 Task: In the sheet Budget Analysis ToolFont size of heading  18 Font style of dataoswald 'Font size of data '9 Alignment of headline & dataAlign center.   Fill color in heading, Red Font color of dataIn the sheet  Attendance Sheet for Weekly Overviewbook
Action: Mouse moved to (56, 158)
Screenshot: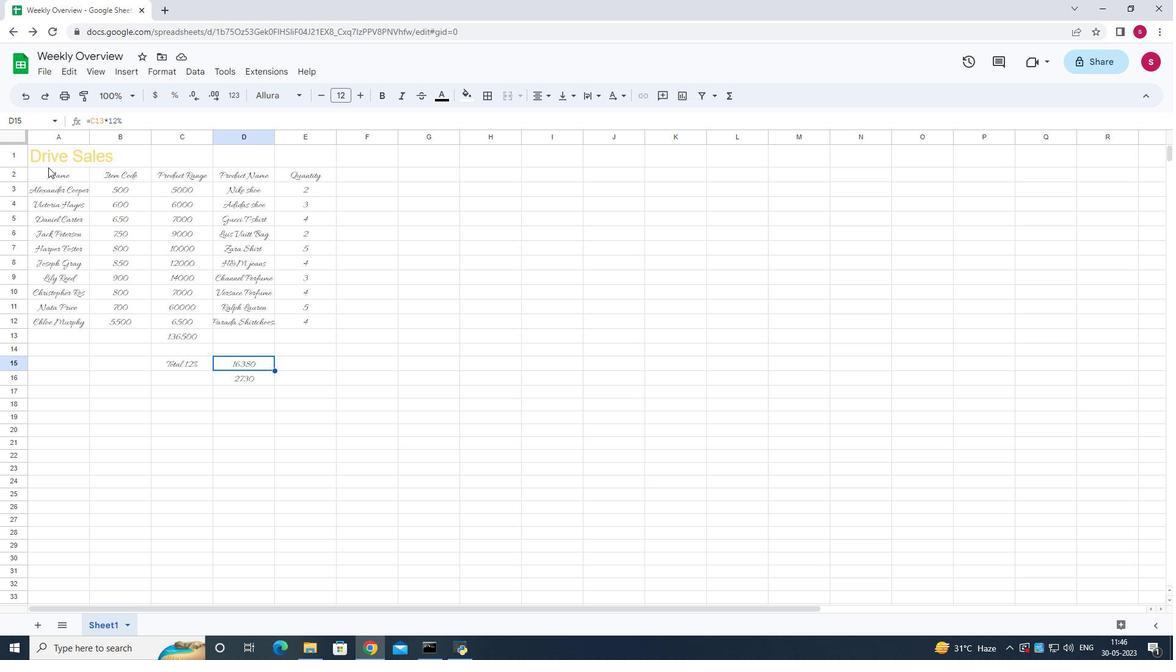 
Action: Mouse pressed left at (56, 158)
Screenshot: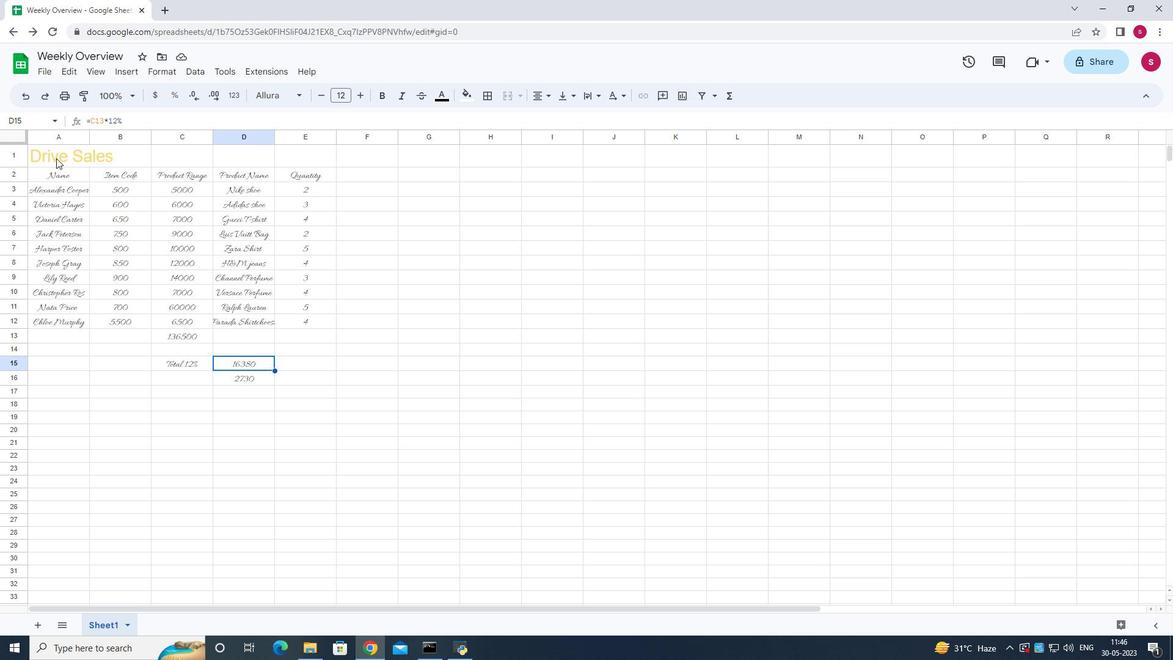 
Action: Mouse moved to (325, 94)
Screenshot: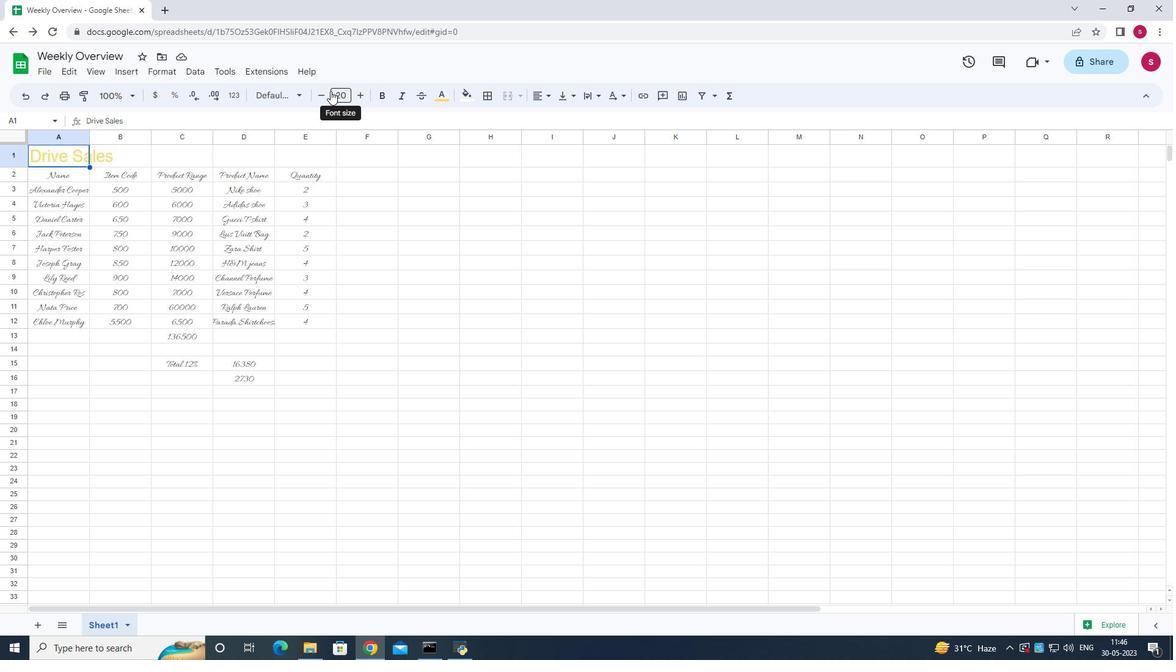 
Action: Mouse pressed left at (325, 94)
Screenshot: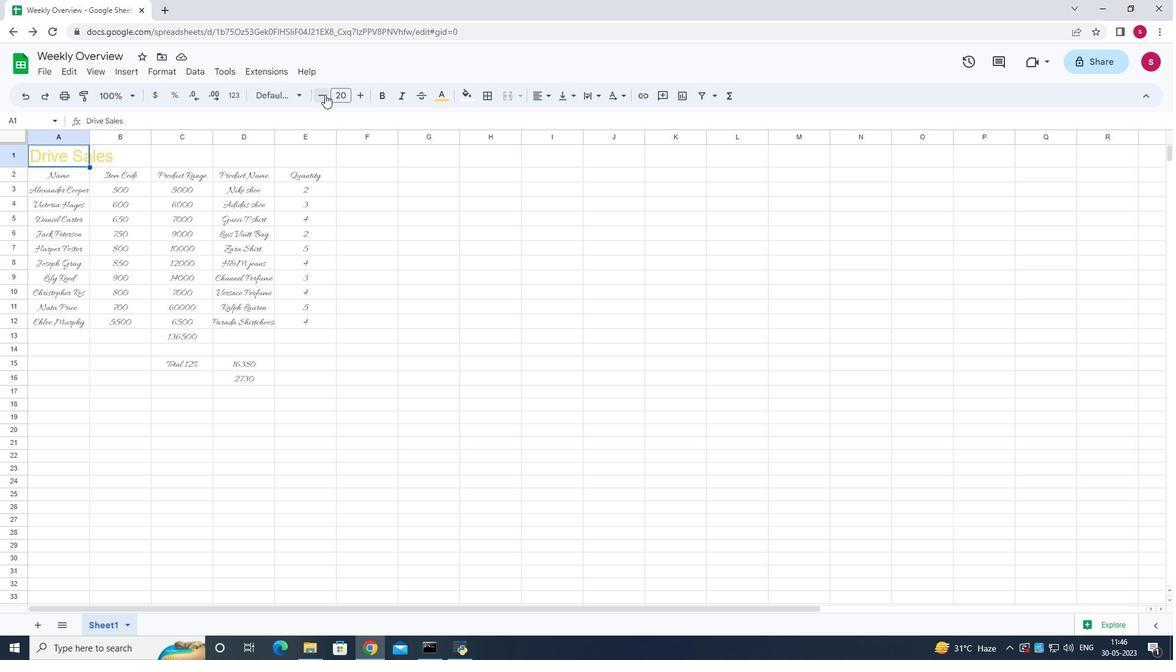 
Action: Mouse pressed left at (325, 94)
Screenshot: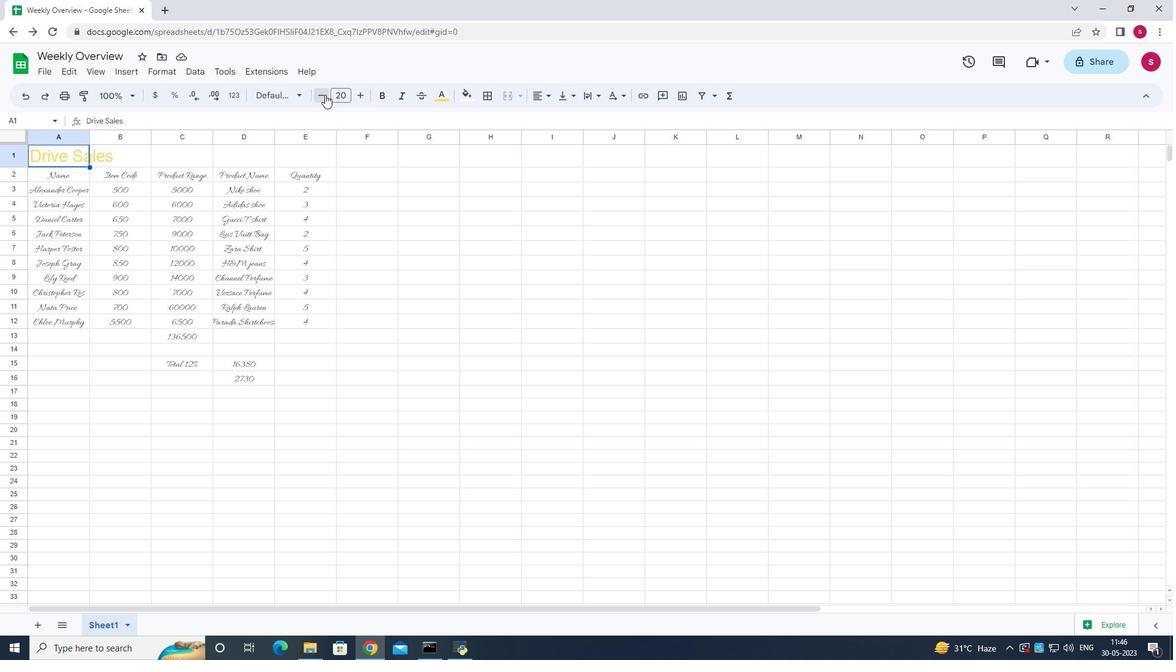 
Action: Mouse moved to (300, 87)
Screenshot: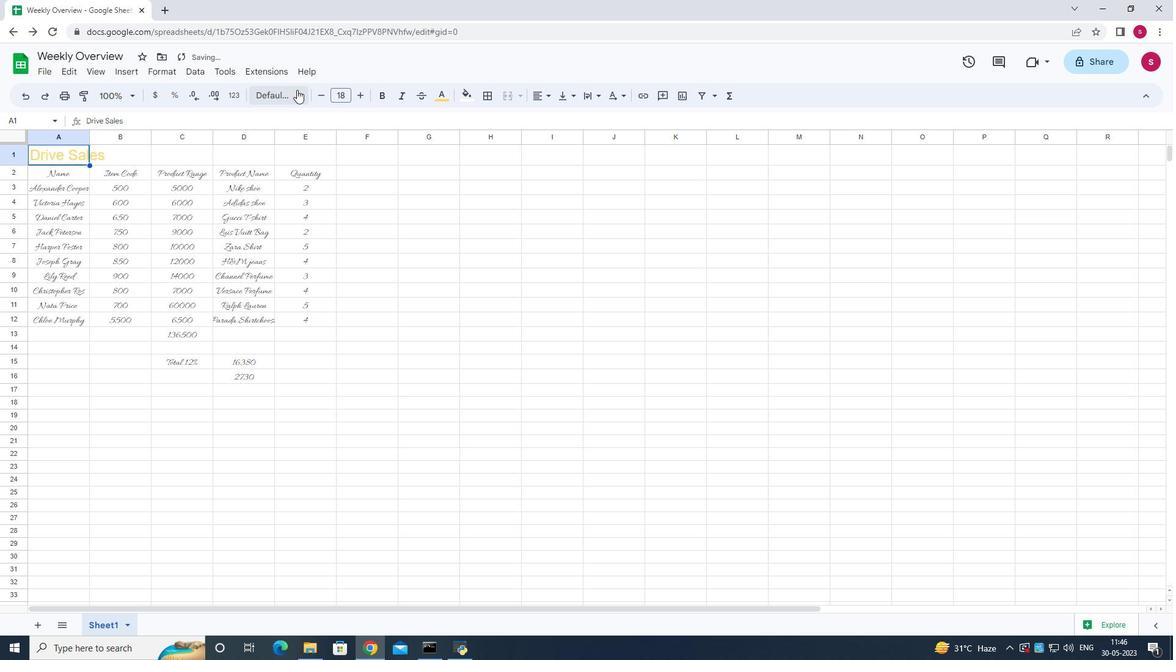 
Action: Mouse pressed left at (300, 87)
Screenshot: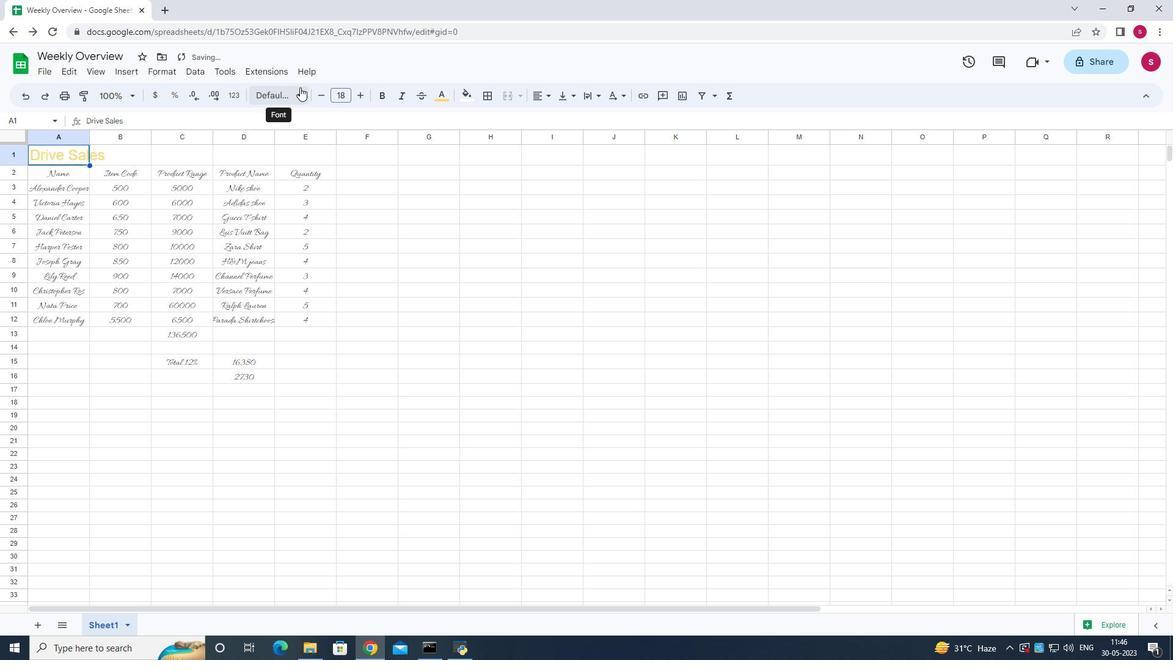 
Action: Mouse moved to (260, 204)
Screenshot: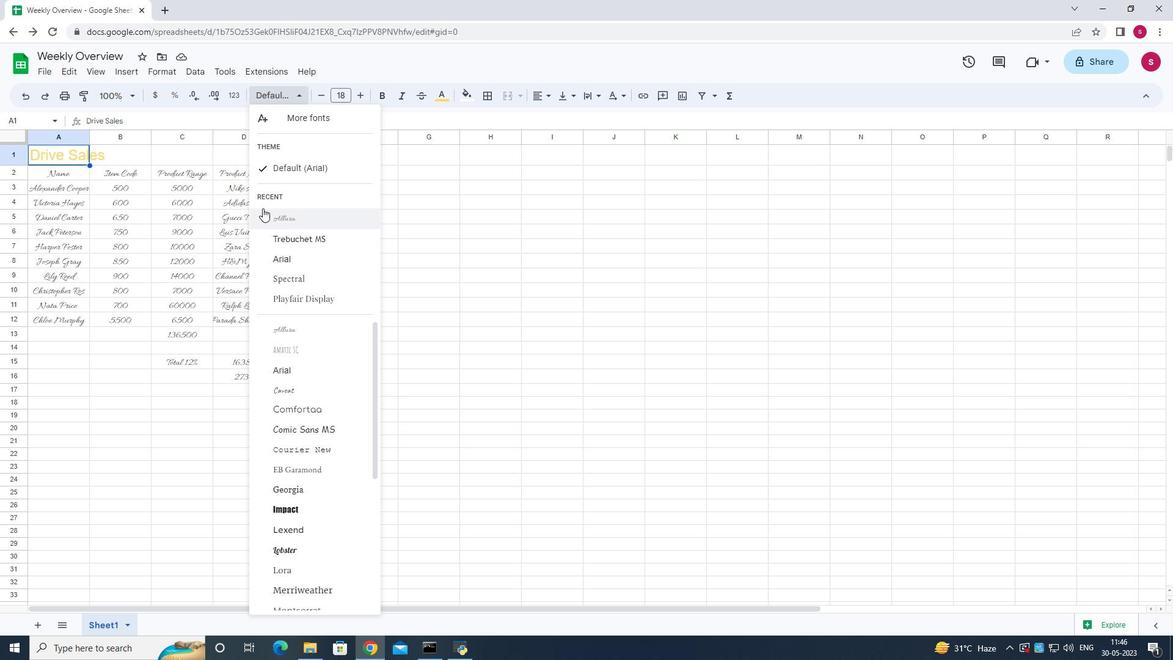 
Action: Mouse scrolled (260, 204) with delta (0, 0)
Screenshot: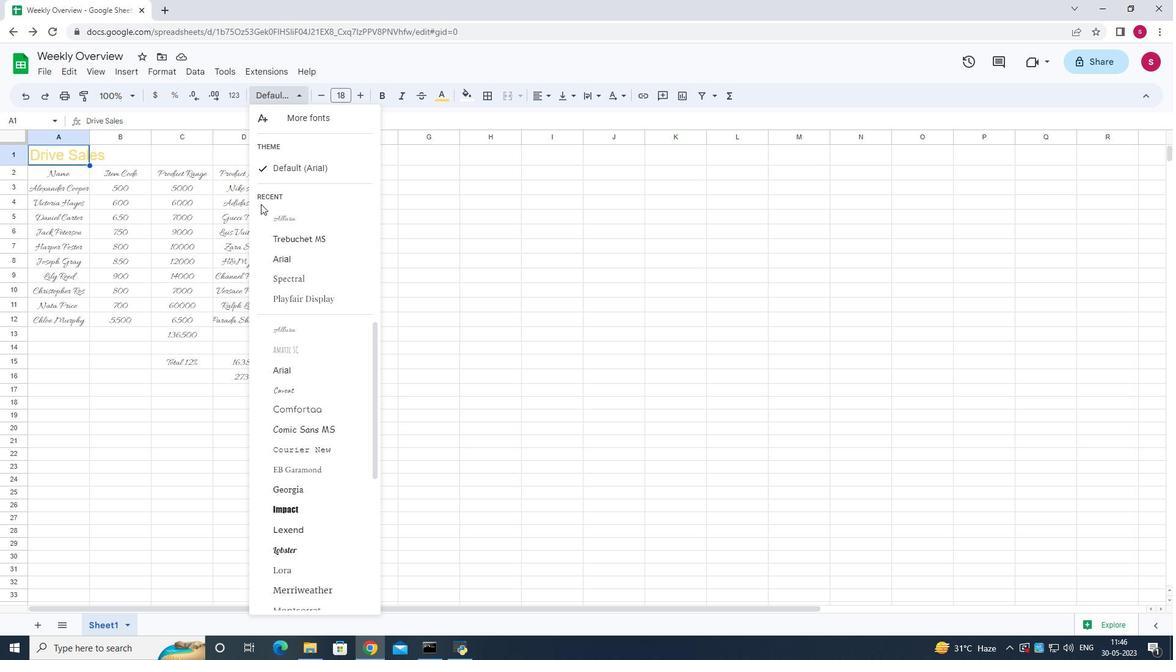 
Action: Mouse scrolled (260, 204) with delta (0, 0)
Screenshot: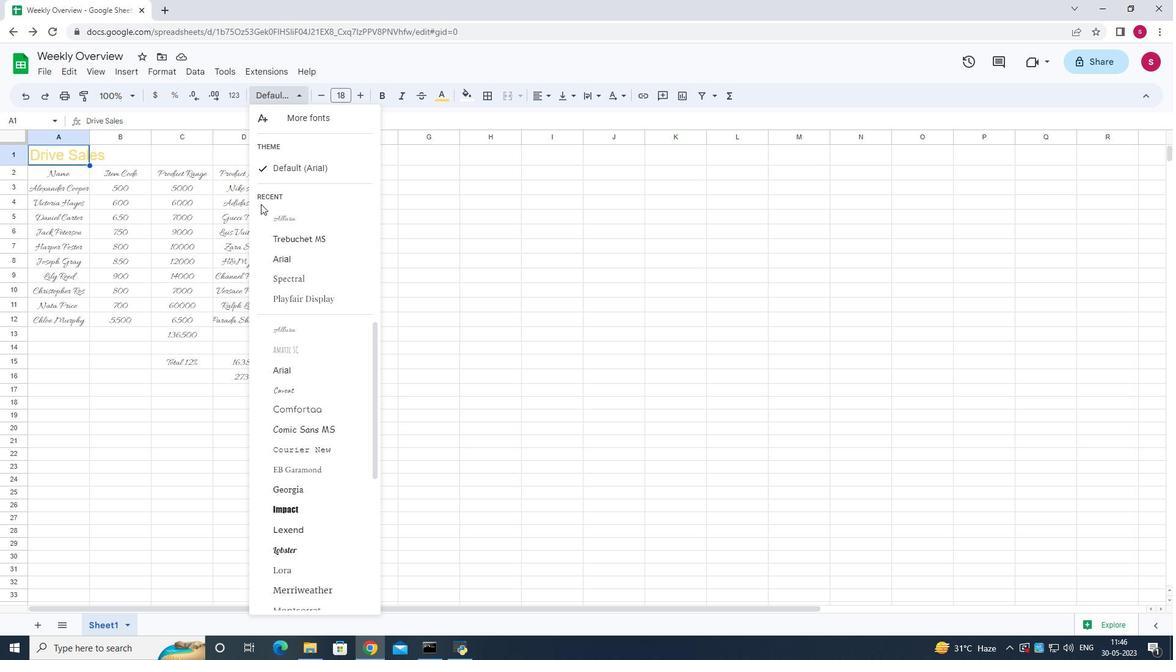 
Action: Mouse moved to (315, 288)
Screenshot: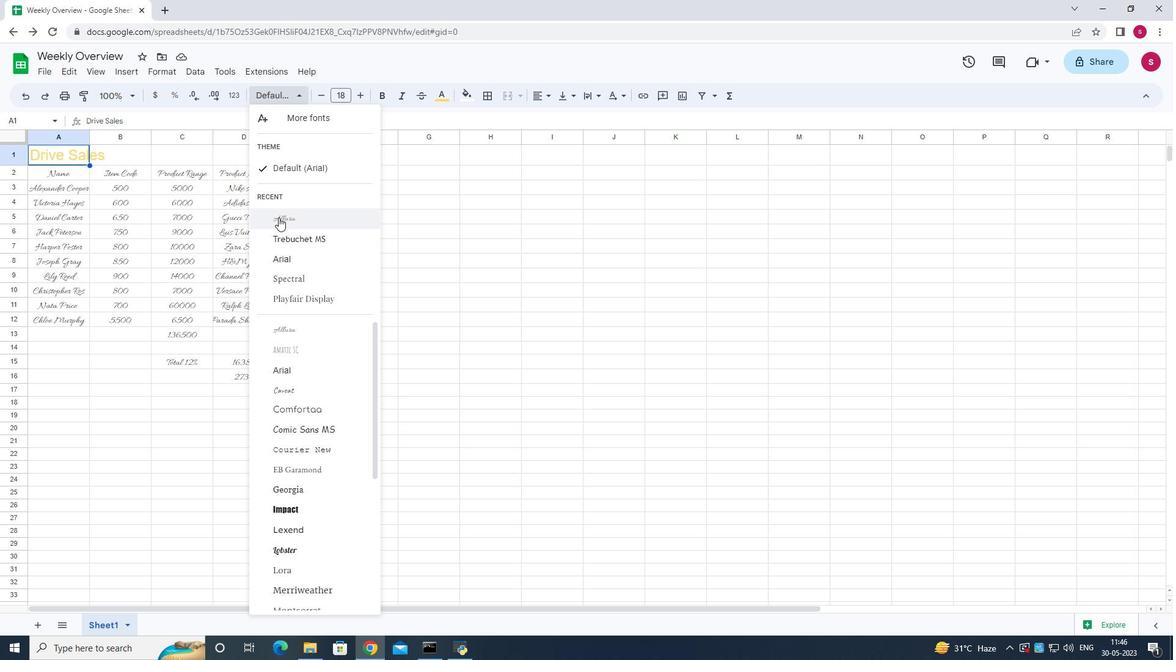 
Action: Mouse scrolled (315, 289) with delta (0, 0)
Screenshot: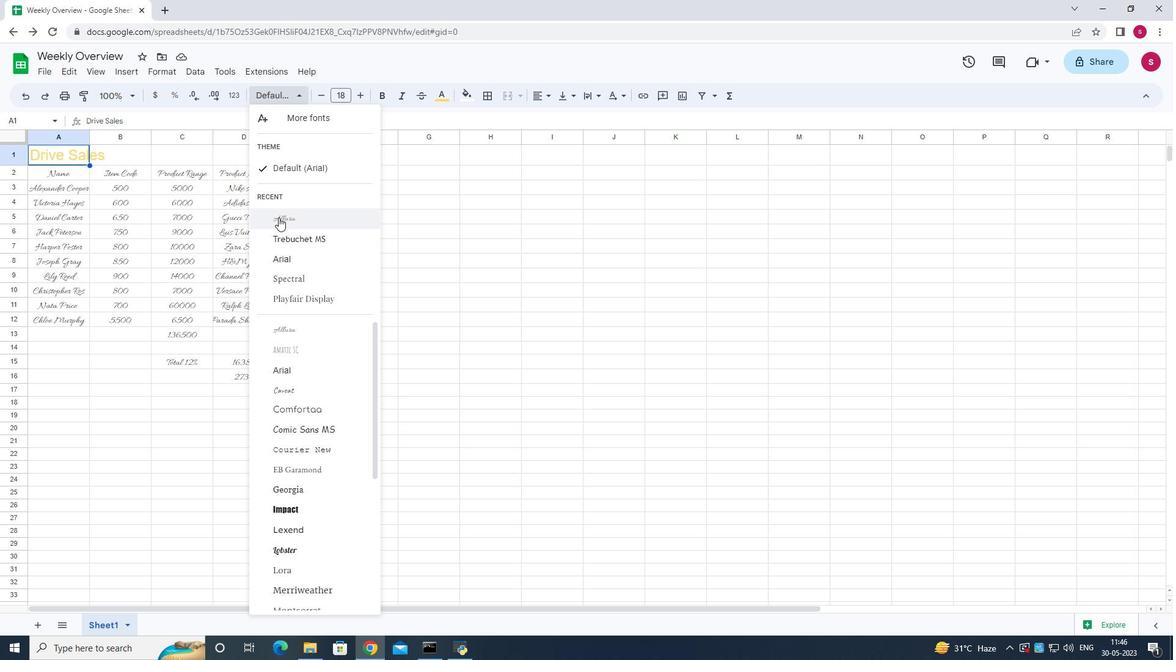 
Action: Mouse scrolled (315, 289) with delta (0, 0)
Screenshot: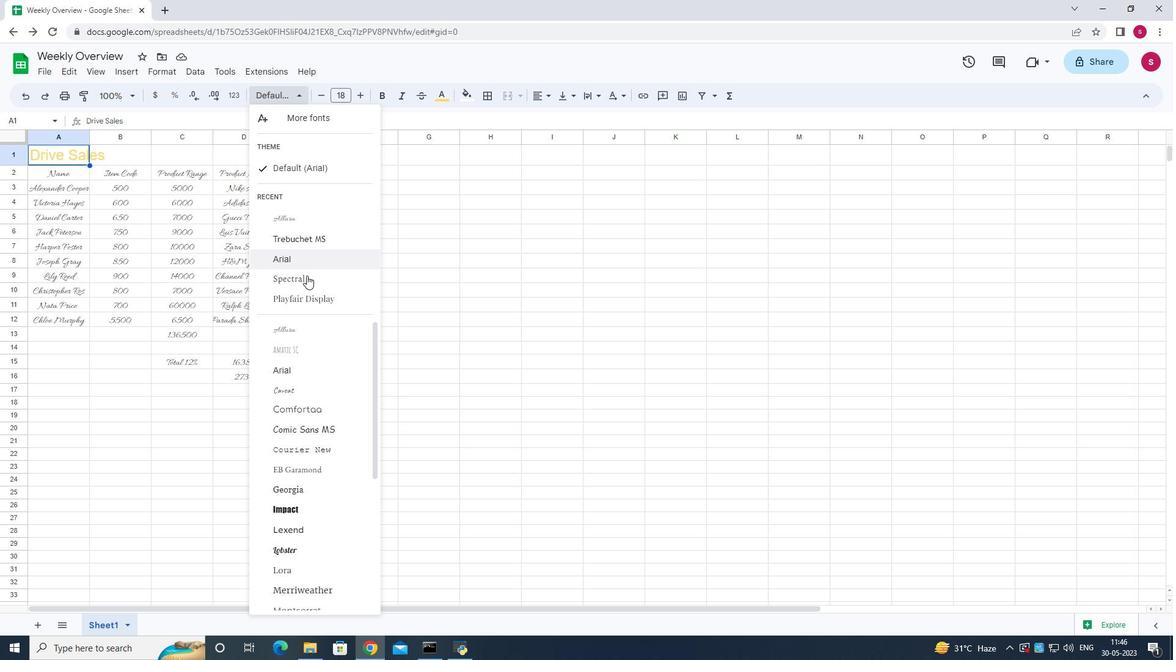 
Action: Mouse scrolled (315, 287) with delta (0, 0)
Screenshot: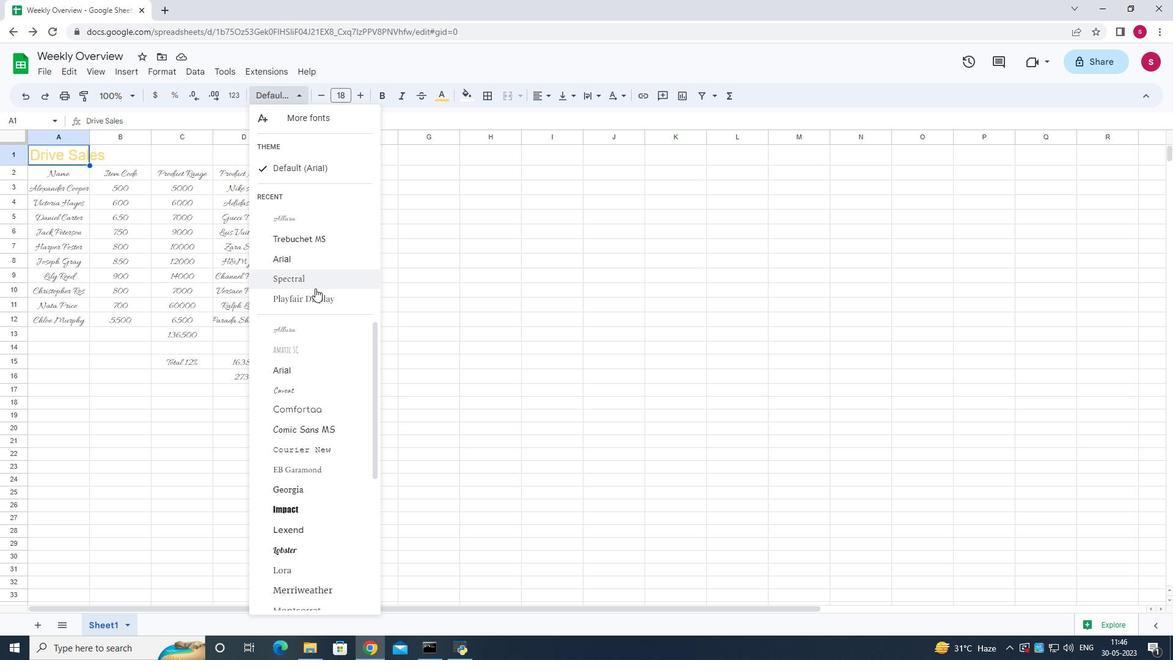 
Action: Mouse scrolled (315, 287) with delta (0, 0)
Screenshot: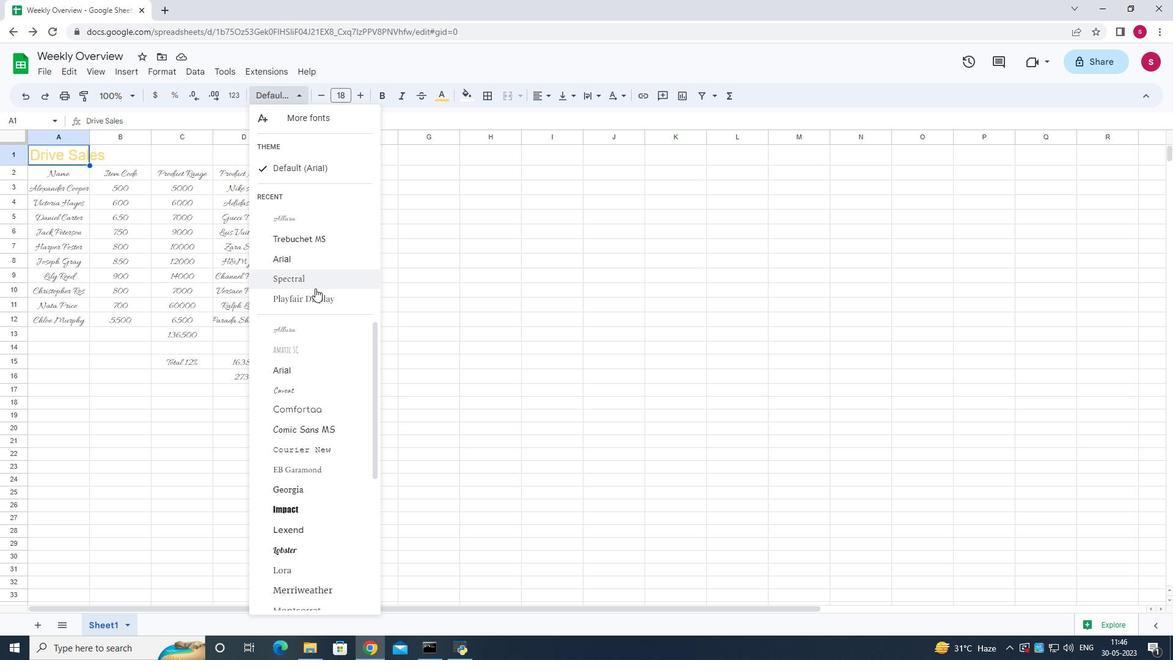
Action: Mouse scrolled (315, 287) with delta (0, 0)
Screenshot: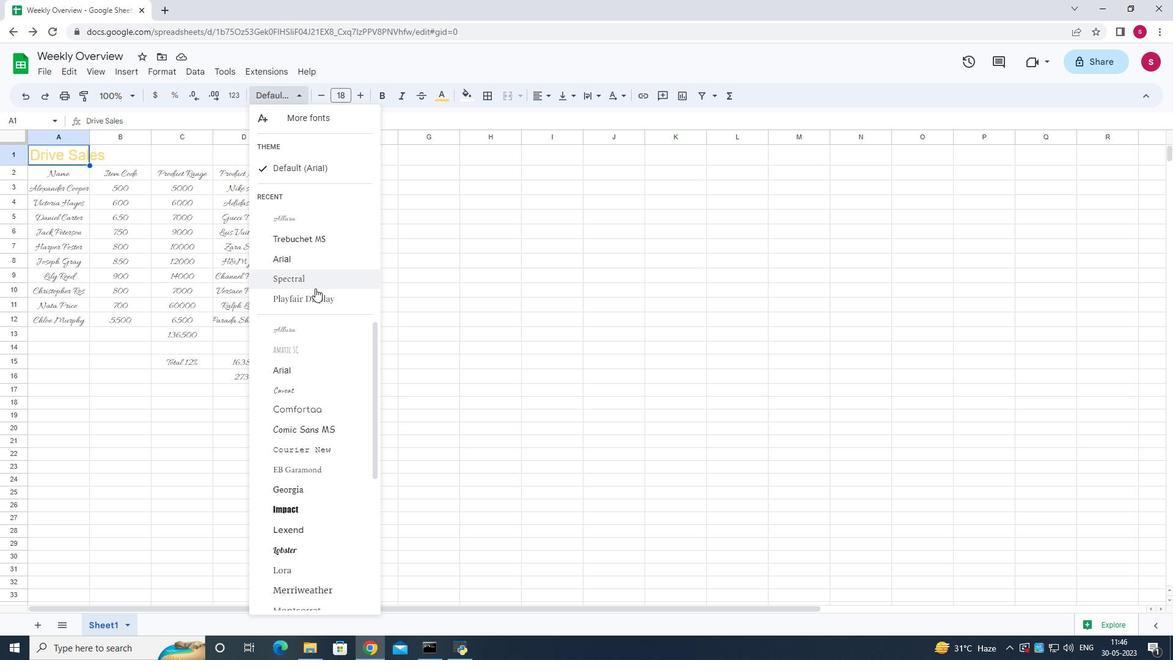 
Action: Mouse scrolled (315, 287) with delta (0, 0)
Screenshot: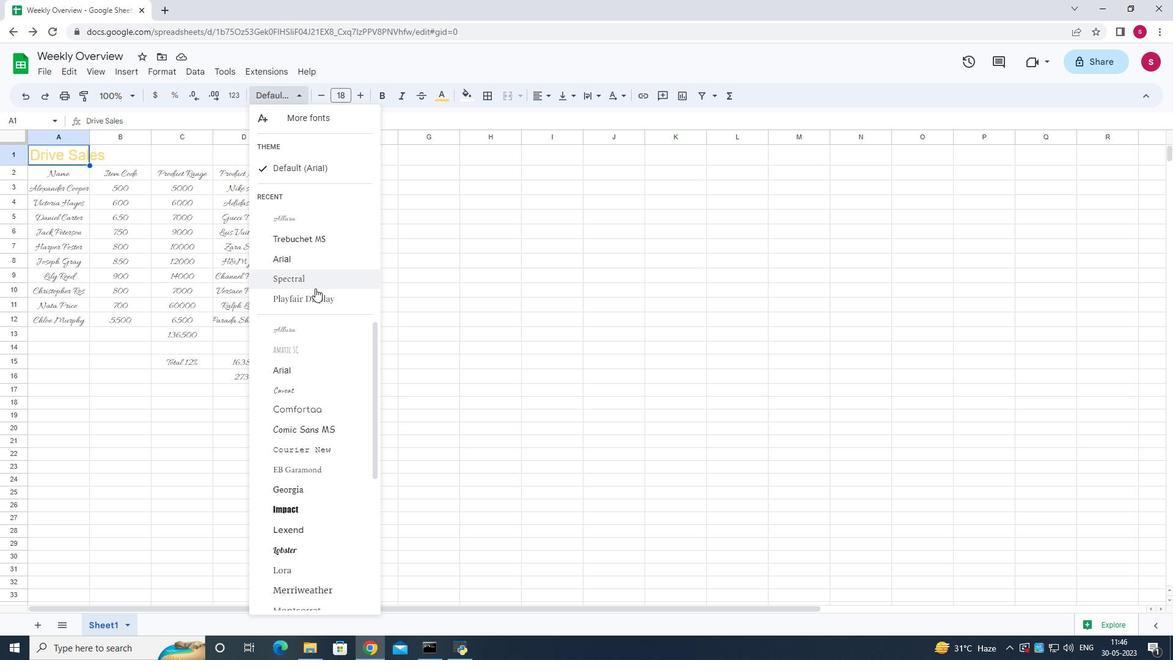 
Action: Mouse scrolled (315, 287) with delta (0, 0)
Screenshot: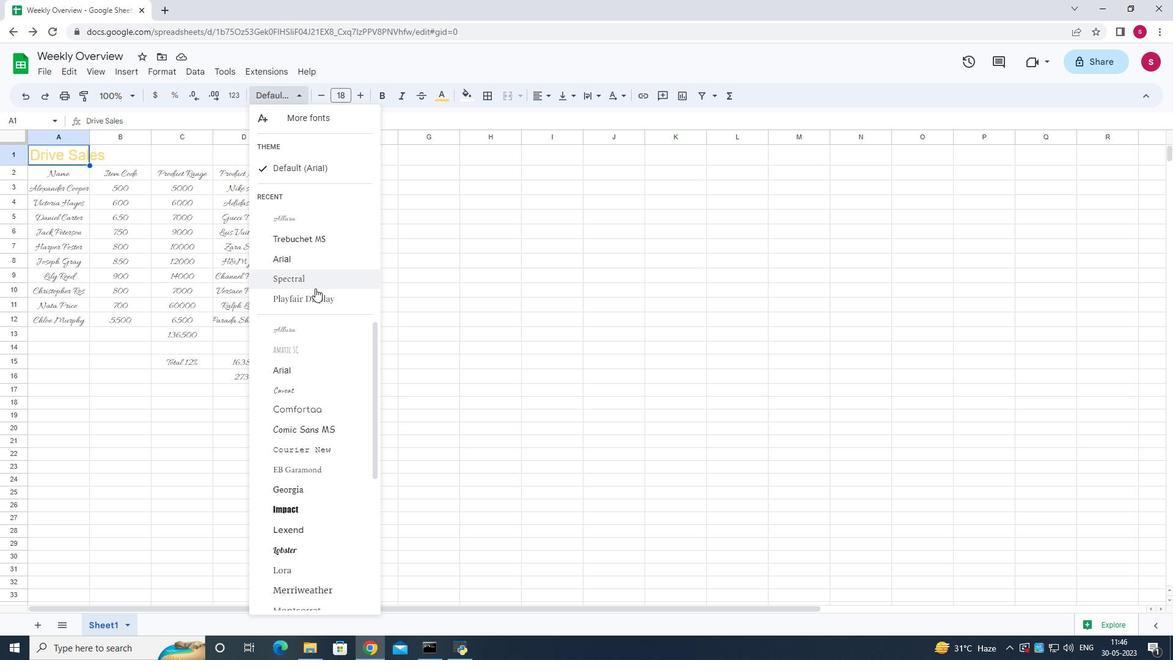 
Action: Mouse moved to (311, 414)
Screenshot: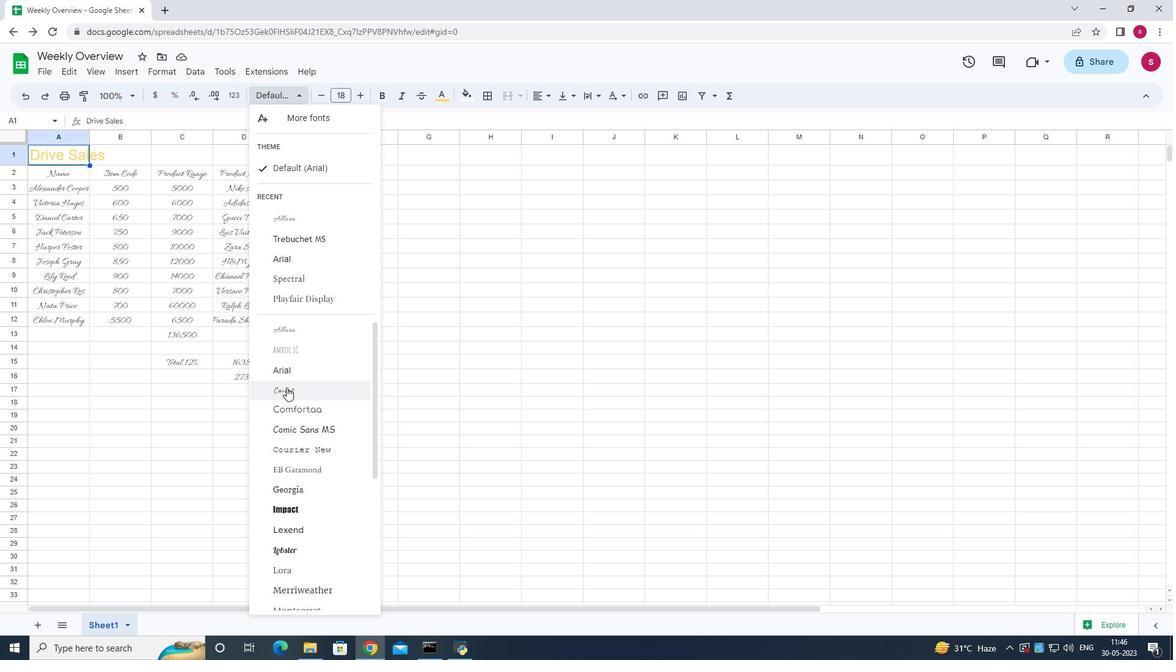 
Action: Mouse scrolled (311, 413) with delta (0, 0)
Screenshot: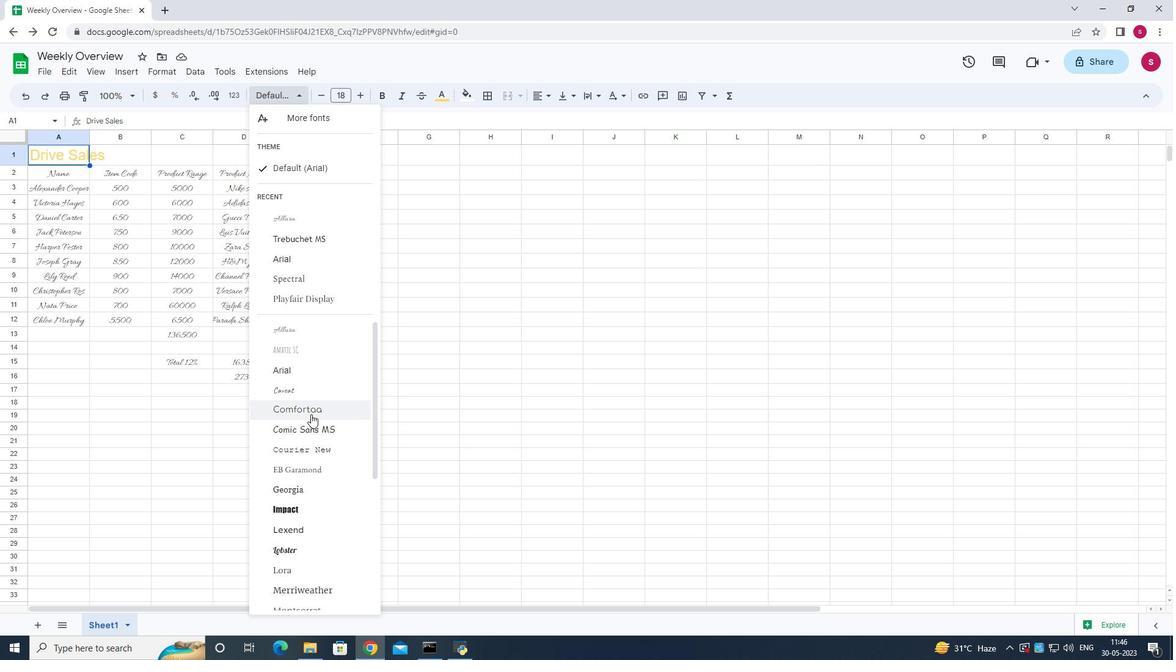 
Action: Mouse scrolled (311, 413) with delta (0, 0)
Screenshot: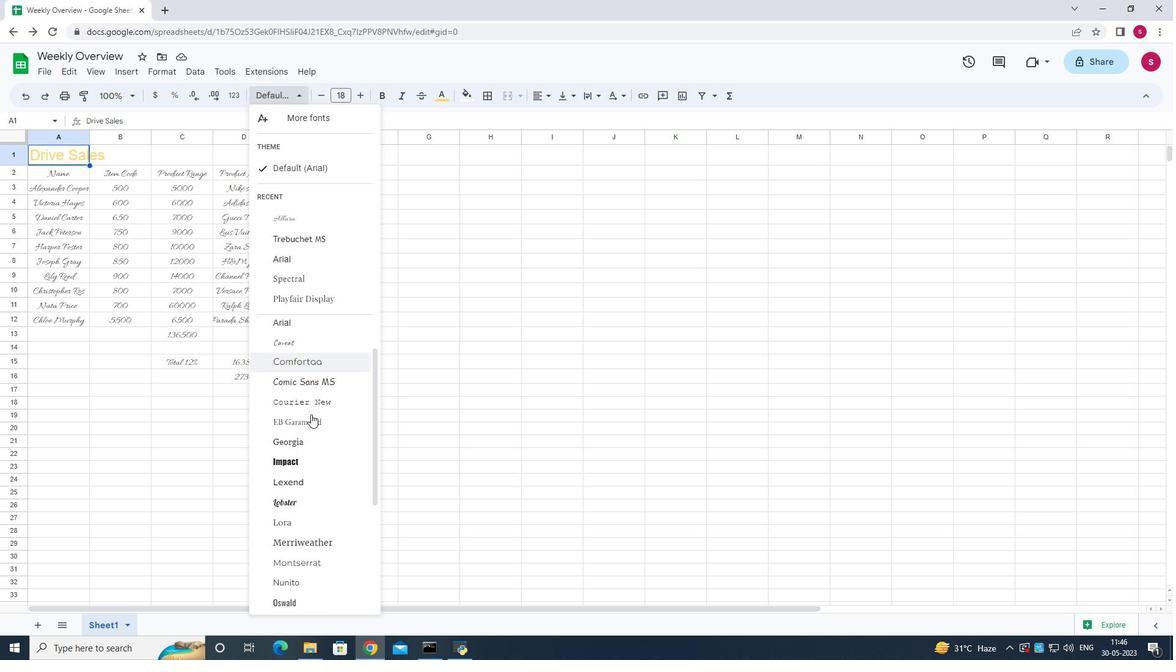 
Action: Mouse scrolled (311, 413) with delta (0, 0)
Screenshot: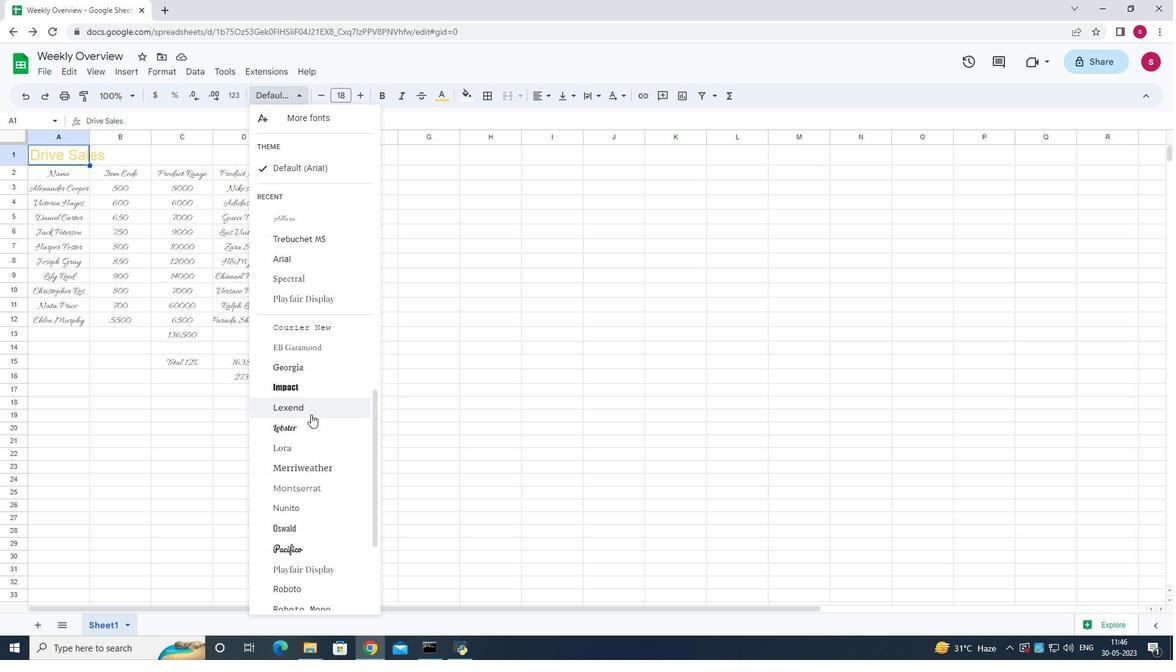 
Action: Mouse scrolled (311, 413) with delta (0, 0)
Screenshot: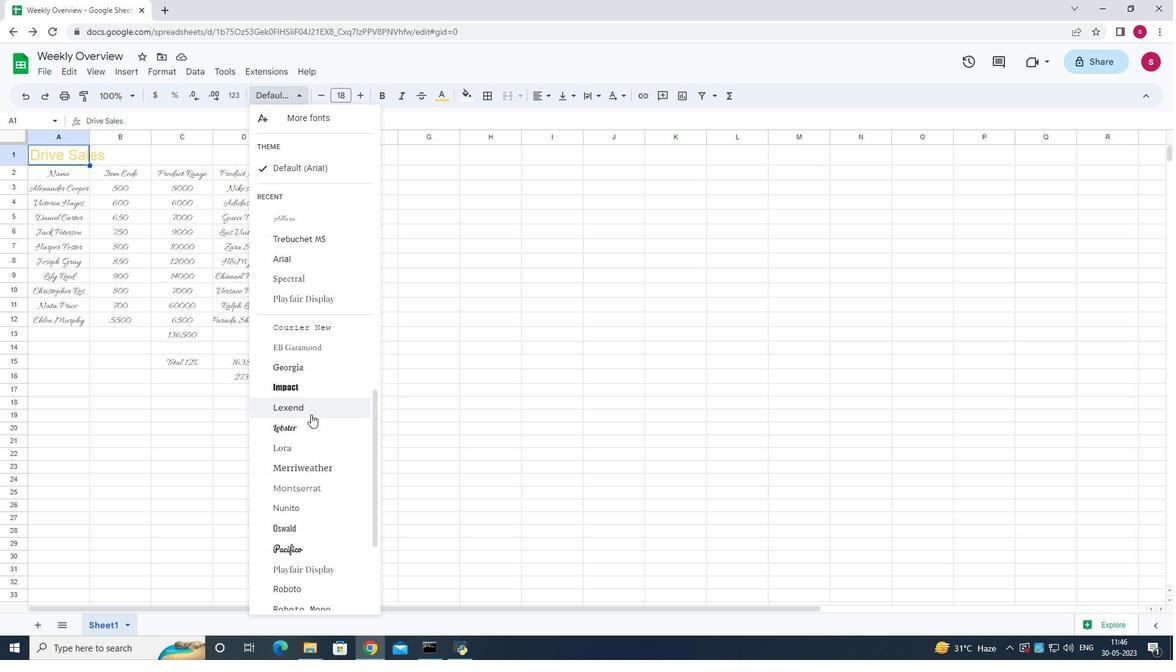 
Action: Mouse scrolled (311, 413) with delta (0, 0)
Screenshot: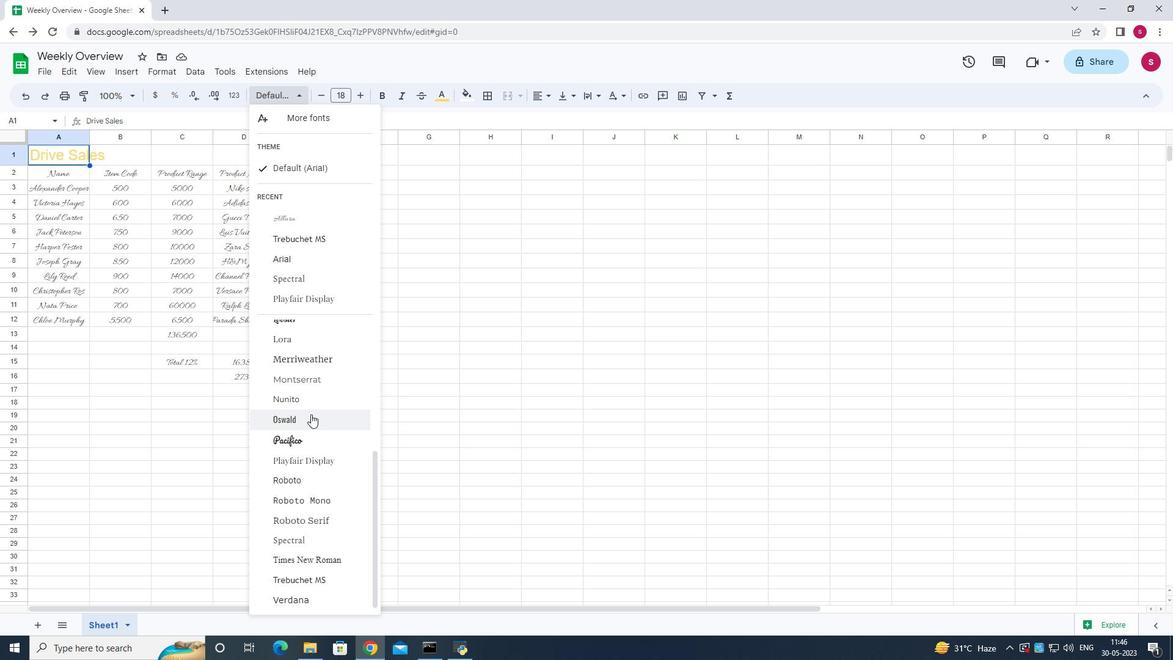 
Action: Mouse scrolled (311, 413) with delta (0, 0)
Screenshot: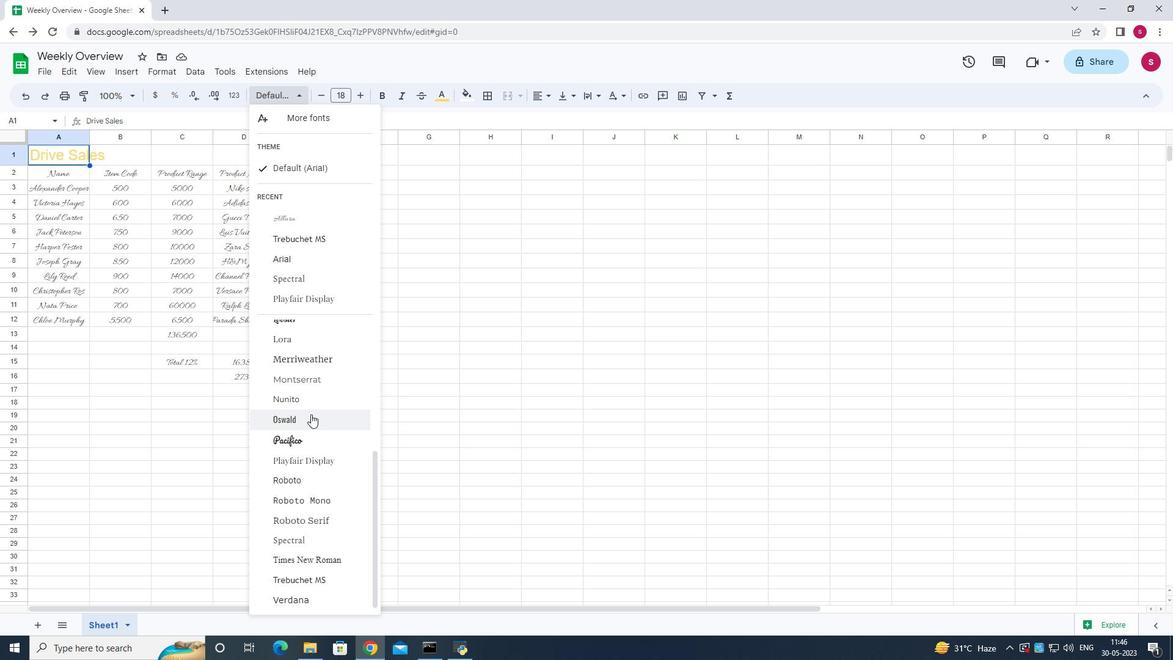 
Action: Mouse scrolled (311, 413) with delta (0, 0)
Screenshot: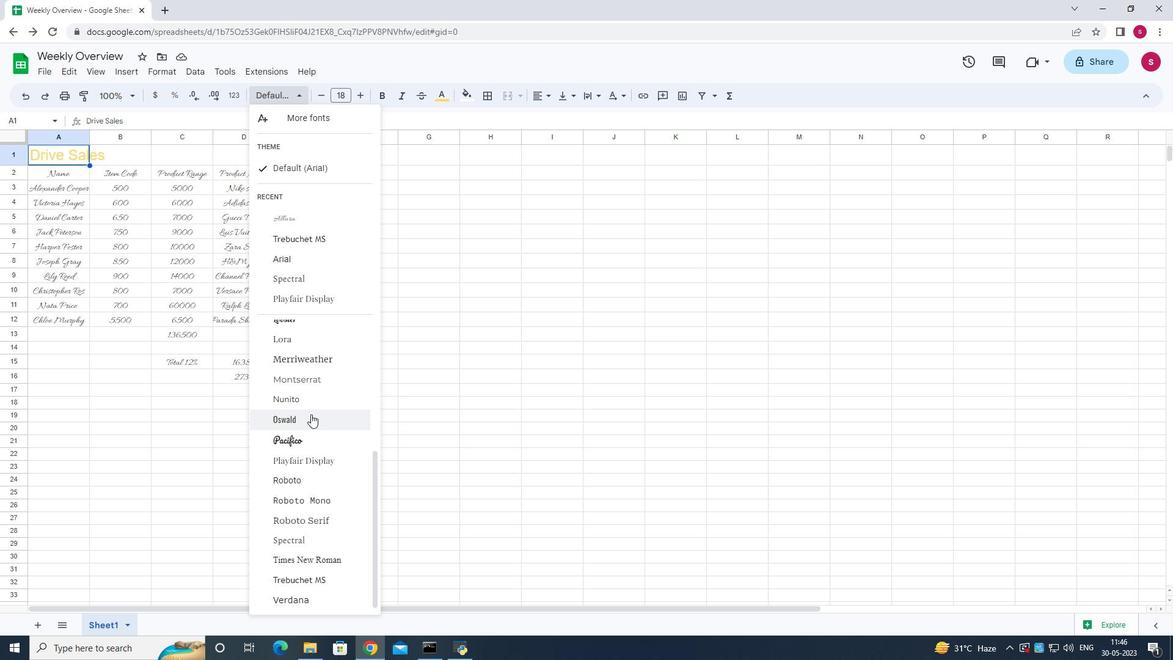 
Action: Mouse scrolled (311, 413) with delta (0, 0)
Screenshot: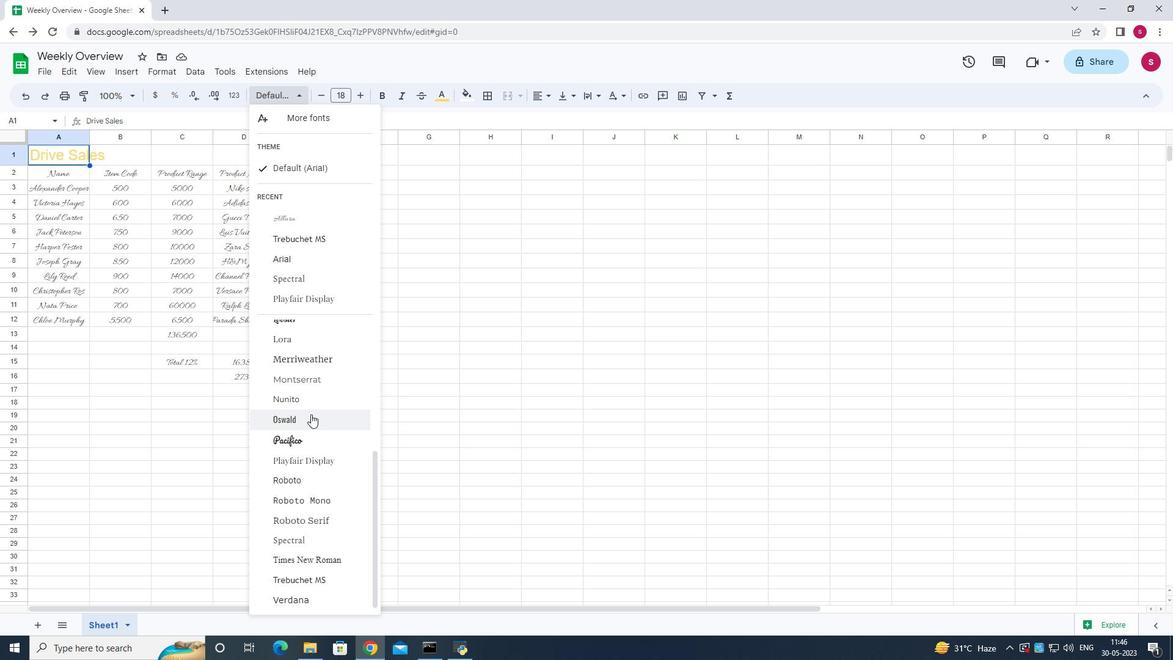
Action: Mouse scrolled (311, 413) with delta (0, 0)
Screenshot: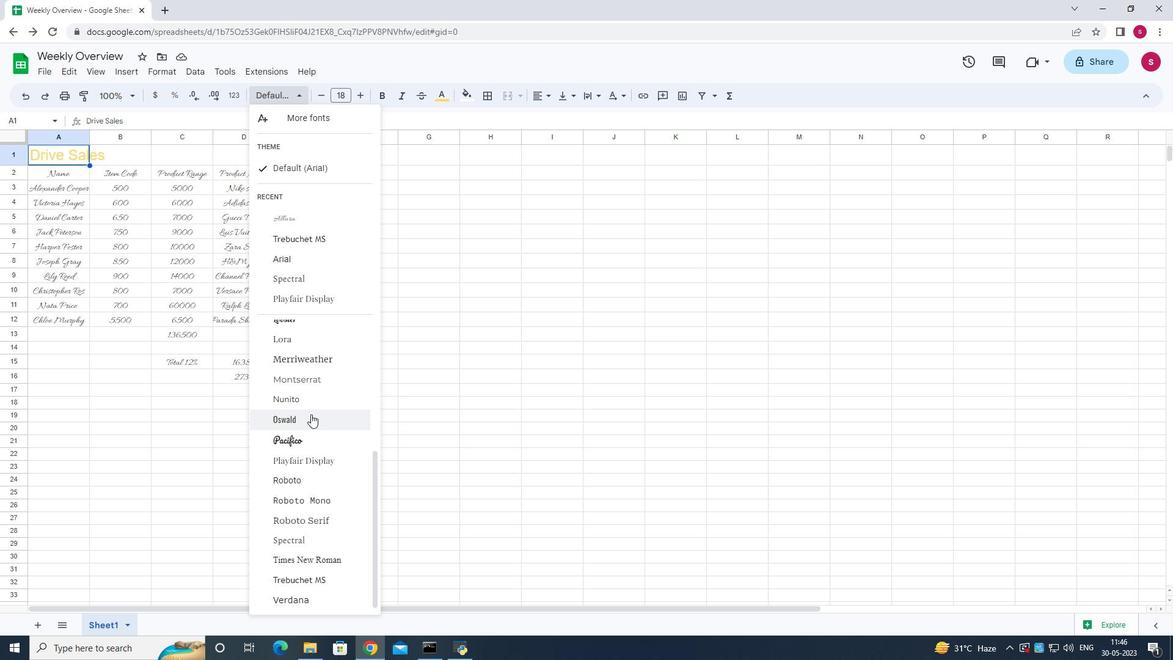 
Action: Mouse scrolled (311, 413) with delta (0, 0)
Screenshot: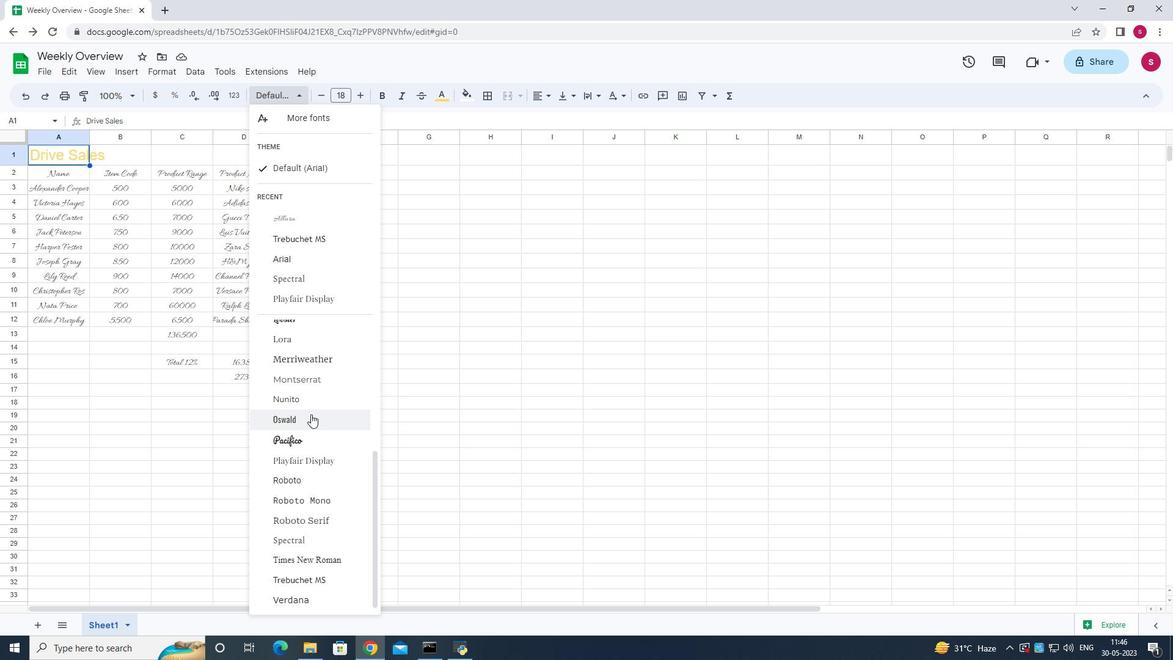 
Action: Mouse scrolled (311, 413) with delta (0, 0)
Screenshot: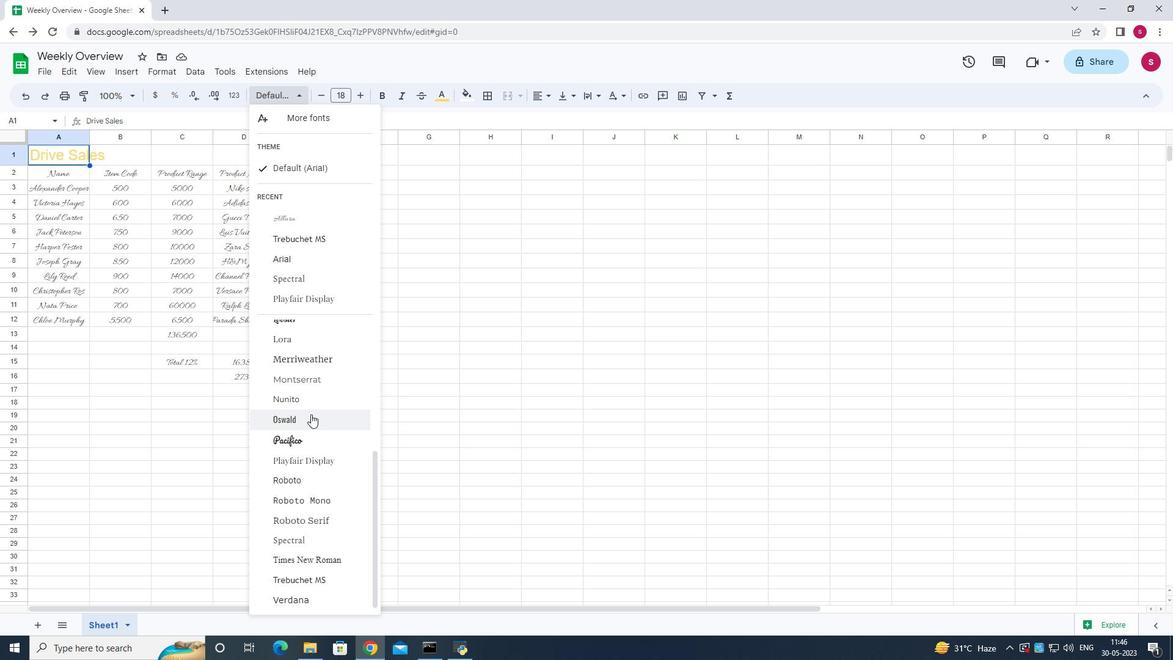 
Action: Mouse moved to (306, 473)
Screenshot: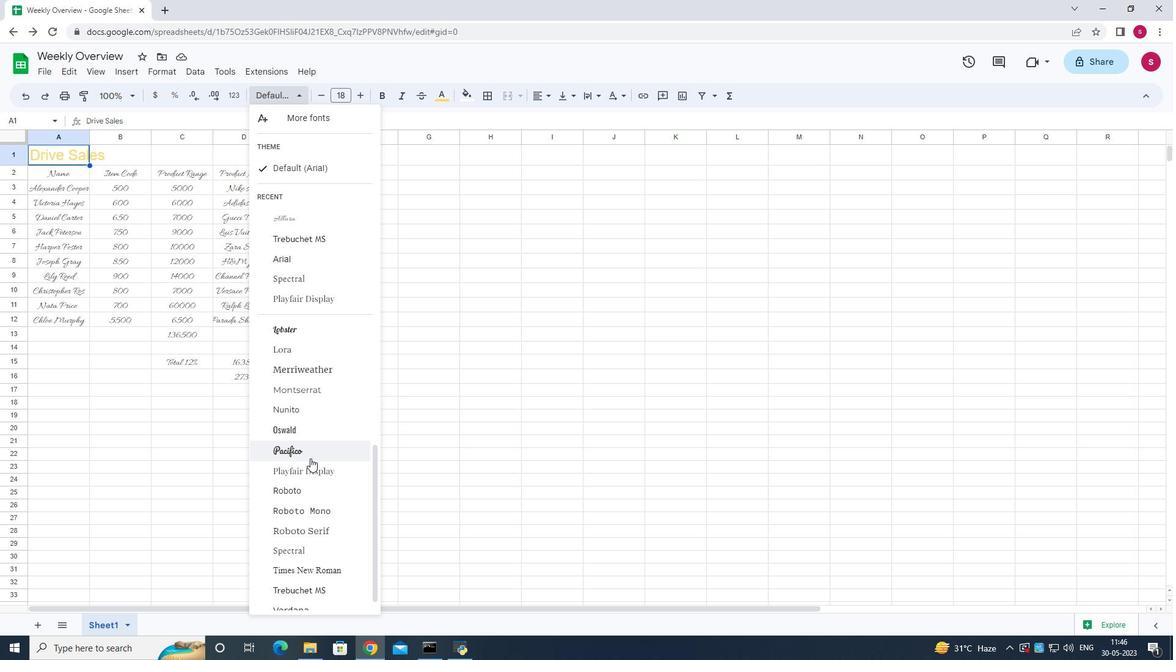 
Action: Mouse scrolled (306, 474) with delta (0, 0)
Screenshot: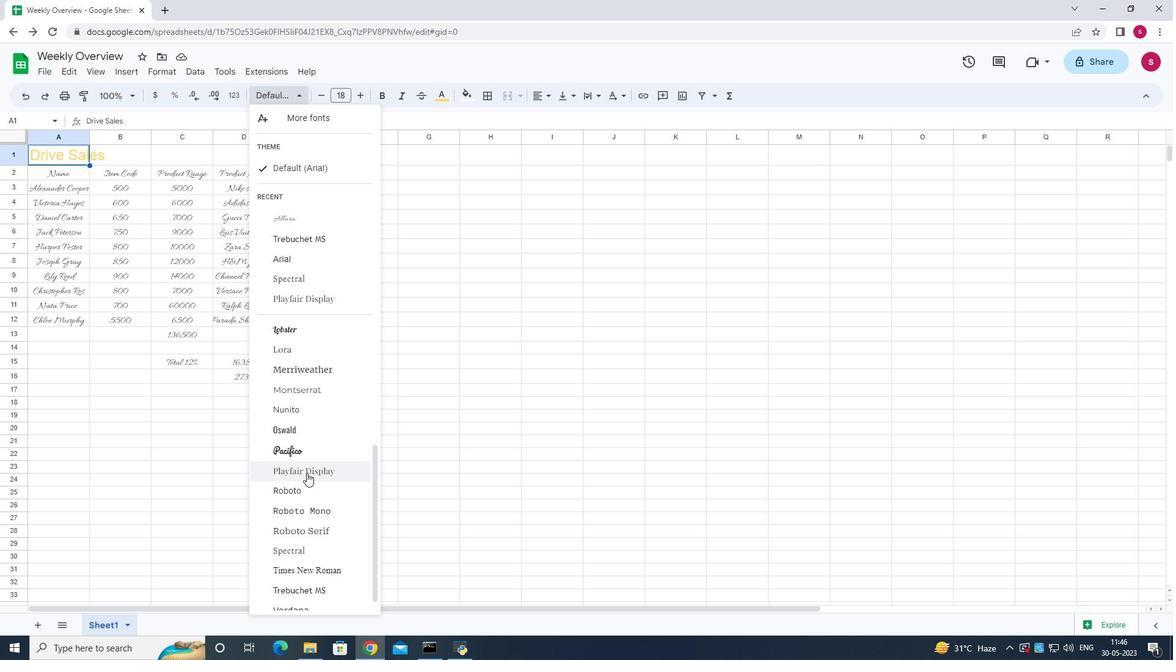 
Action: Mouse scrolled (306, 474) with delta (0, 0)
Screenshot: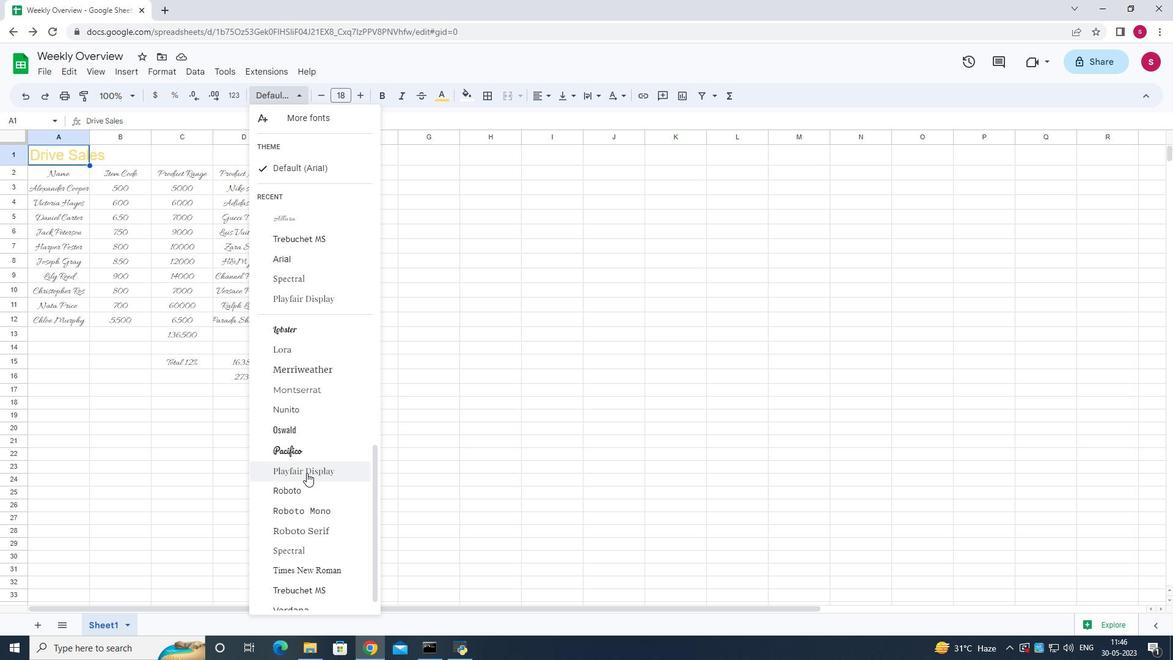
Action: Mouse scrolled (306, 474) with delta (0, 0)
Screenshot: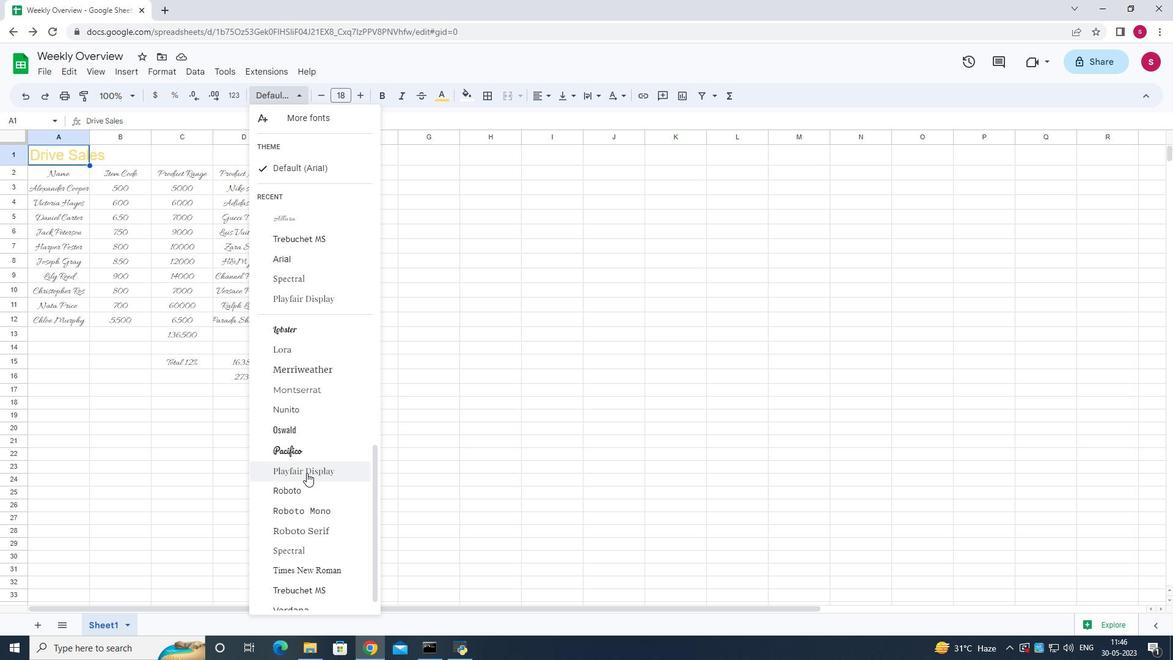 
Action: Mouse scrolled (306, 474) with delta (0, 0)
Screenshot: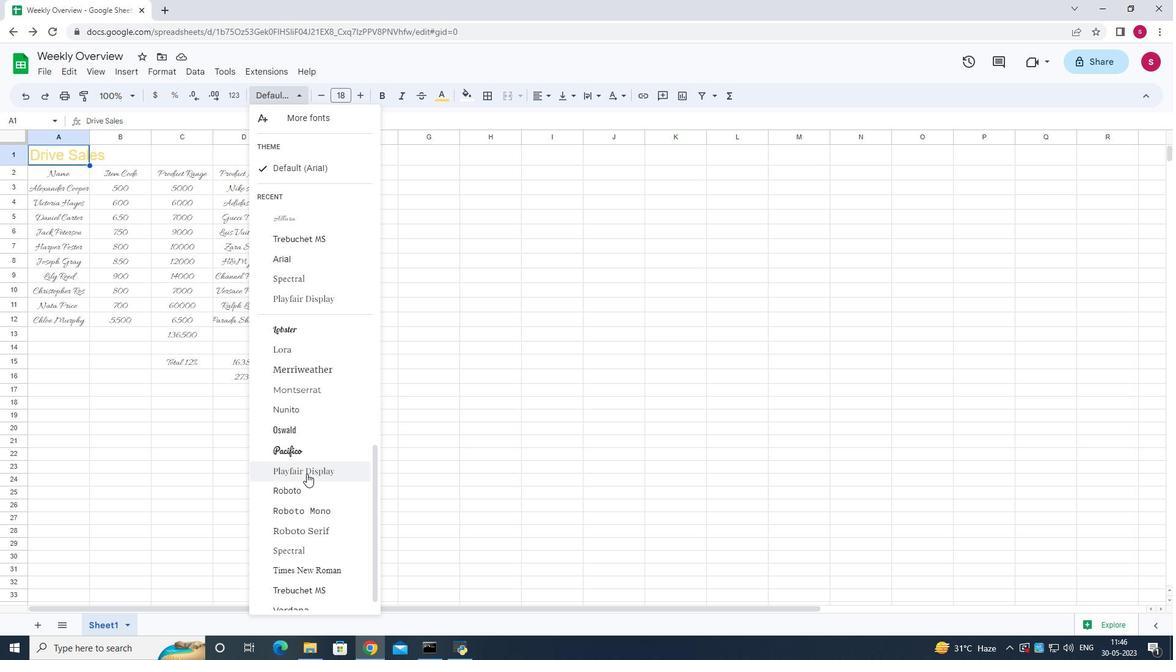 
Action: Mouse scrolled (306, 474) with delta (0, 0)
Screenshot: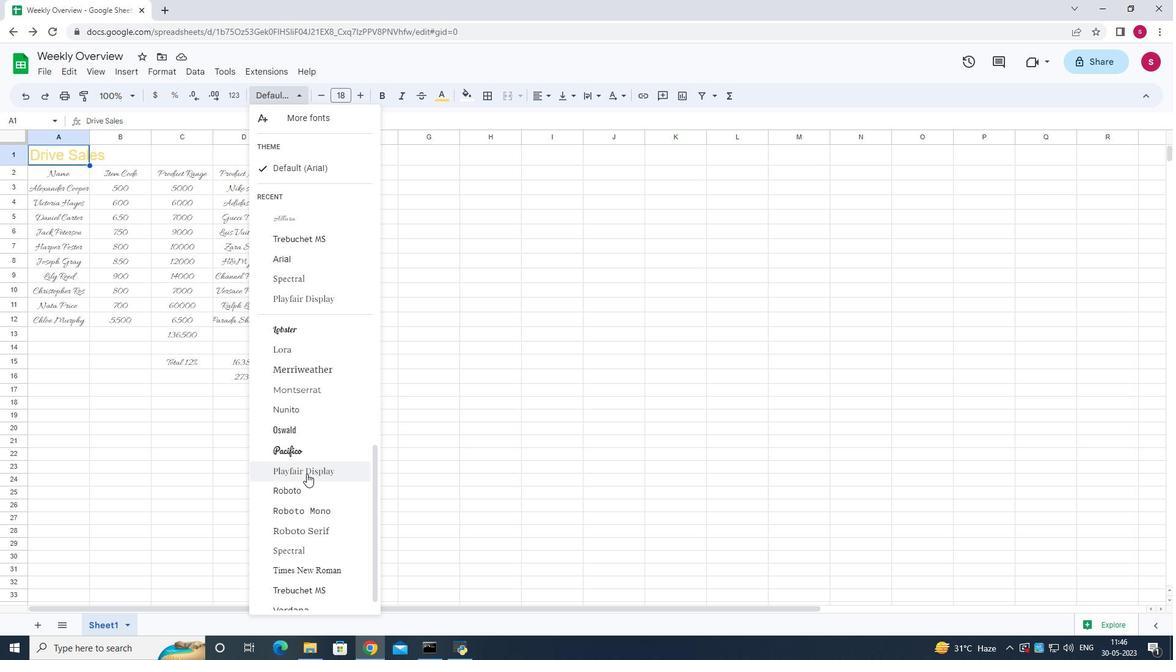 
Action: Mouse moved to (297, 168)
Screenshot: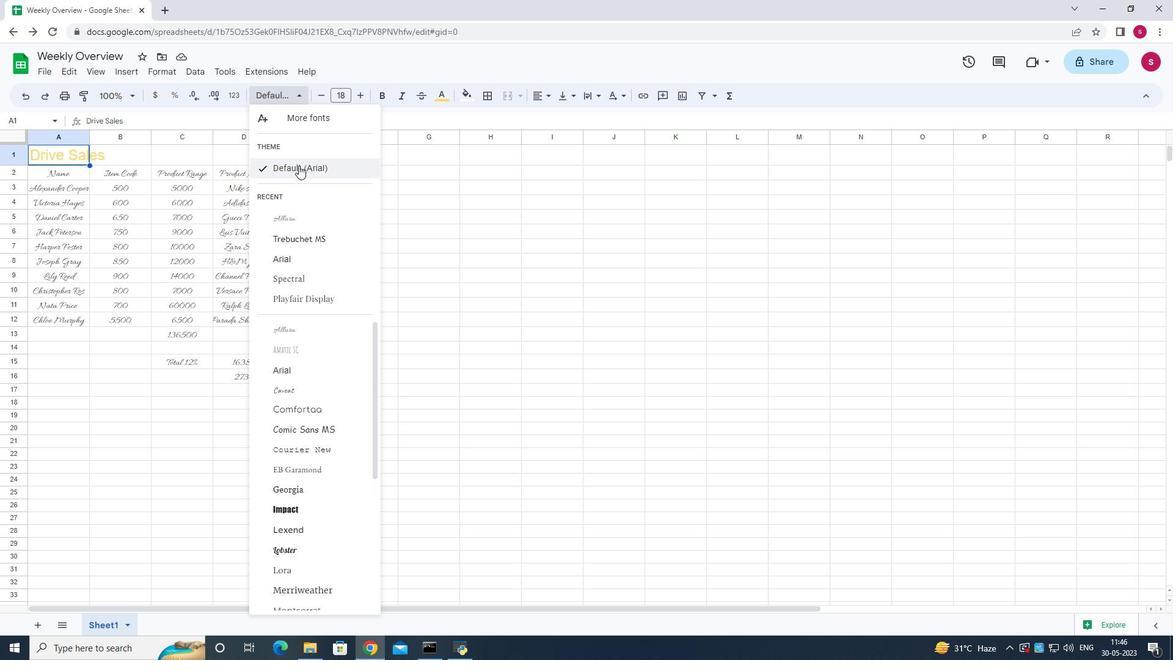 
Action: Mouse scrolled (297, 168) with delta (0, 0)
Screenshot: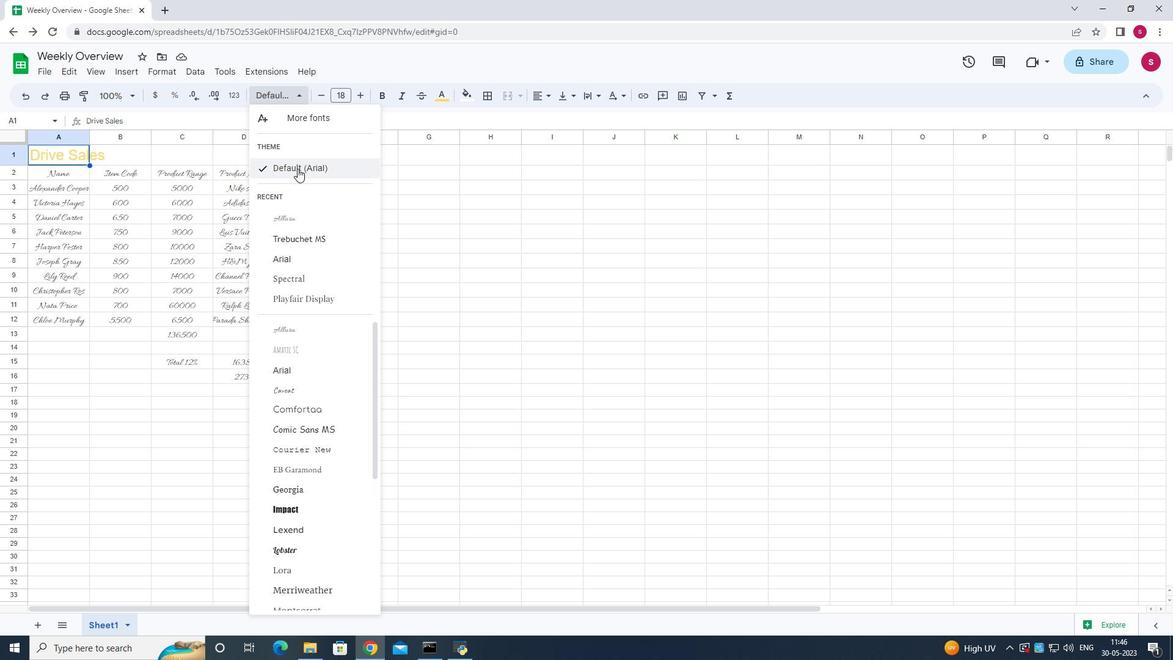 
Action: Mouse scrolled (297, 168) with delta (0, 0)
Screenshot: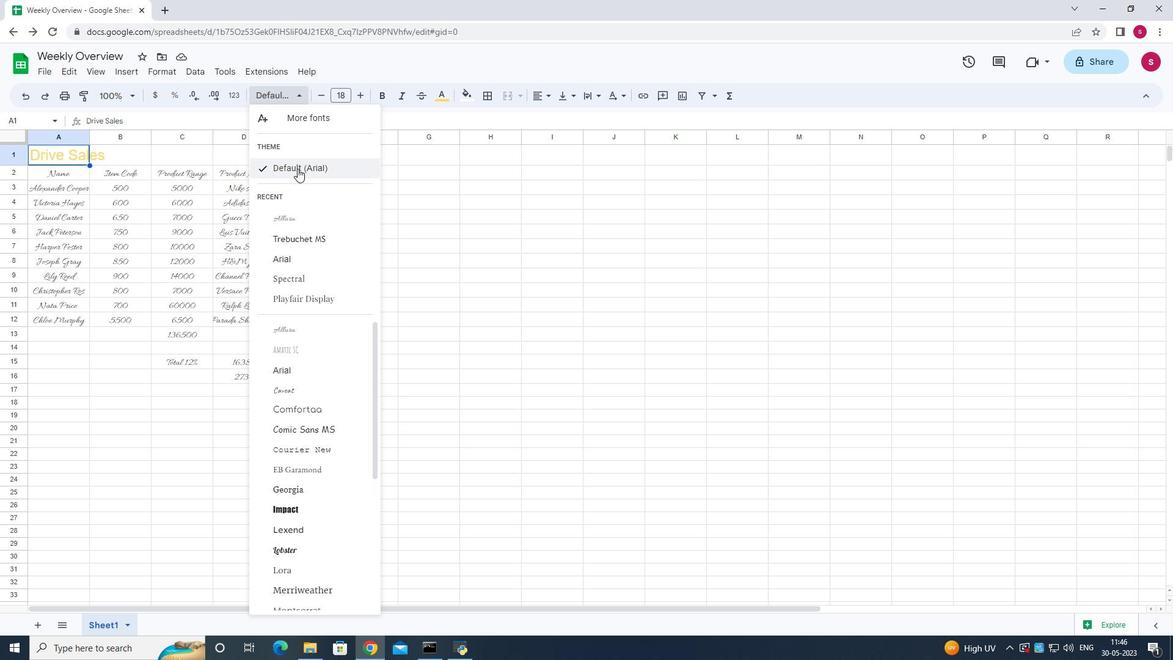 
Action: Mouse scrolled (297, 168) with delta (0, 0)
Screenshot: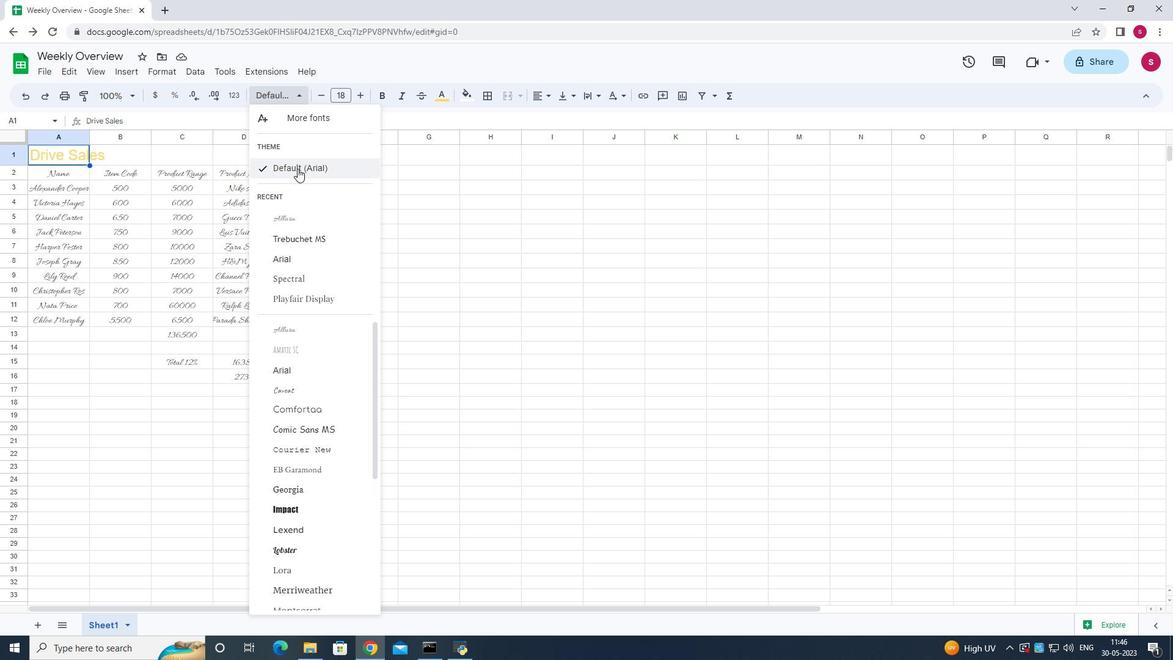 
Action: Mouse scrolled (297, 168) with delta (0, 0)
Screenshot: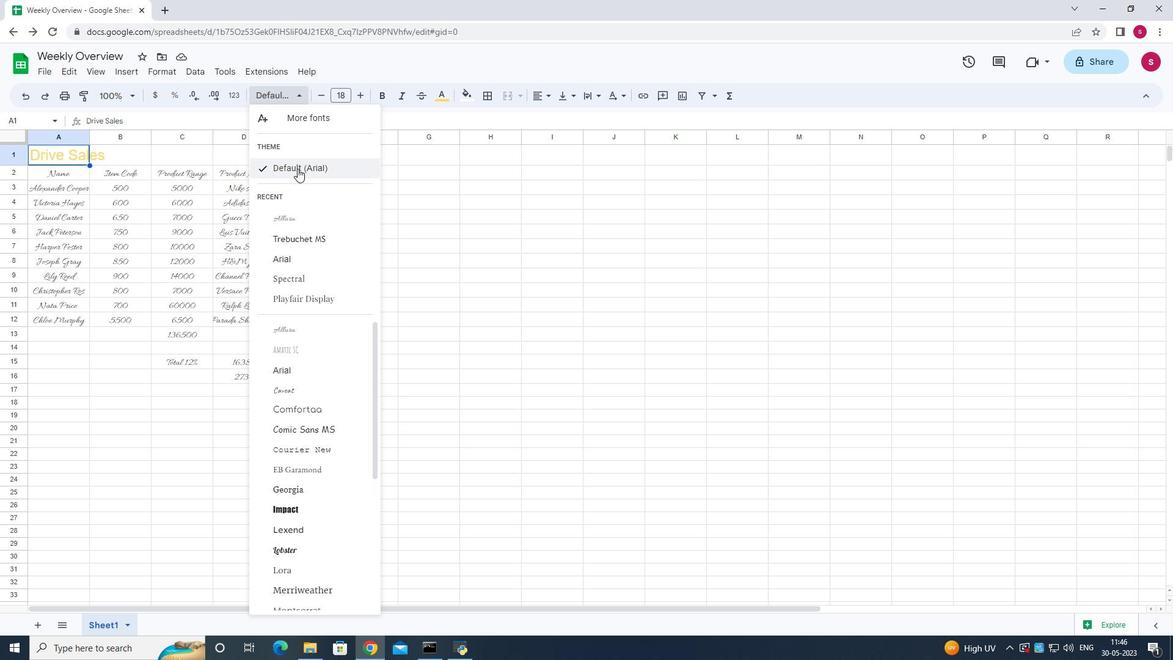 
Action: Mouse scrolled (297, 168) with delta (0, 0)
Screenshot: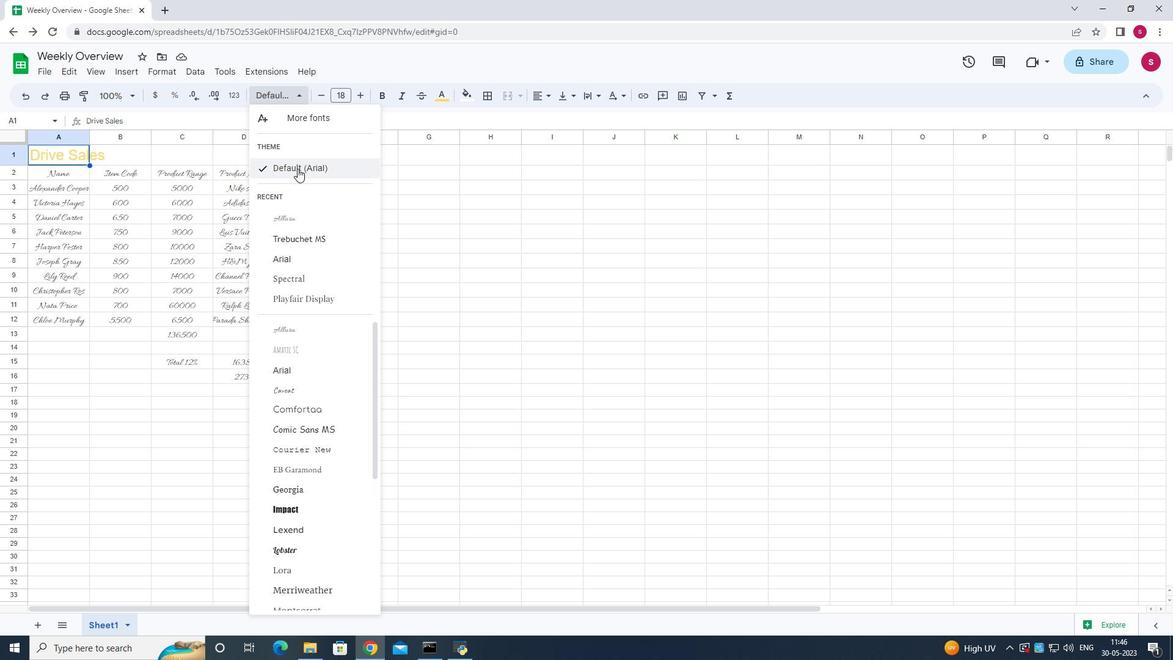 
Action: Mouse moved to (317, 114)
Screenshot: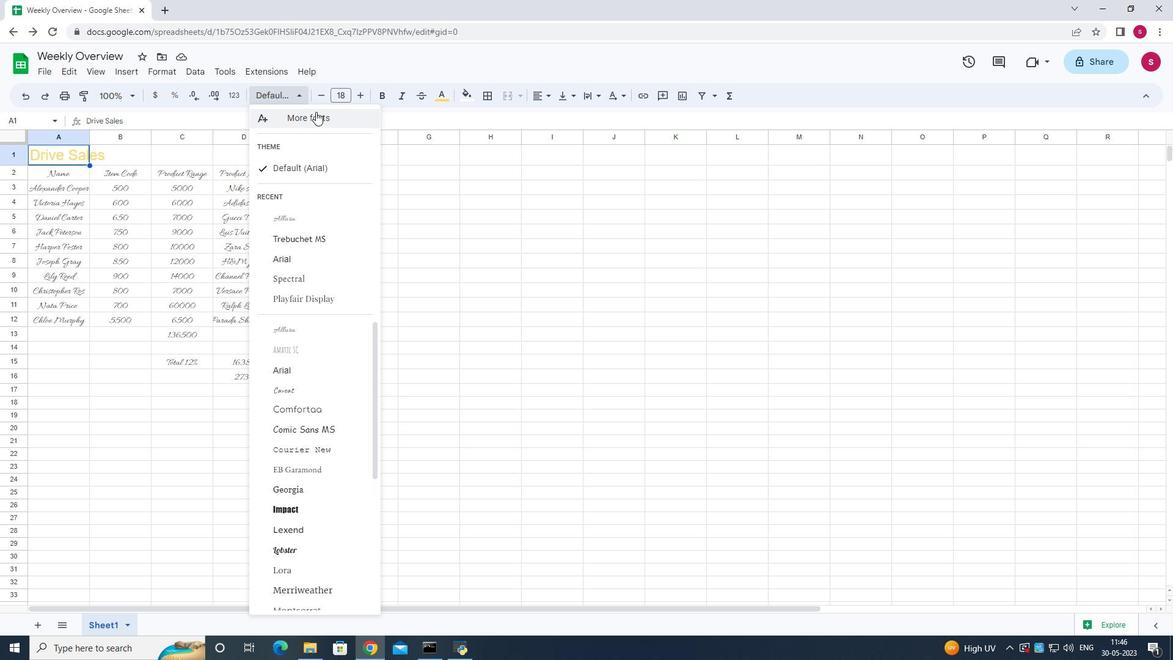 
Action: Mouse pressed left at (317, 114)
Screenshot: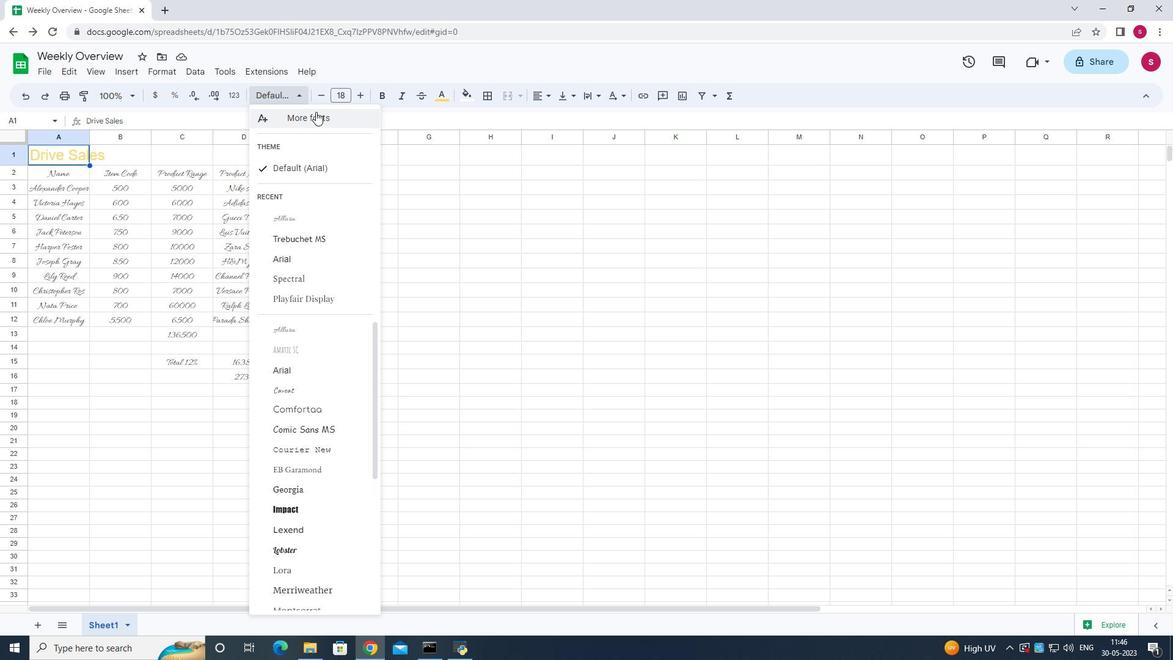 
Action: Mouse moved to (424, 302)
Screenshot: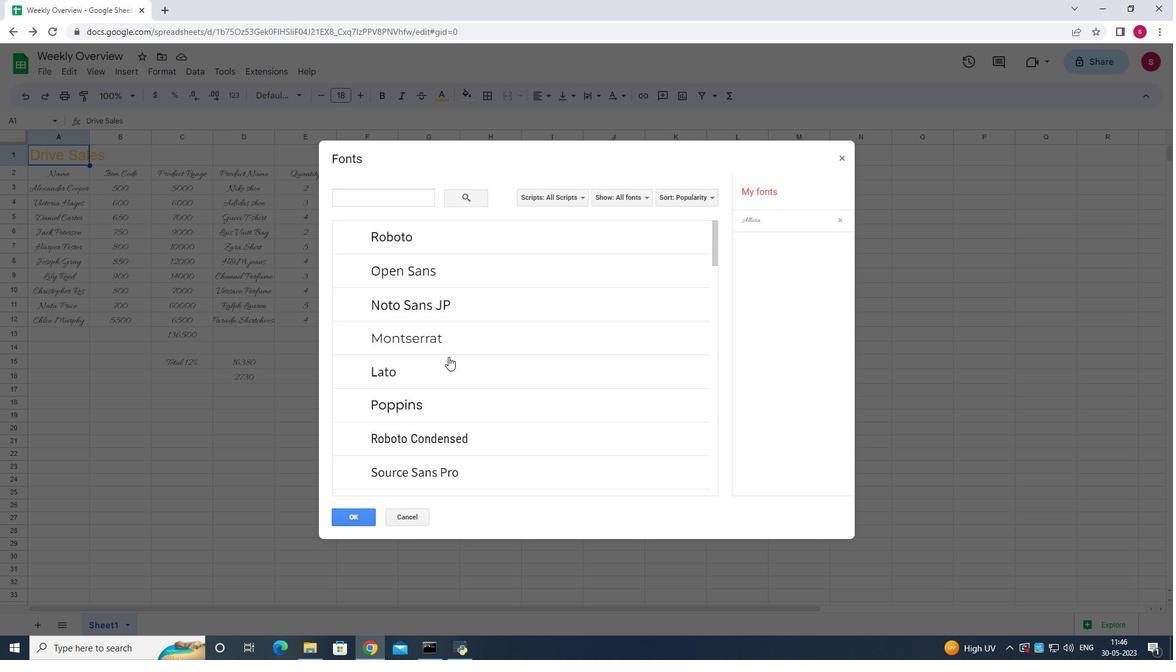 
Action: Mouse scrolled (424, 303) with delta (0, 0)
Screenshot: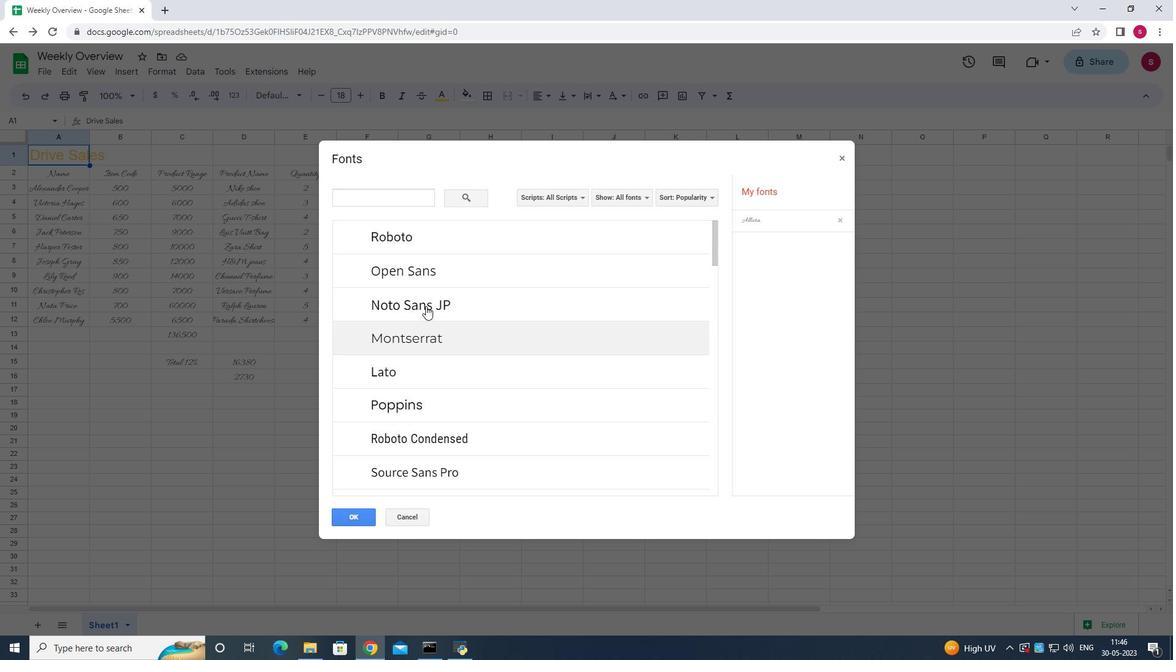 
Action: Mouse scrolled (424, 303) with delta (0, 0)
Screenshot: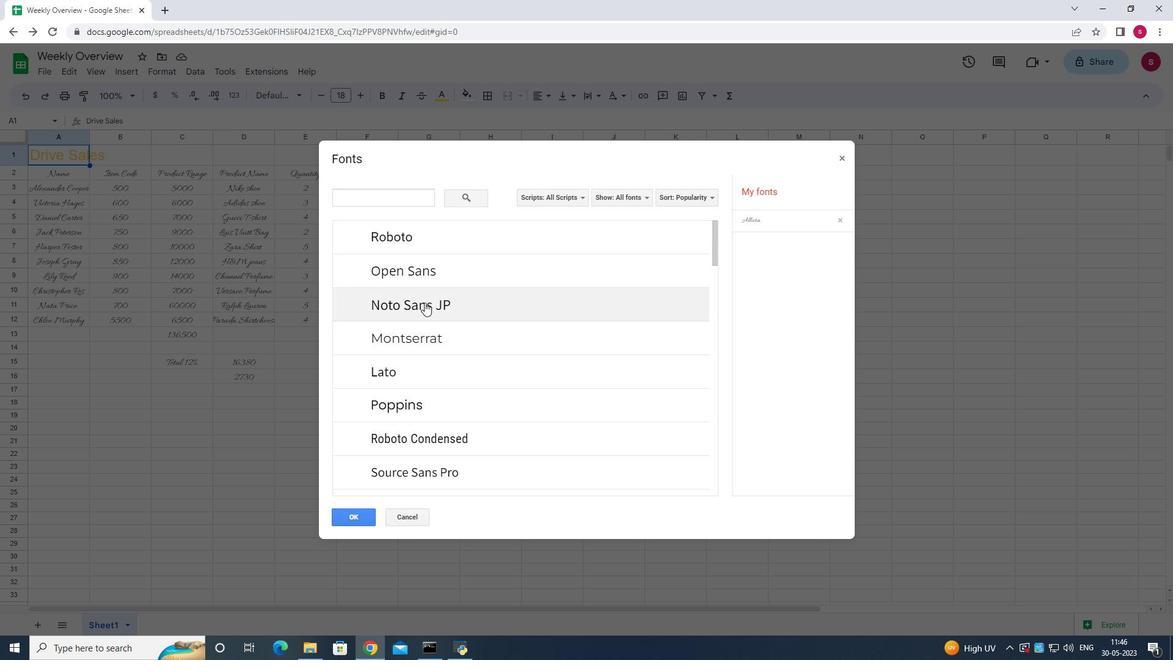 
Action: Mouse scrolled (424, 303) with delta (0, 0)
Screenshot: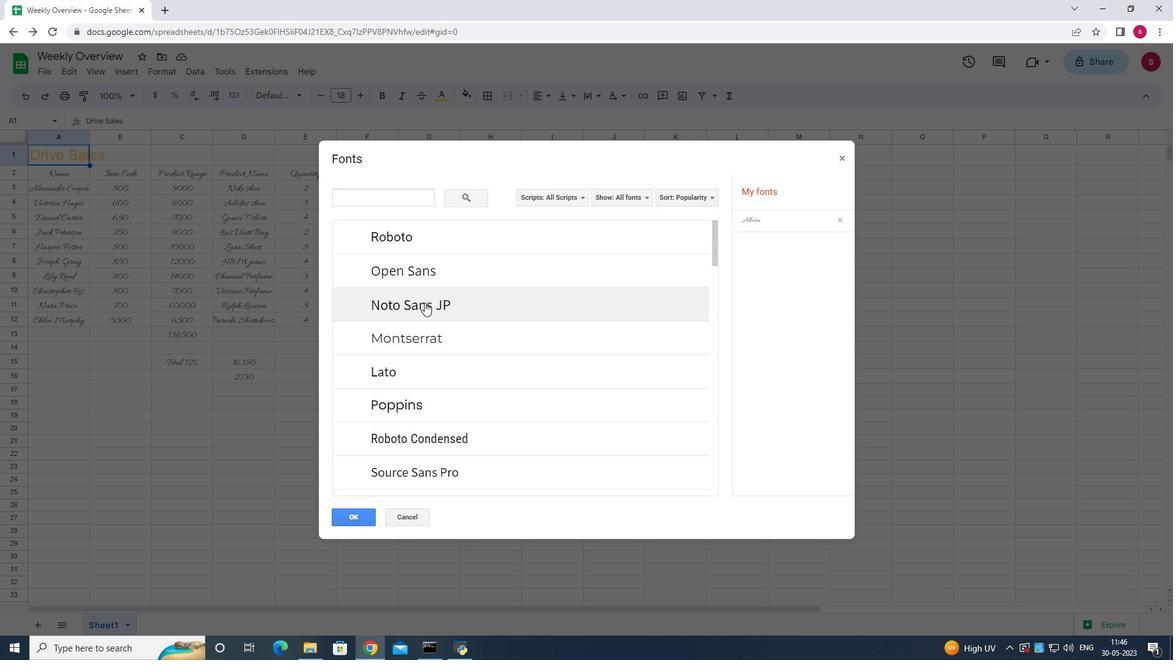 
Action: Mouse scrolled (424, 303) with delta (0, 0)
Screenshot: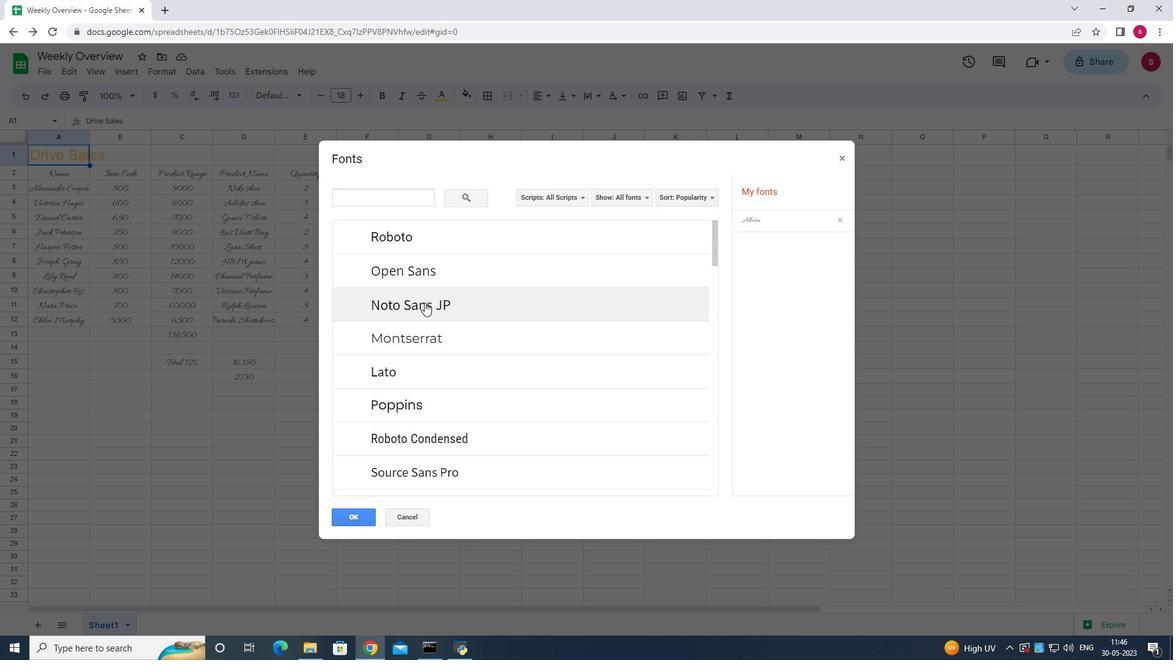 
Action: Mouse scrolled (424, 303) with delta (0, 0)
Screenshot: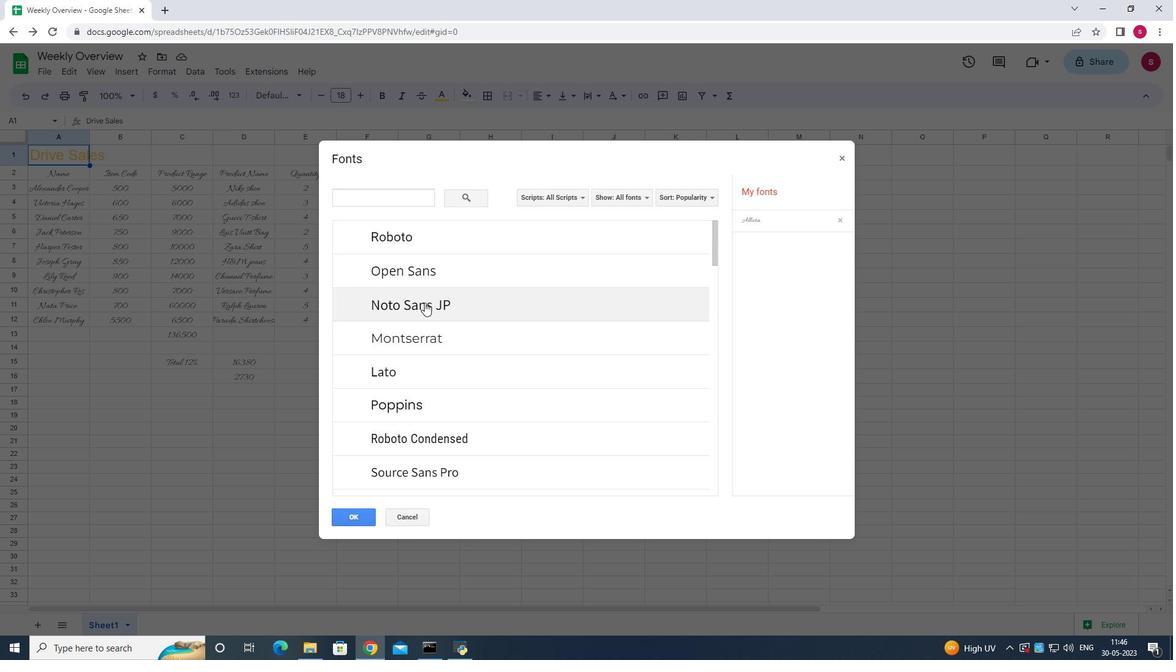 
Action: Mouse scrolled (424, 303) with delta (0, 0)
Screenshot: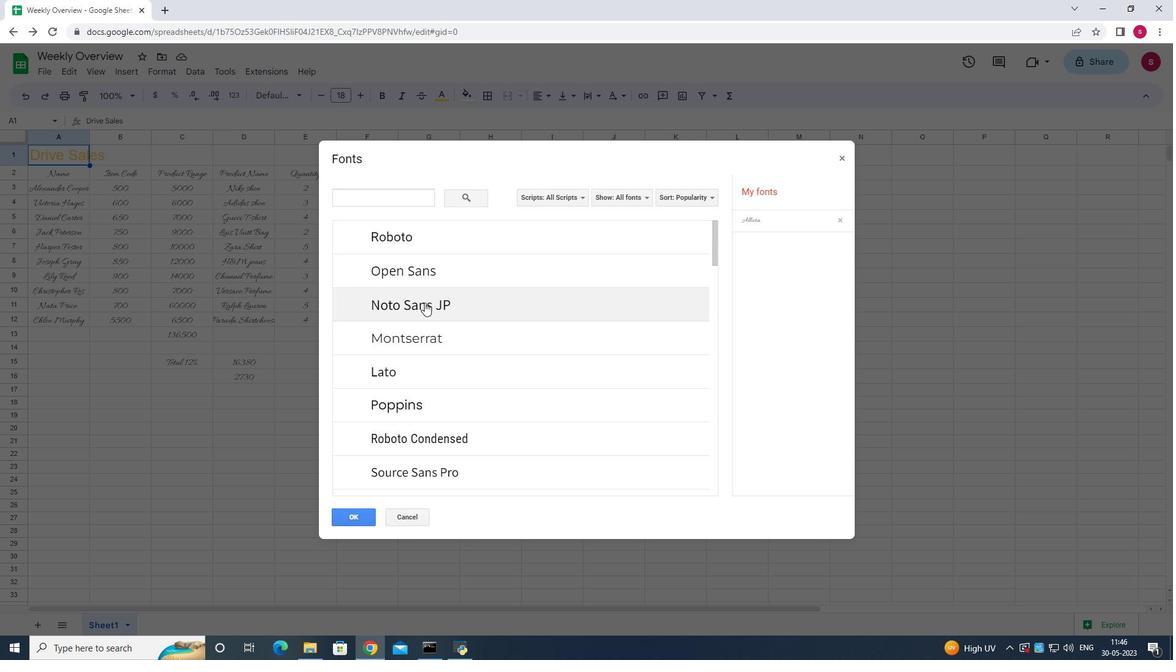 
Action: Mouse scrolled (424, 303) with delta (0, 0)
Screenshot: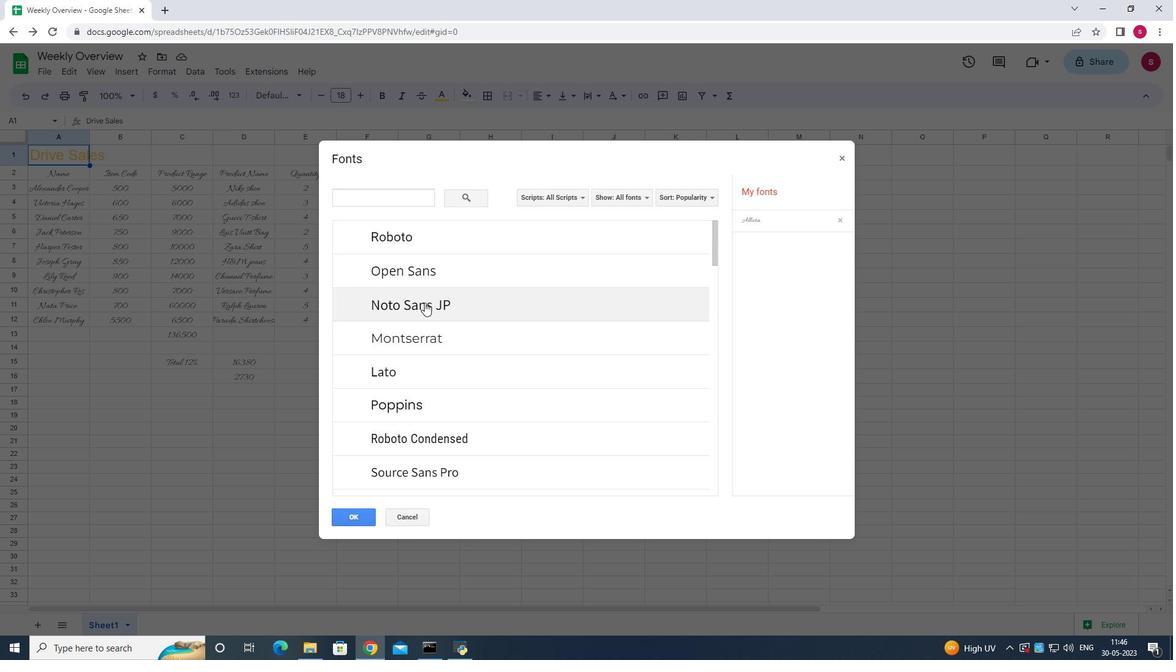 
Action: Mouse scrolled (424, 303) with delta (0, 0)
Screenshot: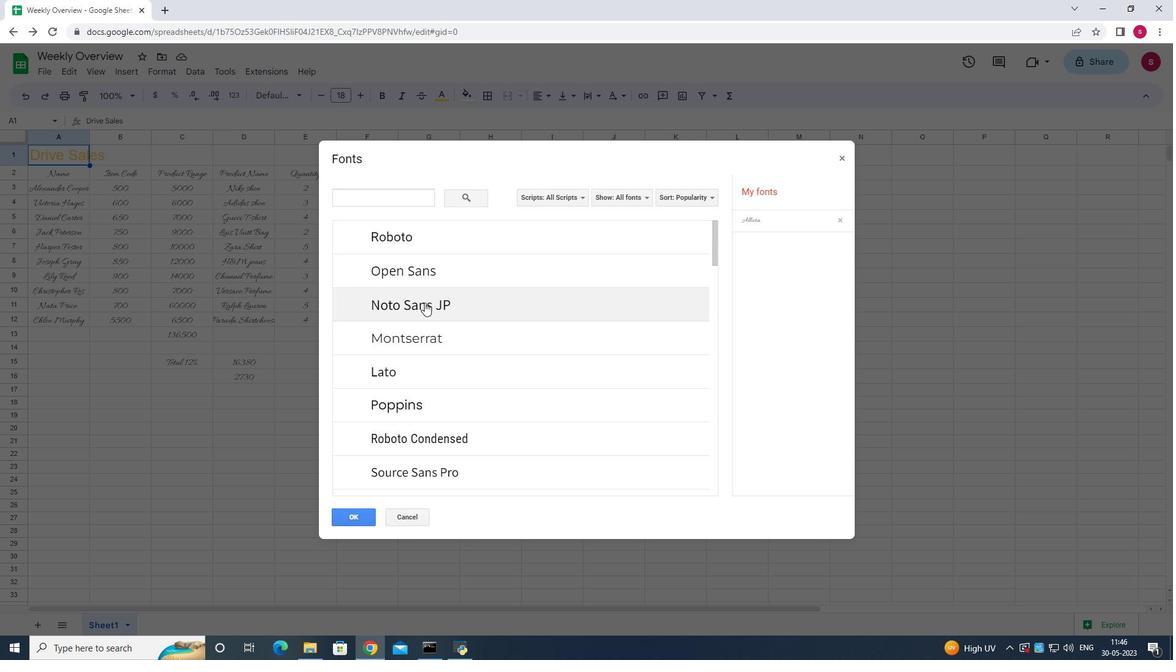 
Action: Mouse scrolled (424, 303) with delta (0, 0)
Screenshot: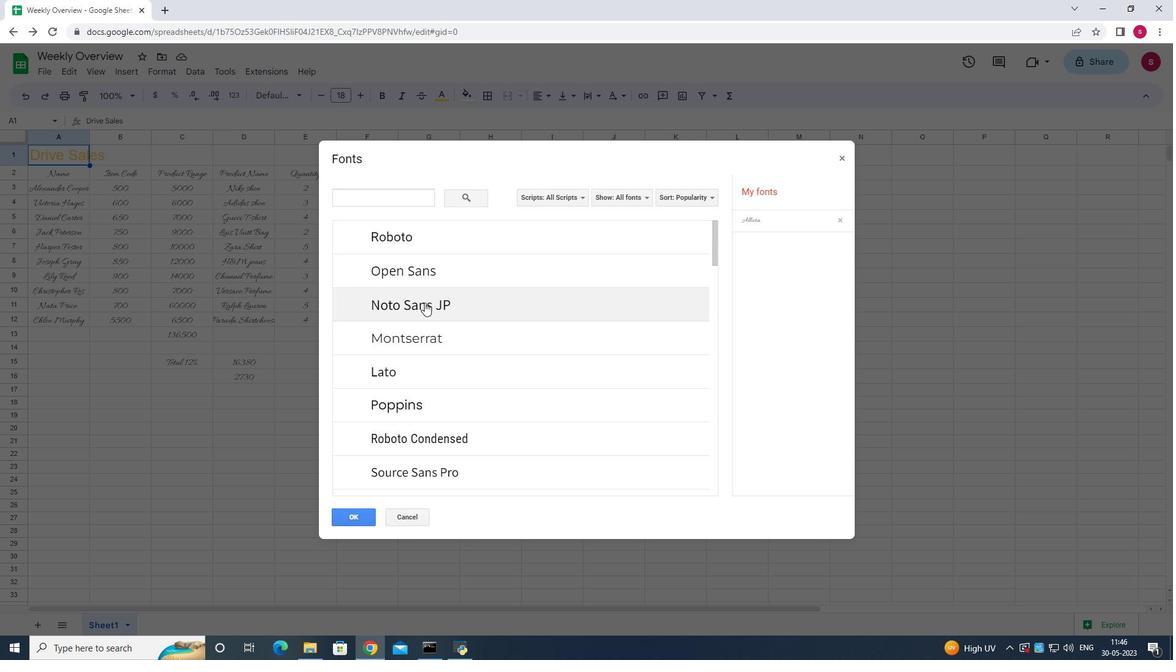 
Action: Mouse scrolled (424, 303) with delta (0, 0)
Screenshot: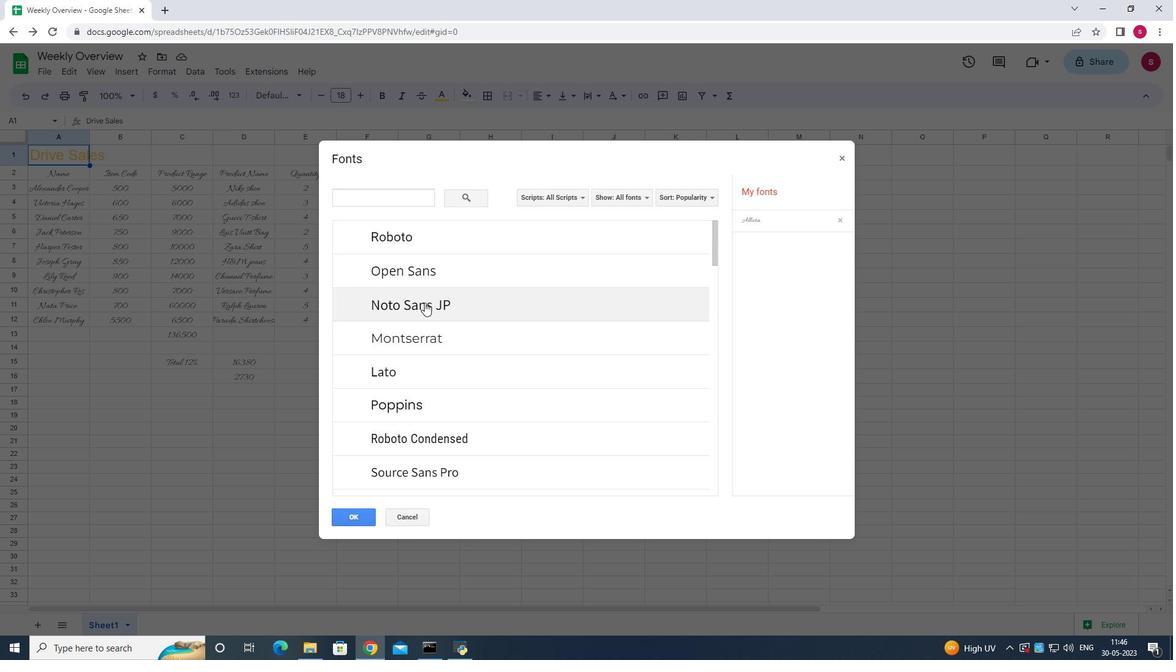 
Action: Mouse scrolled (424, 303) with delta (0, 0)
Screenshot: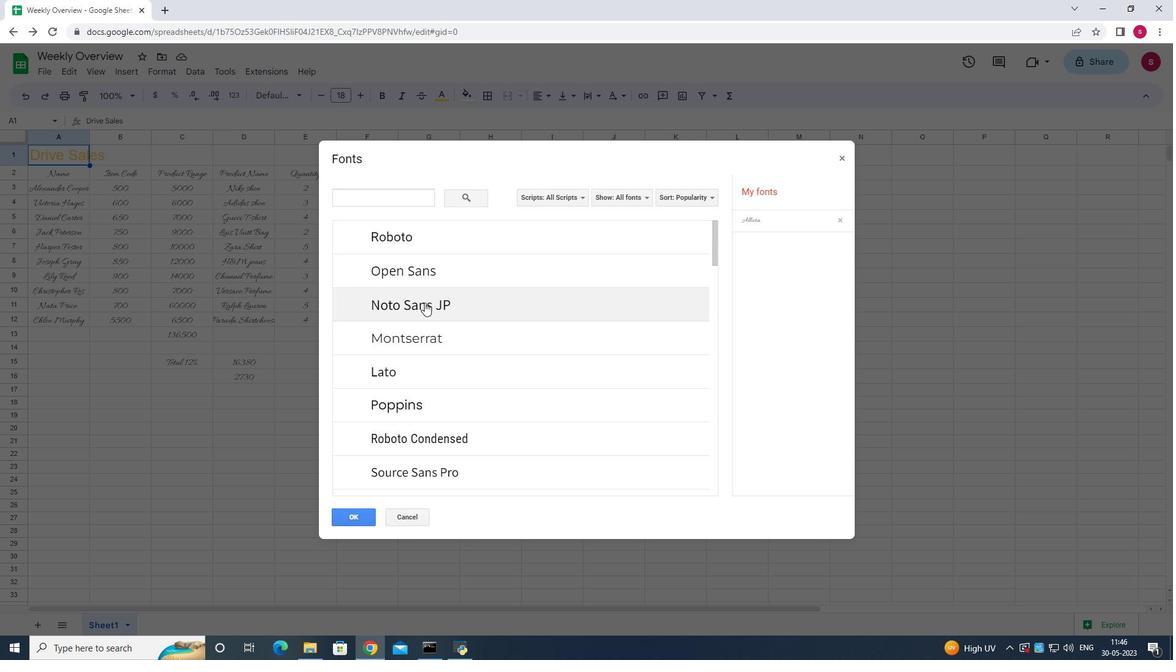 
Action: Mouse scrolled (424, 303) with delta (0, 0)
Screenshot: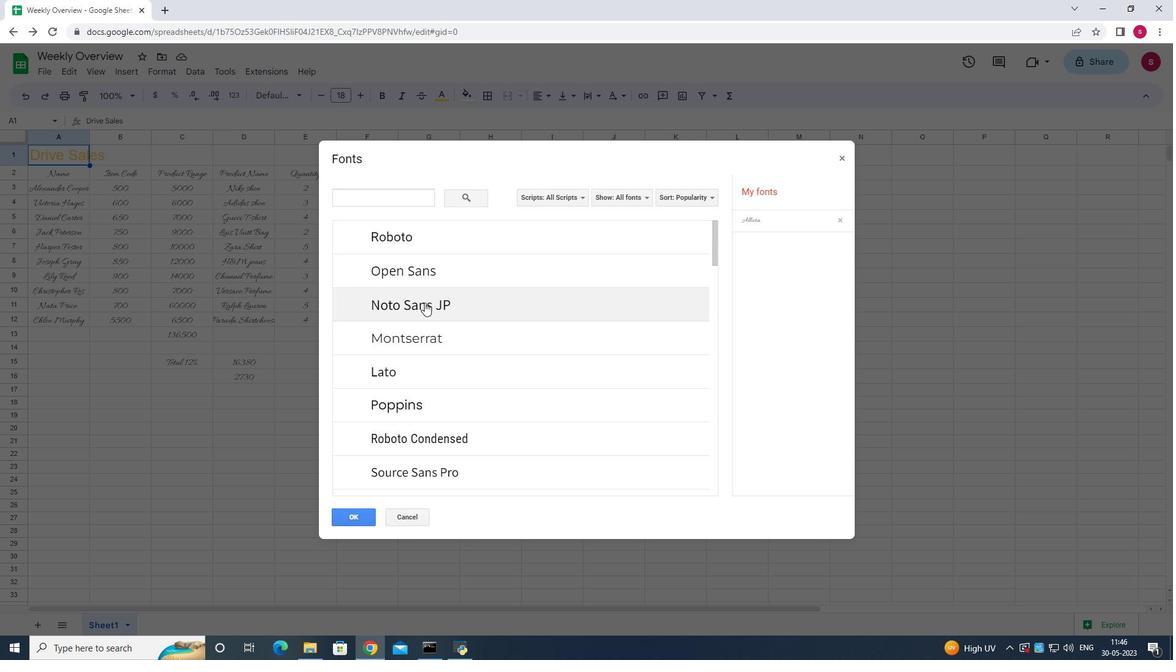 
Action: Mouse scrolled (424, 303) with delta (0, 0)
Screenshot: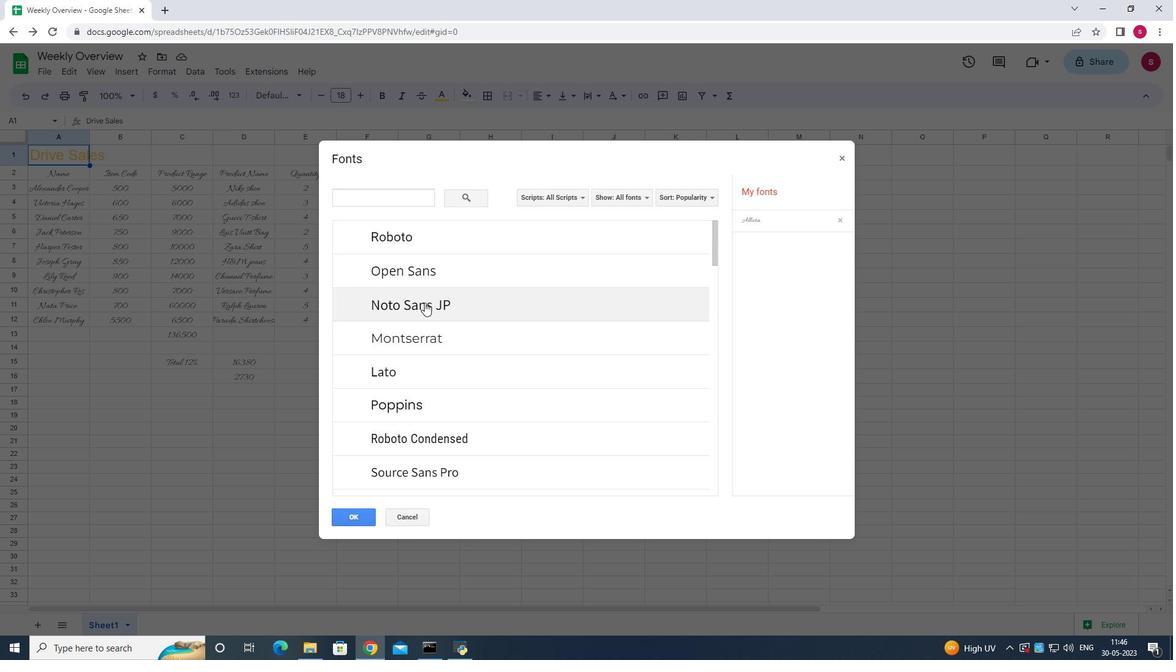 
Action: Mouse scrolled (424, 303) with delta (0, 0)
Screenshot: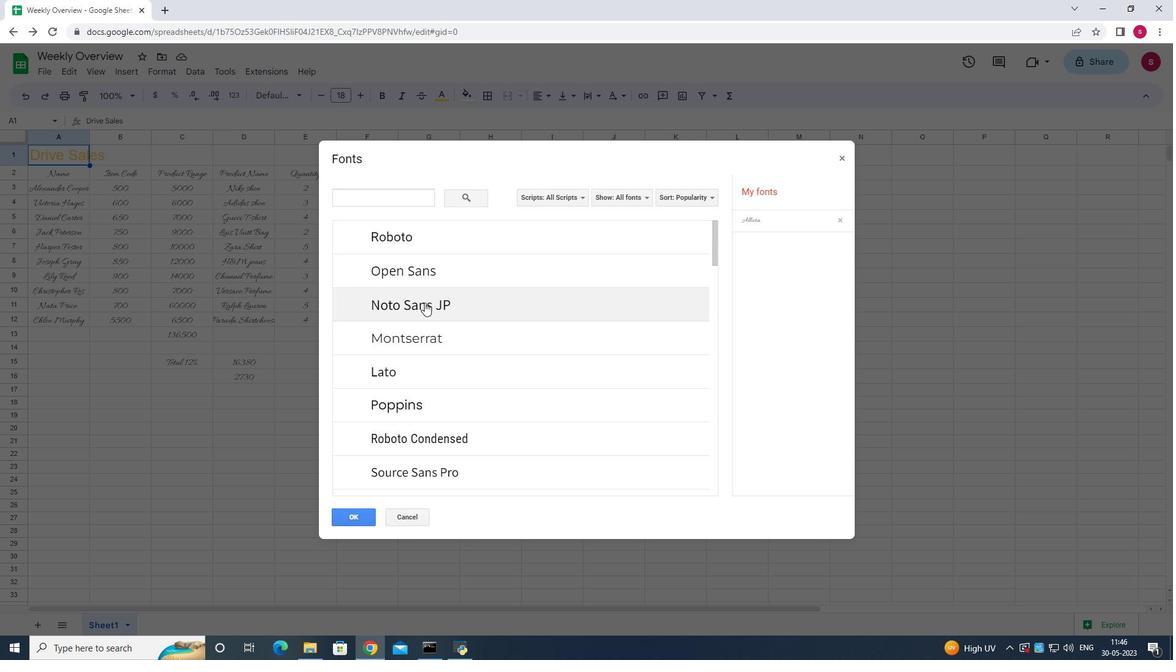 
Action: Mouse scrolled (424, 303) with delta (0, 0)
Screenshot: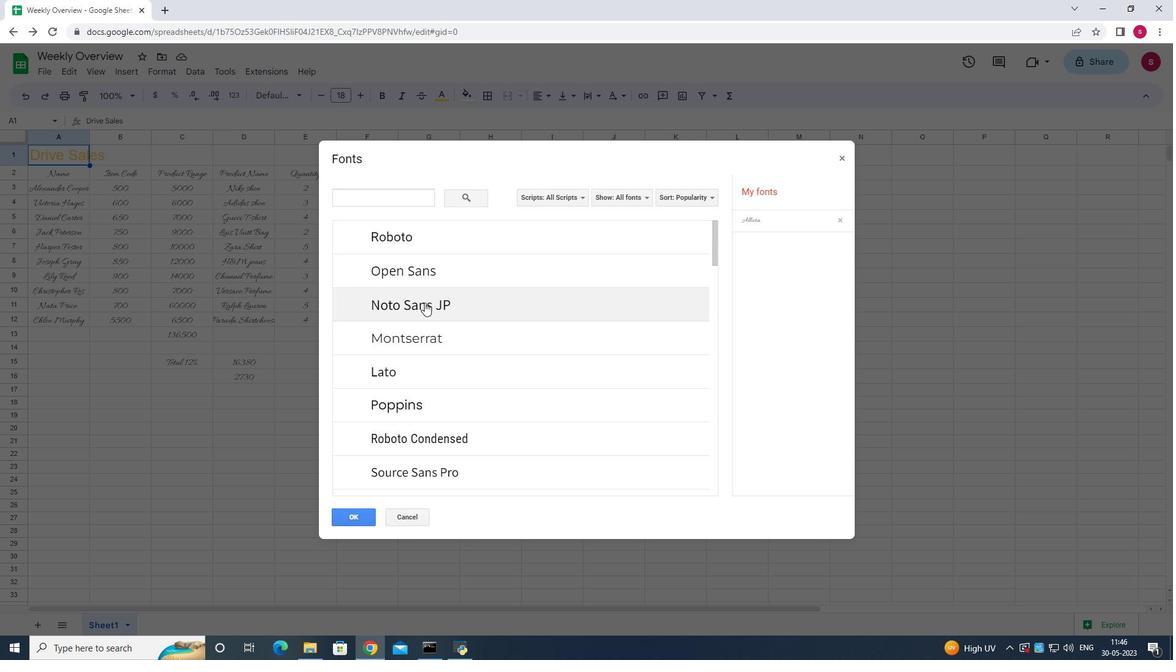 
Action: Mouse scrolled (424, 303) with delta (0, 0)
Screenshot: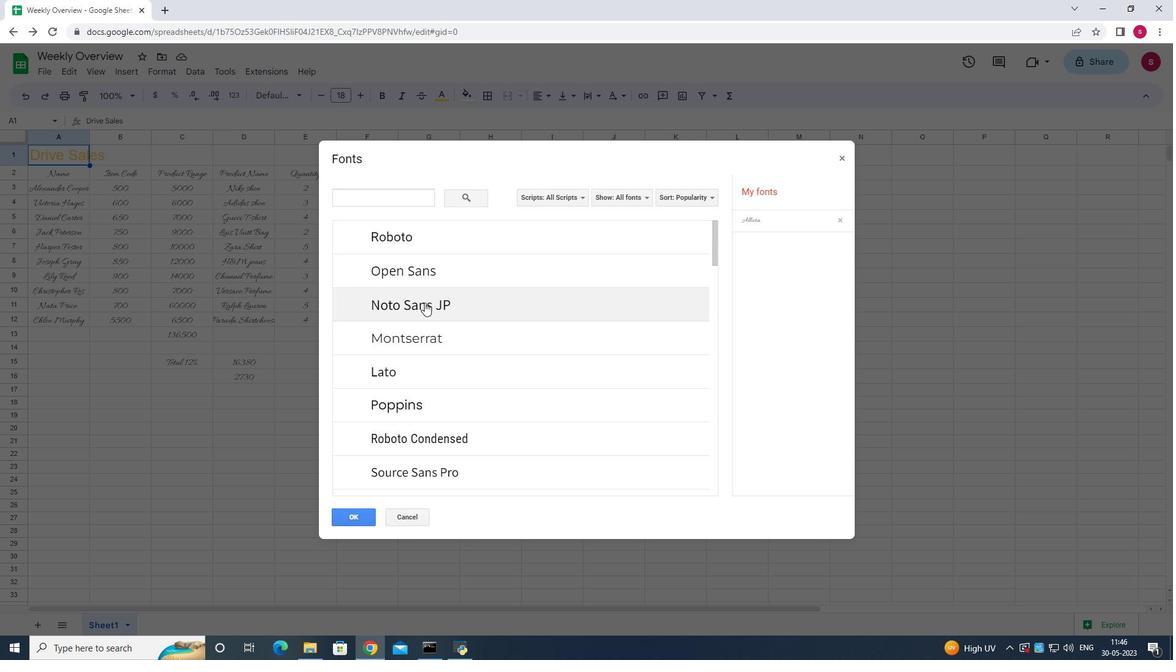 
Action: Mouse scrolled (424, 303) with delta (0, 0)
Screenshot: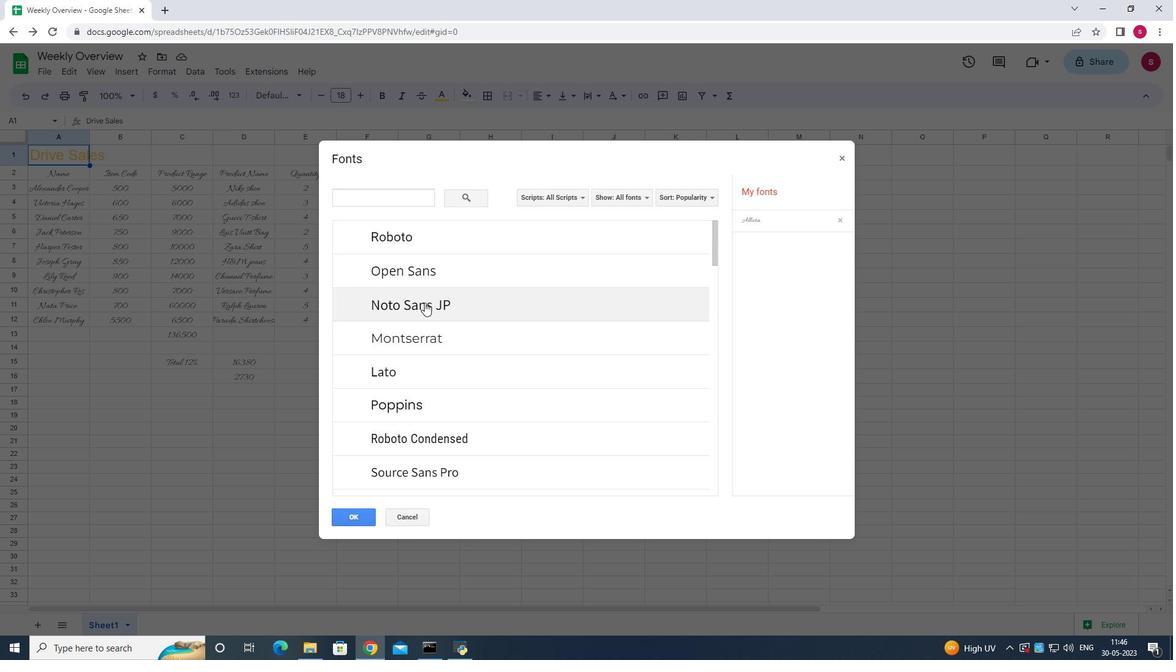 
Action: Mouse moved to (400, 200)
Screenshot: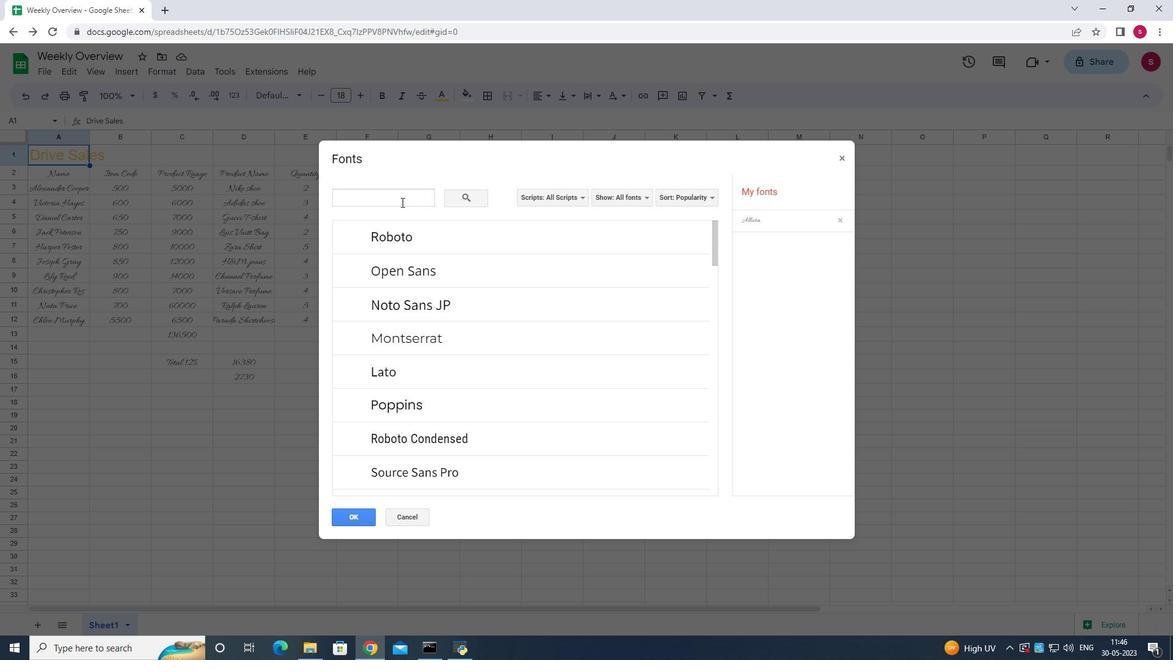 
Action: Mouse pressed left at (400, 200)
Screenshot: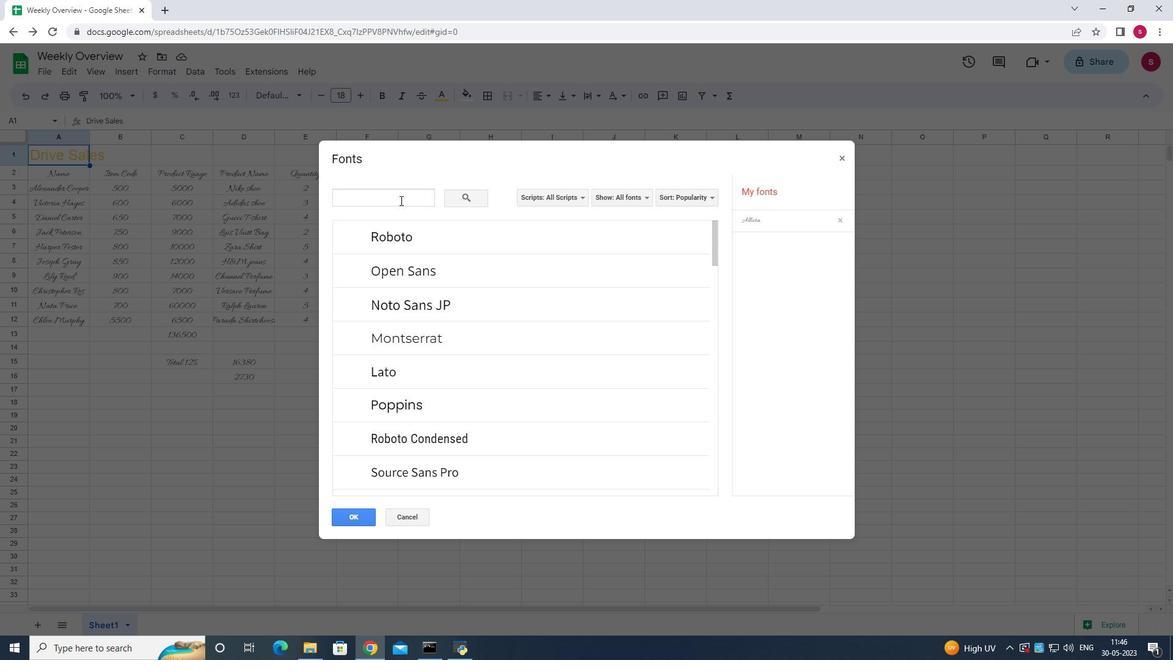 
Action: Key pressed os<Key.down>
Screenshot: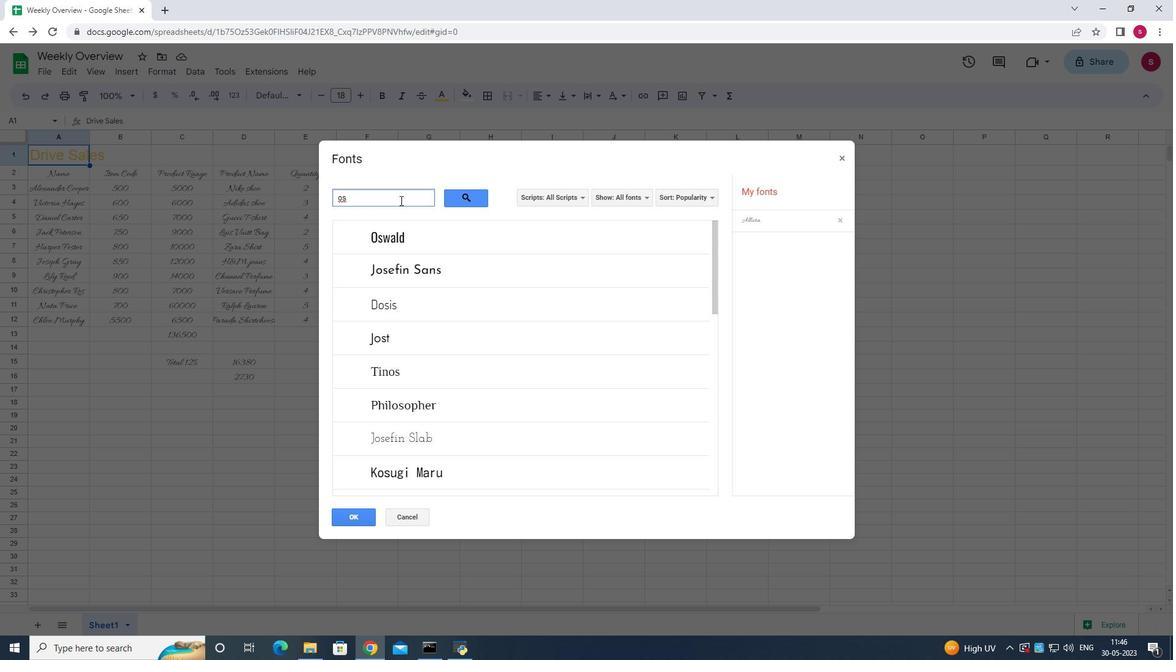 
Action: Mouse moved to (413, 236)
Screenshot: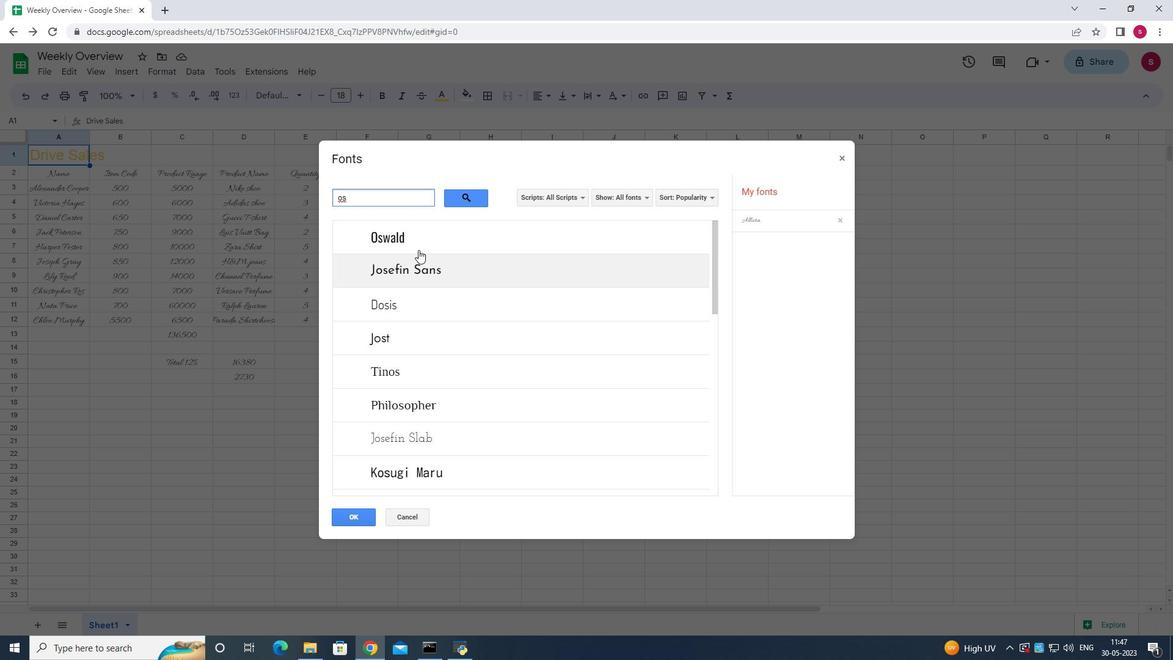 
Action: Mouse pressed left at (413, 236)
Screenshot: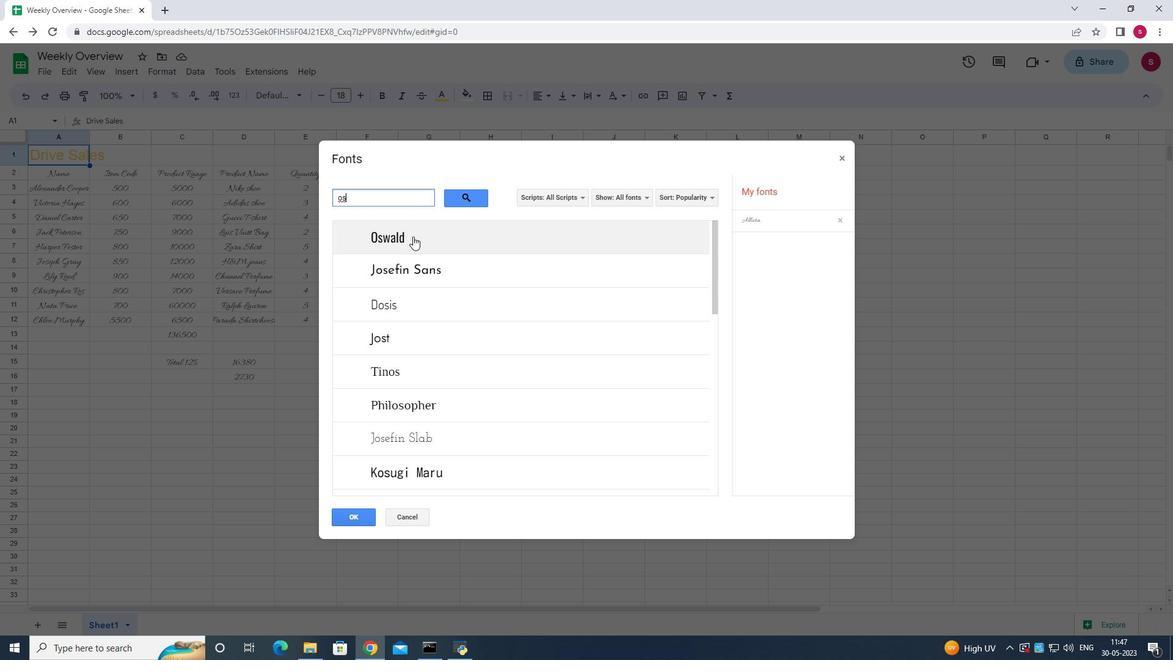 
Action: Mouse moved to (357, 520)
Screenshot: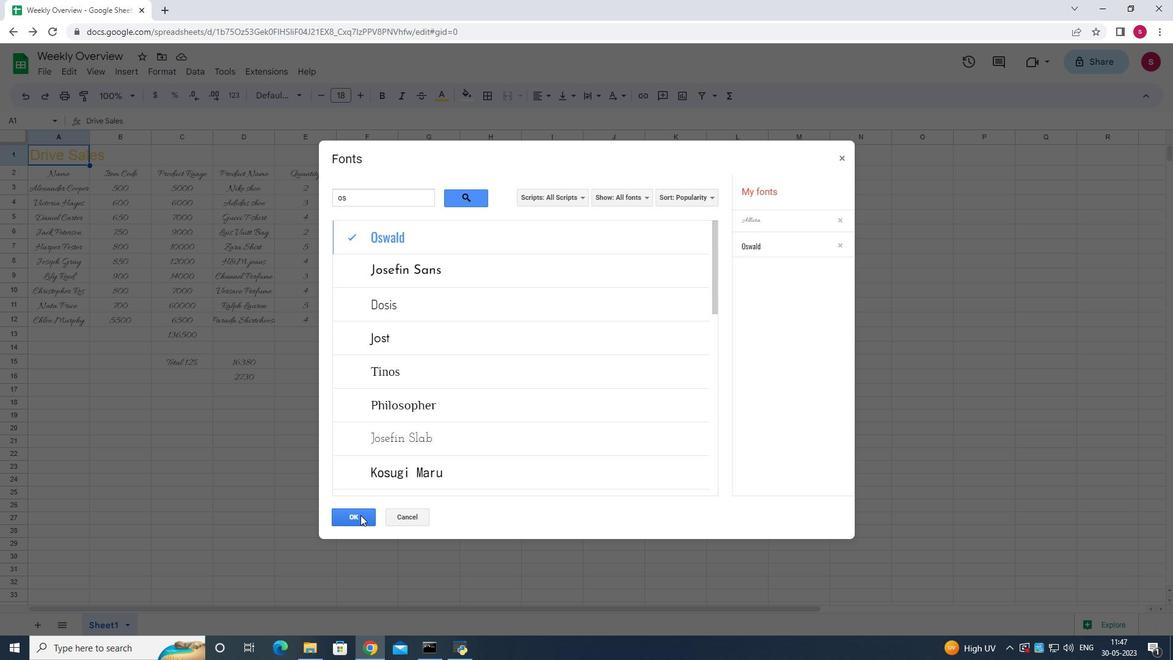 
Action: Mouse pressed left at (357, 520)
Screenshot: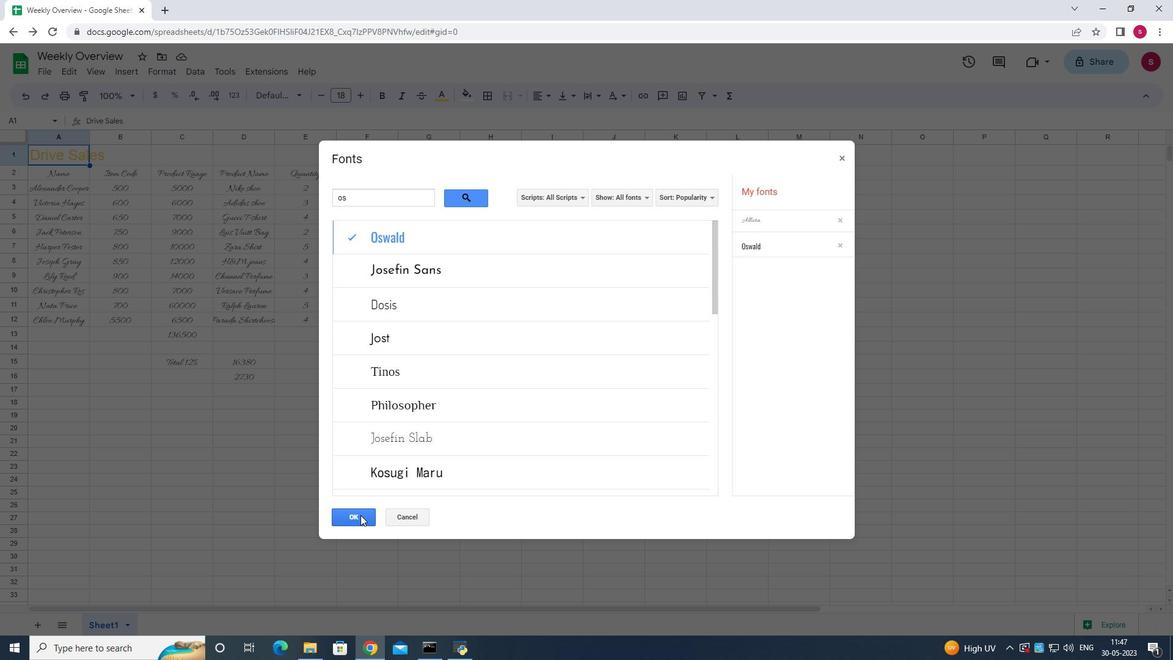 
Action: Mouse moved to (334, 94)
Screenshot: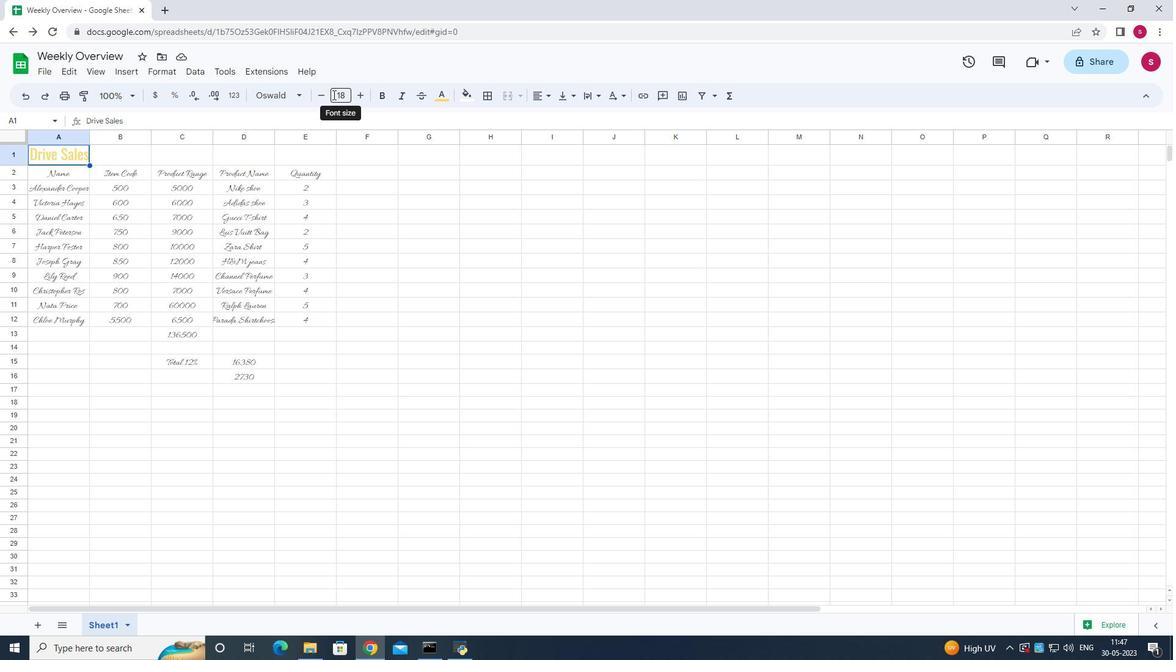 
Action: Mouse pressed left at (334, 94)
Screenshot: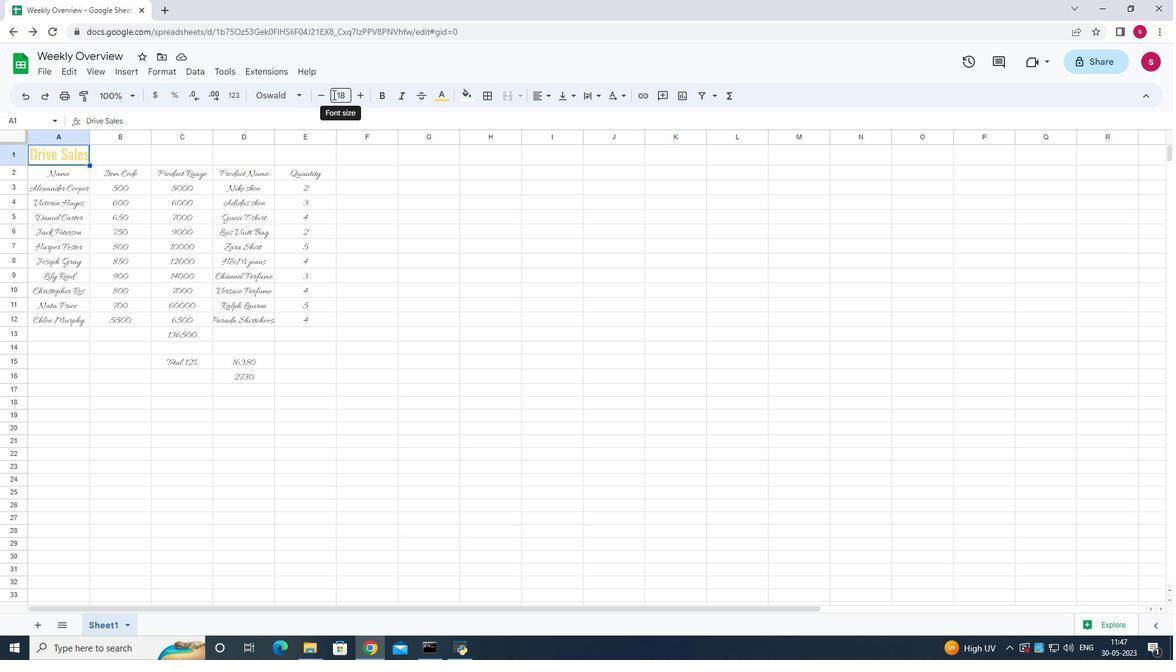 
Action: Mouse moved to (344, 179)
Screenshot: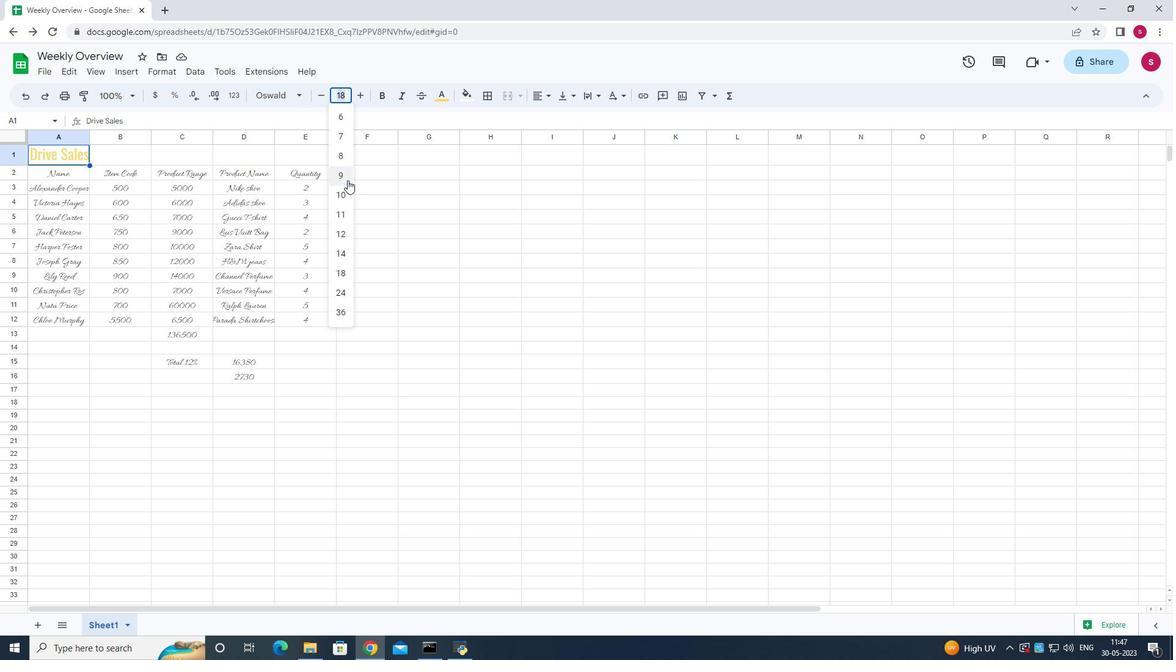 
Action: Mouse pressed left at (344, 179)
Screenshot: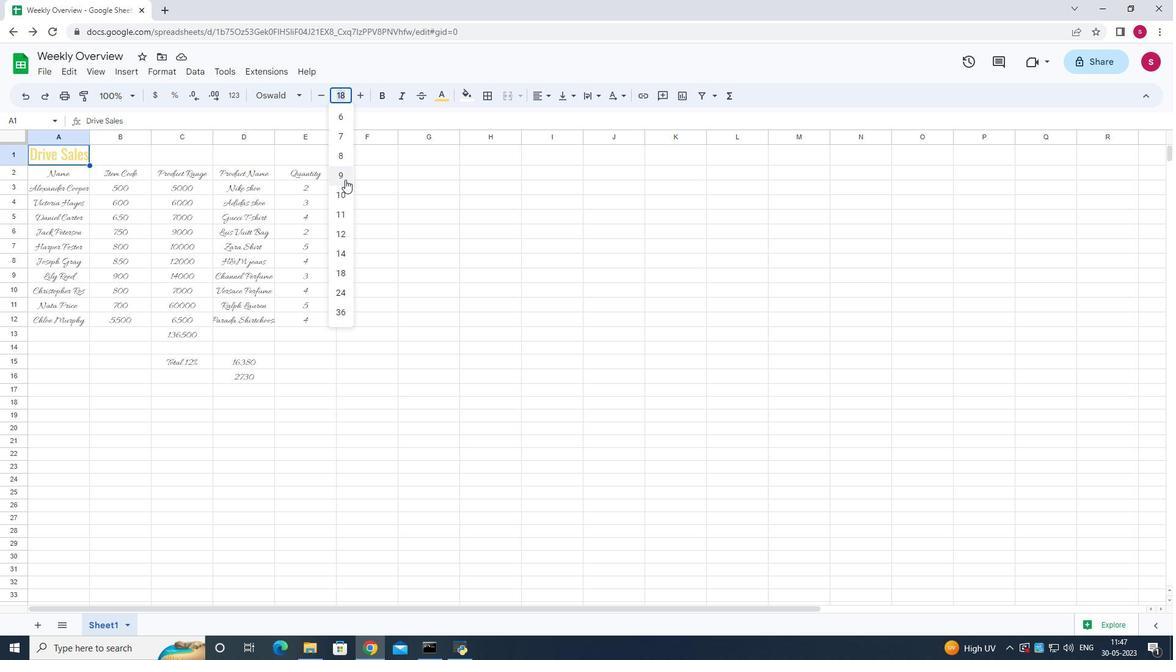 
Action: Mouse moved to (58, 165)
Screenshot: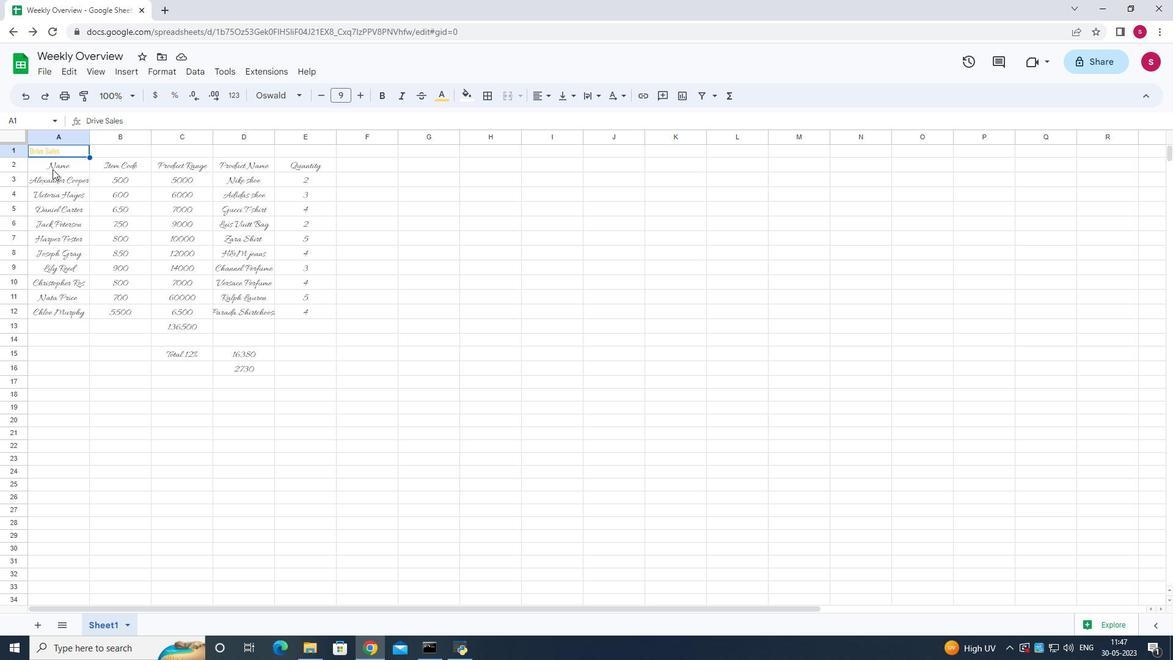 
Action: Mouse pressed left at (58, 165)
Screenshot: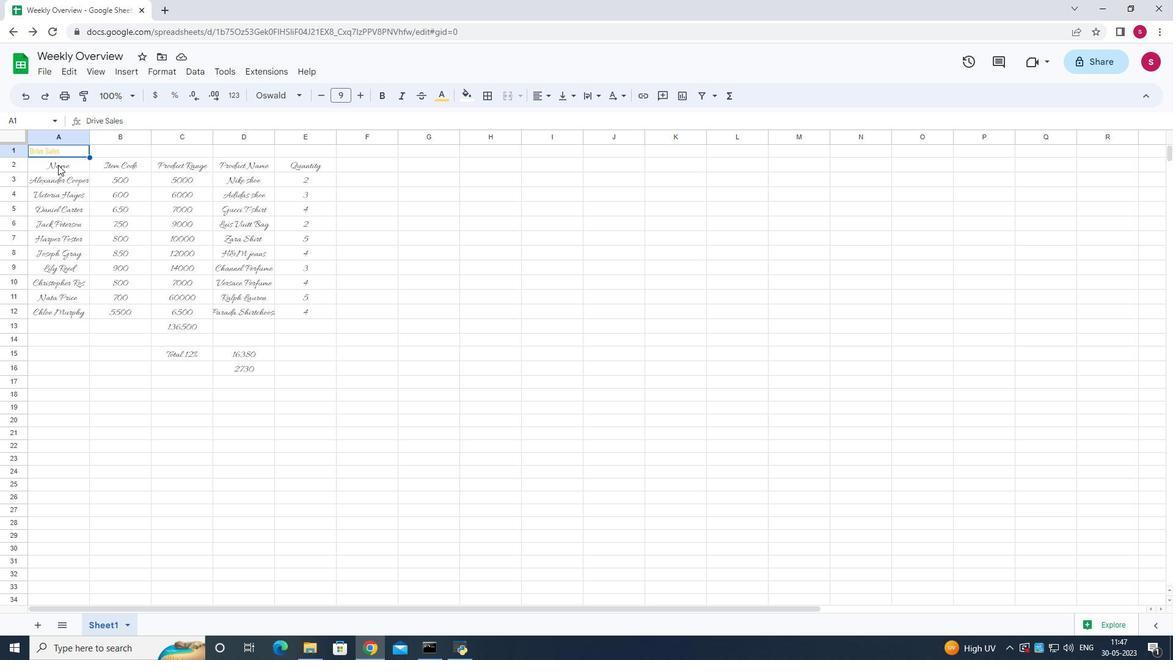 
Action: Mouse moved to (58, 165)
Screenshot: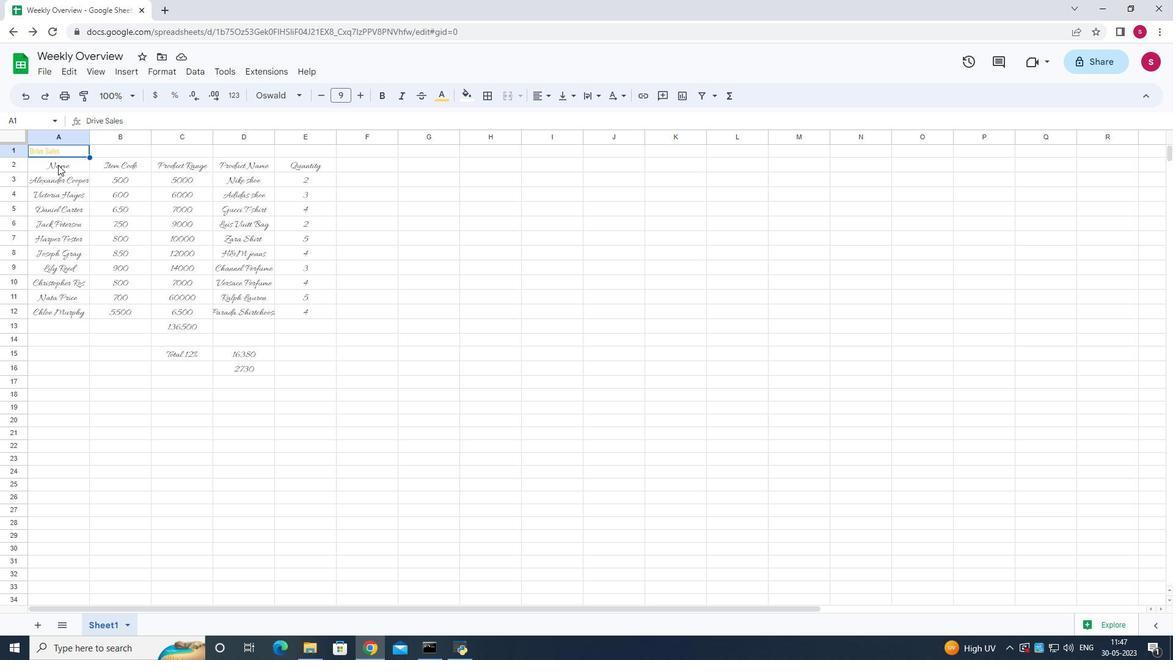 
Action: Mouse pressed left at (58, 165)
Screenshot: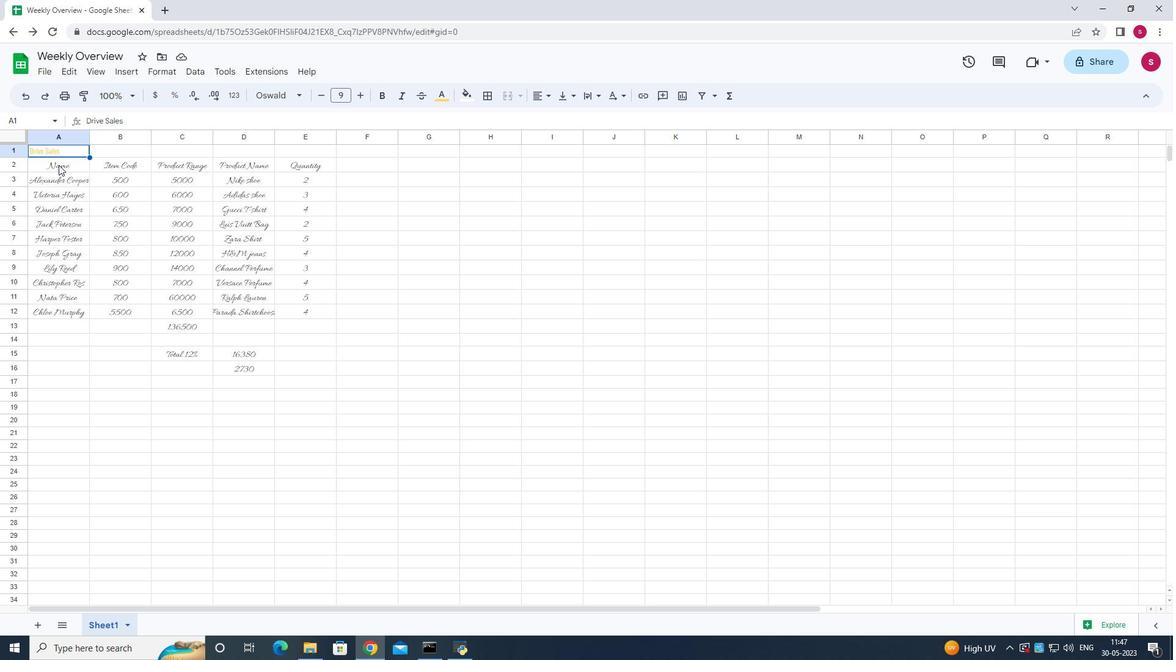 
Action: Mouse pressed left at (58, 165)
Screenshot: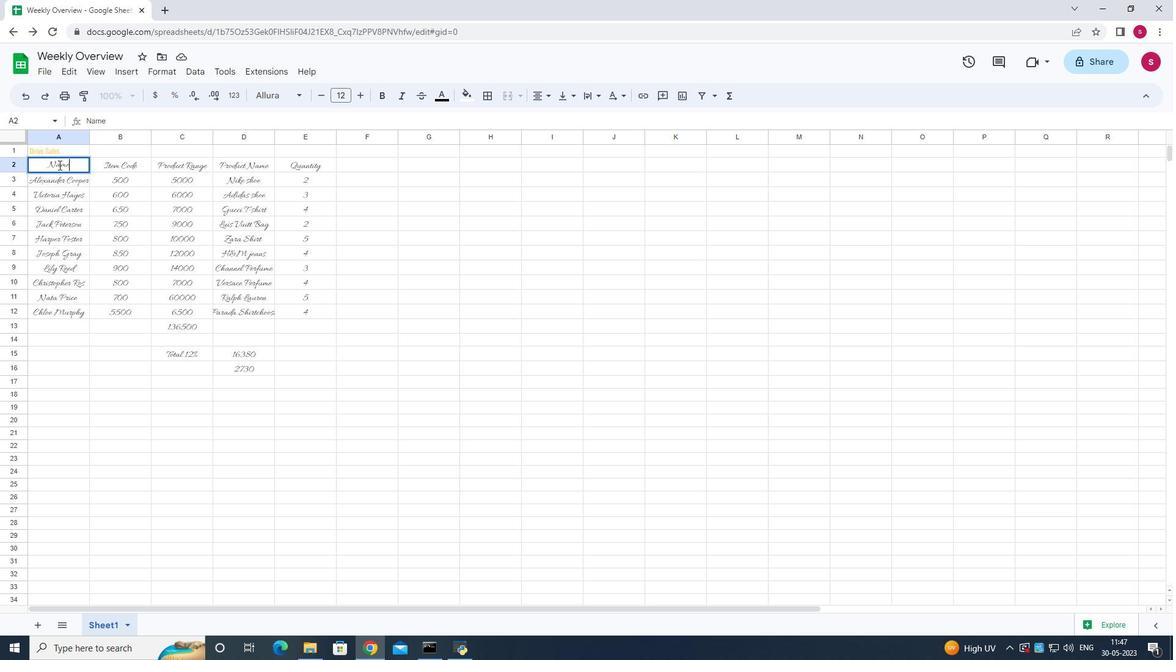 
Action: Mouse moved to (72, 165)
Screenshot: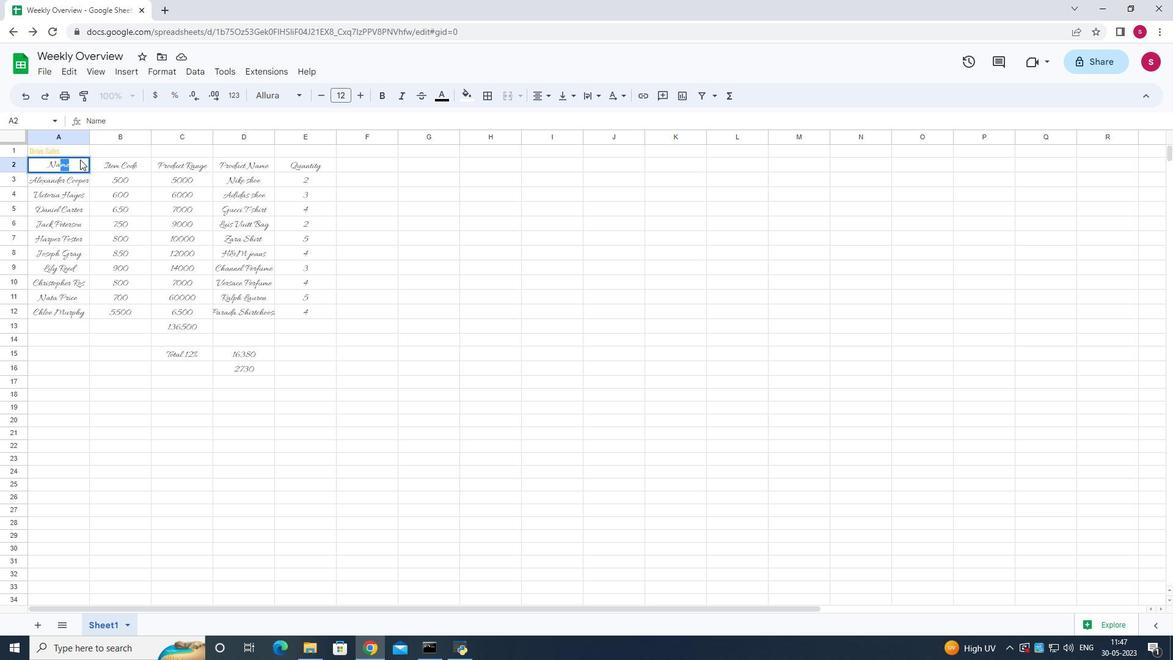 
Action: Mouse pressed left at (72, 165)
Screenshot: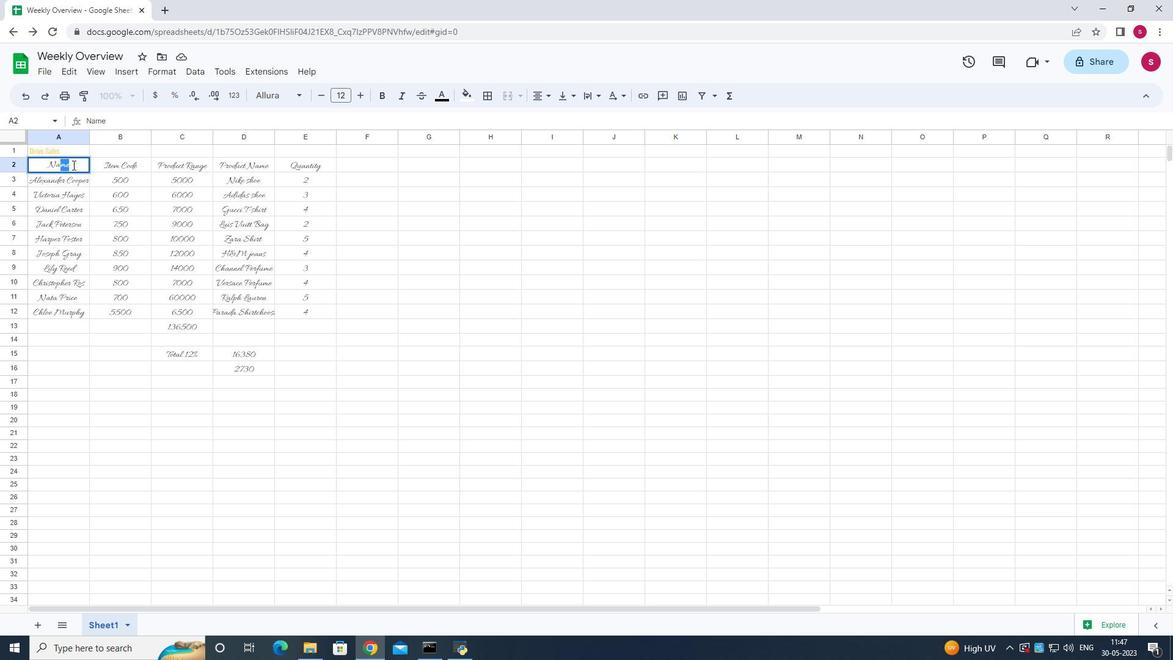 
Action: Mouse pressed left at (72, 165)
Screenshot: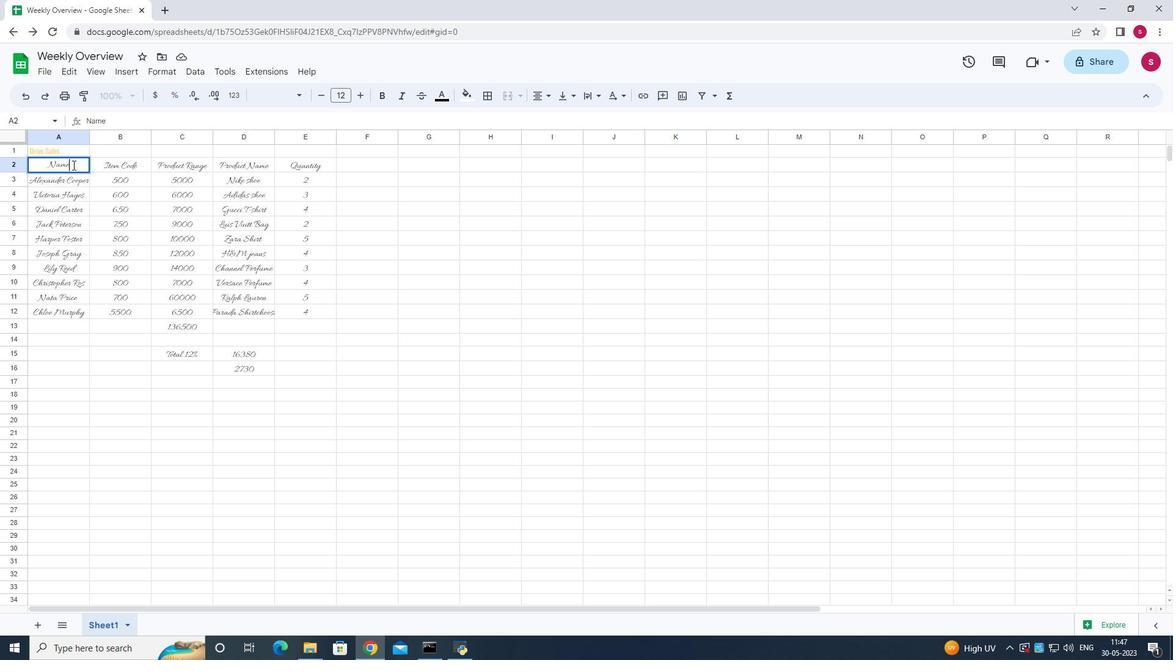 
Action: Mouse moved to (372, 222)
Screenshot: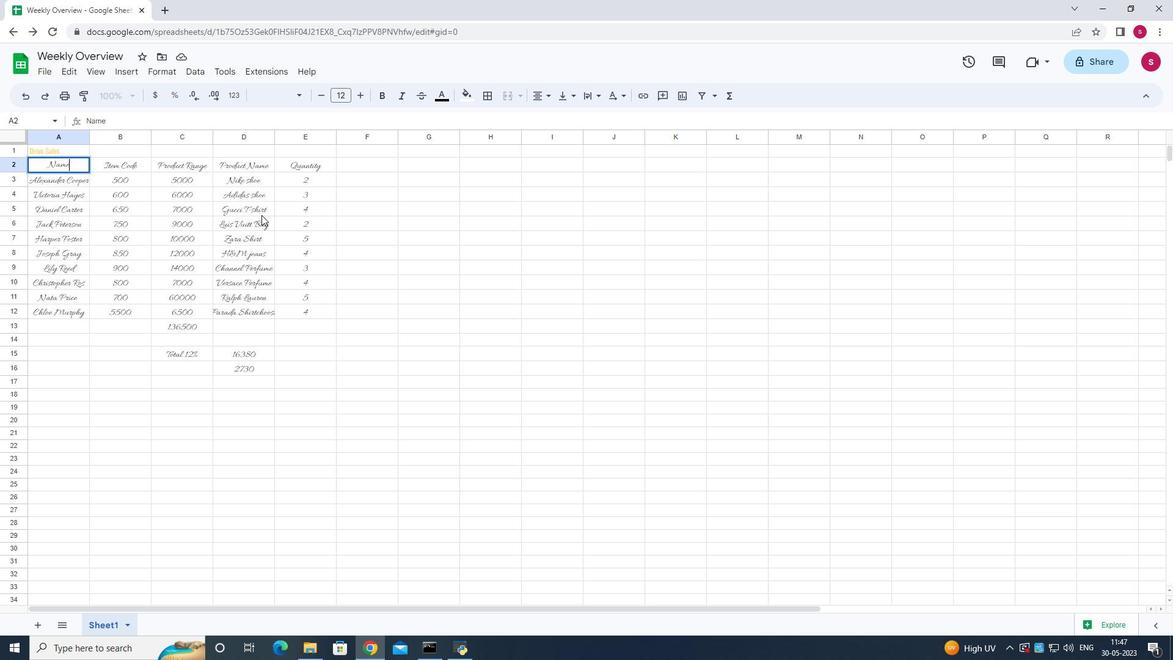 
Action: Mouse pressed left at (372, 222)
Screenshot: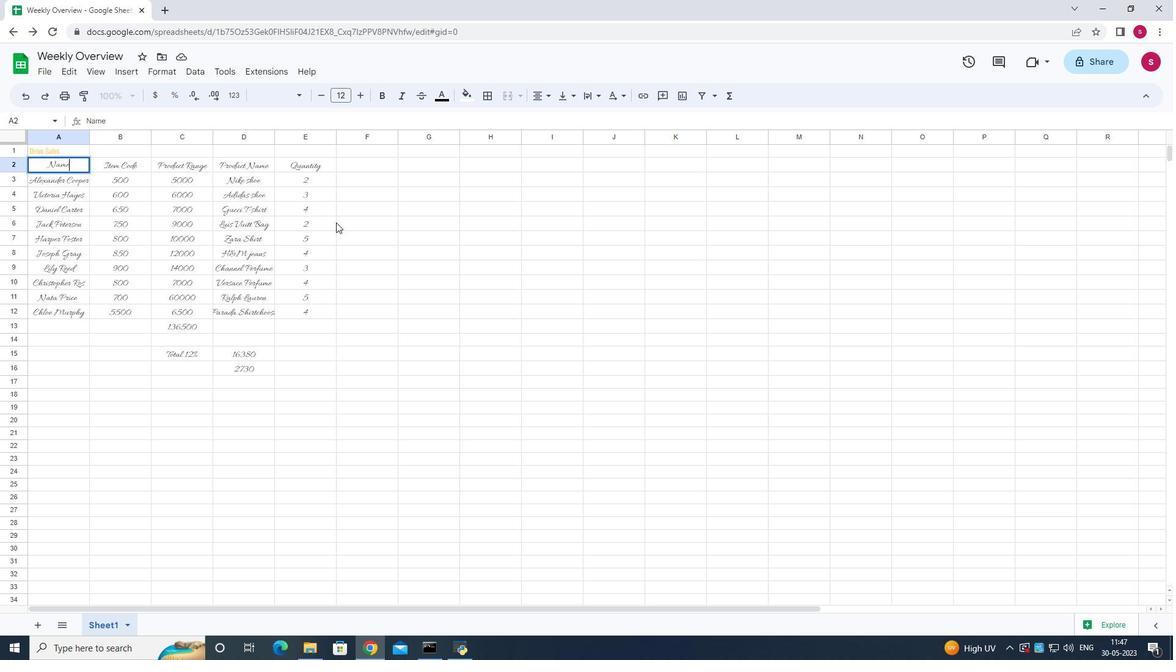 
Action: Mouse moved to (61, 164)
Screenshot: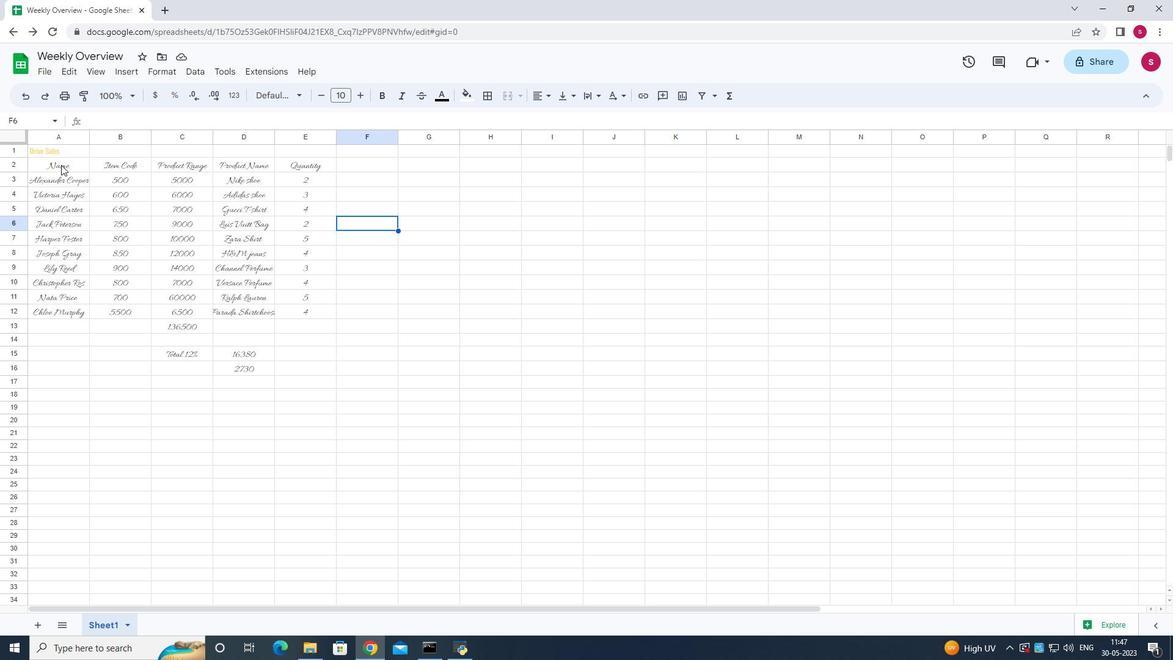 
Action: Mouse pressed left at (61, 164)
Screenshot: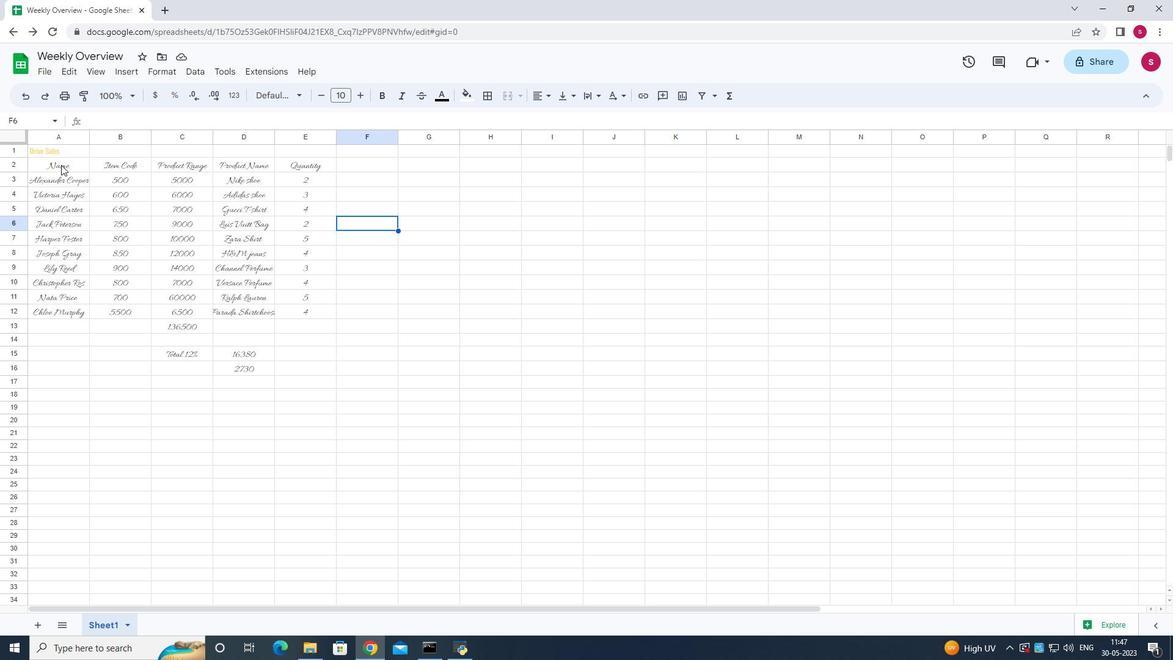 
Action: Mouse moved to (323, 100)
Screenshot: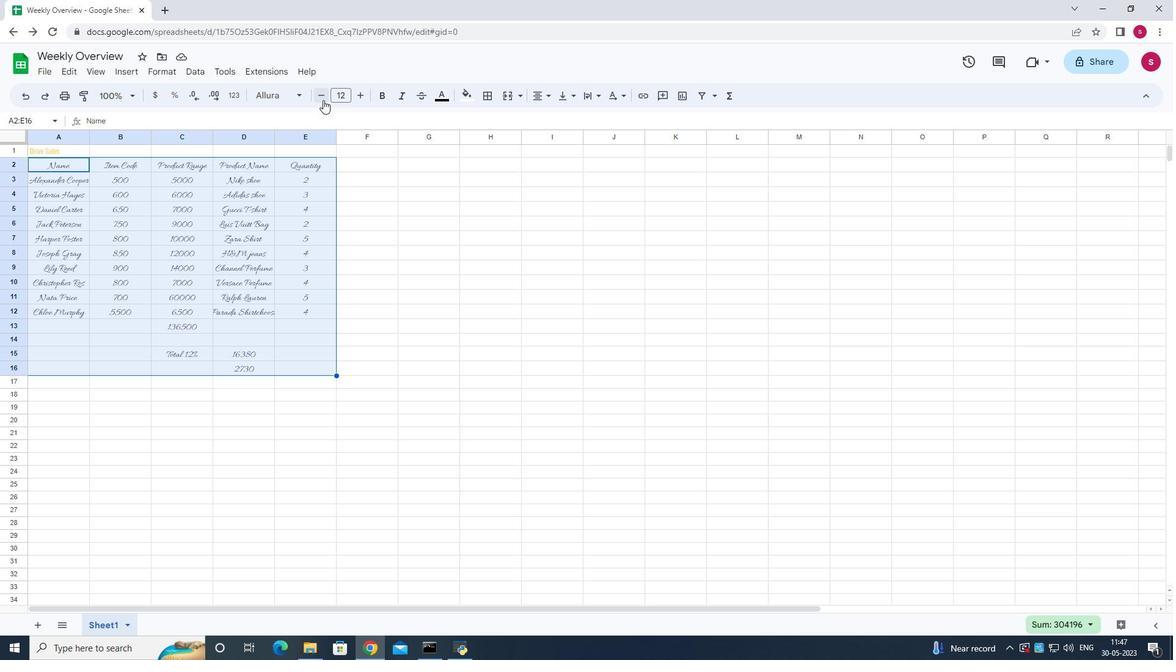 
Action: Mouse pressed left at (323, 100)
Screenshot: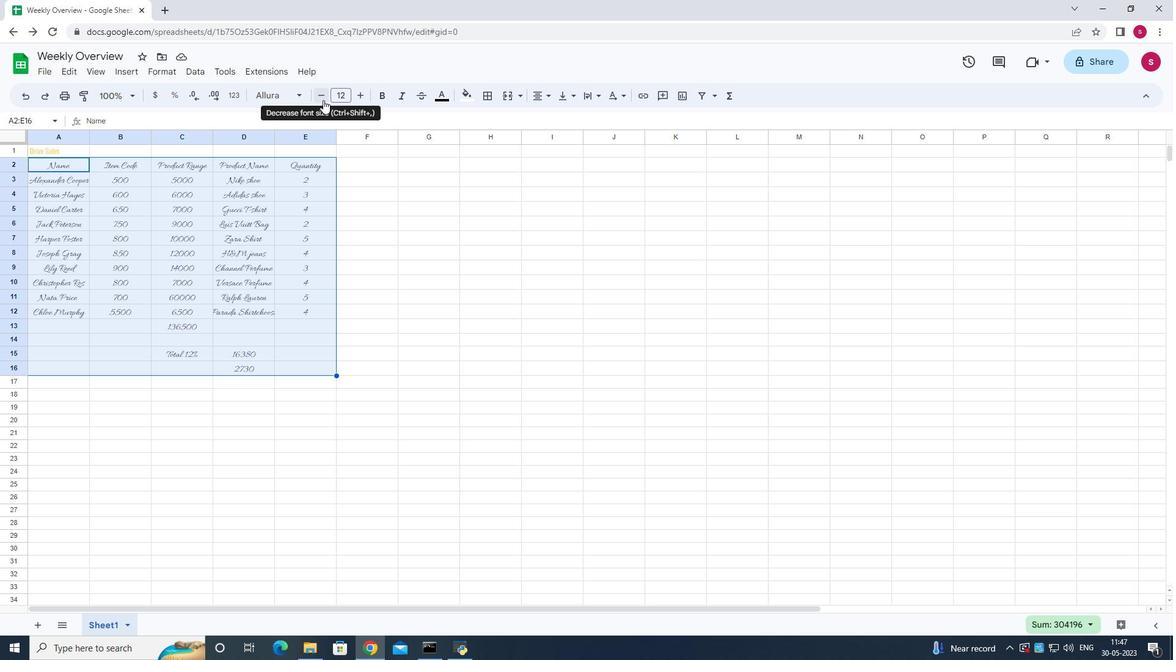 
Action: Mouse pressed left at (323, 100)
Screenshot: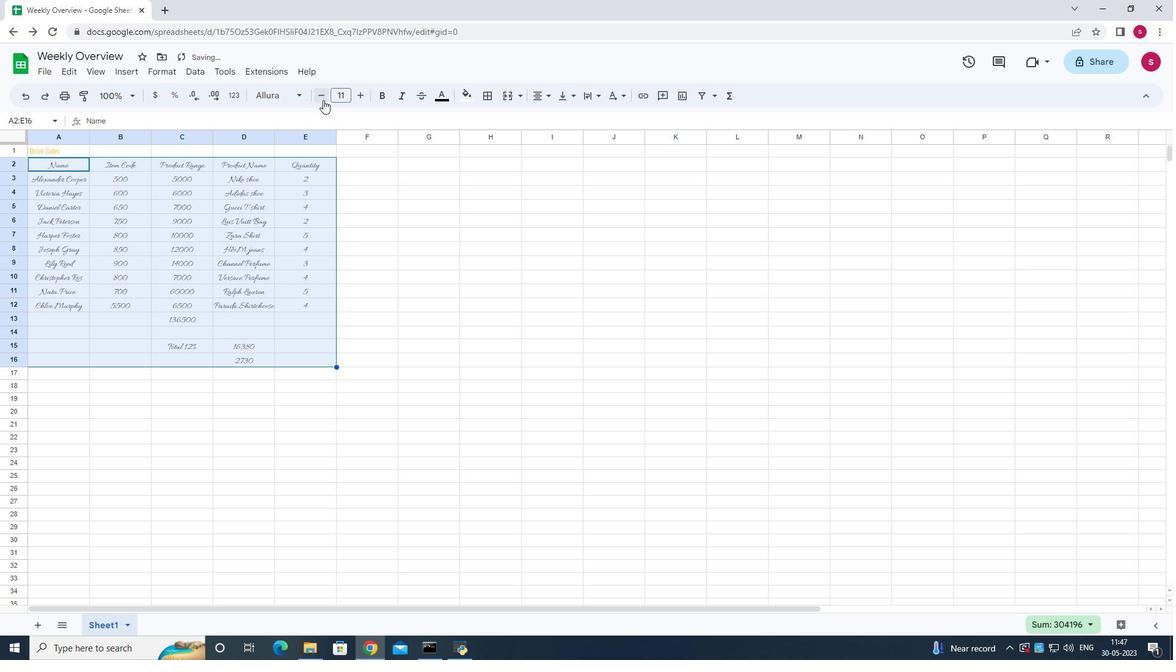 
Action: Mouse pressed left at (323, 100)
Screenshot: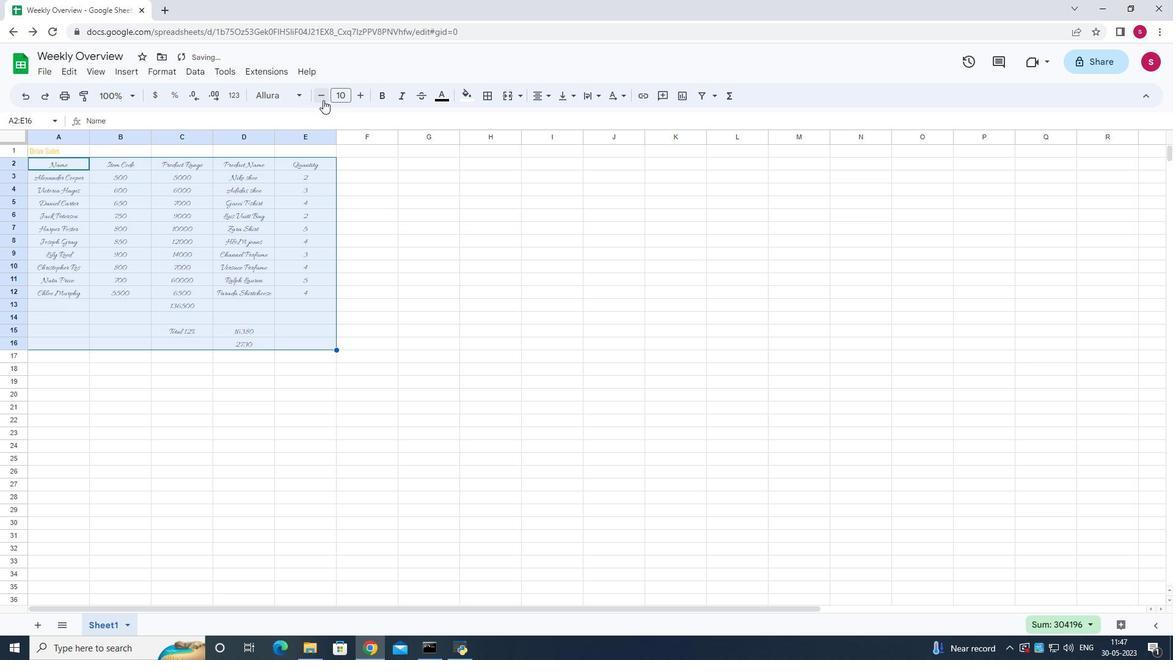 
Action: Mouse moved to (536, 91)
Screenshot: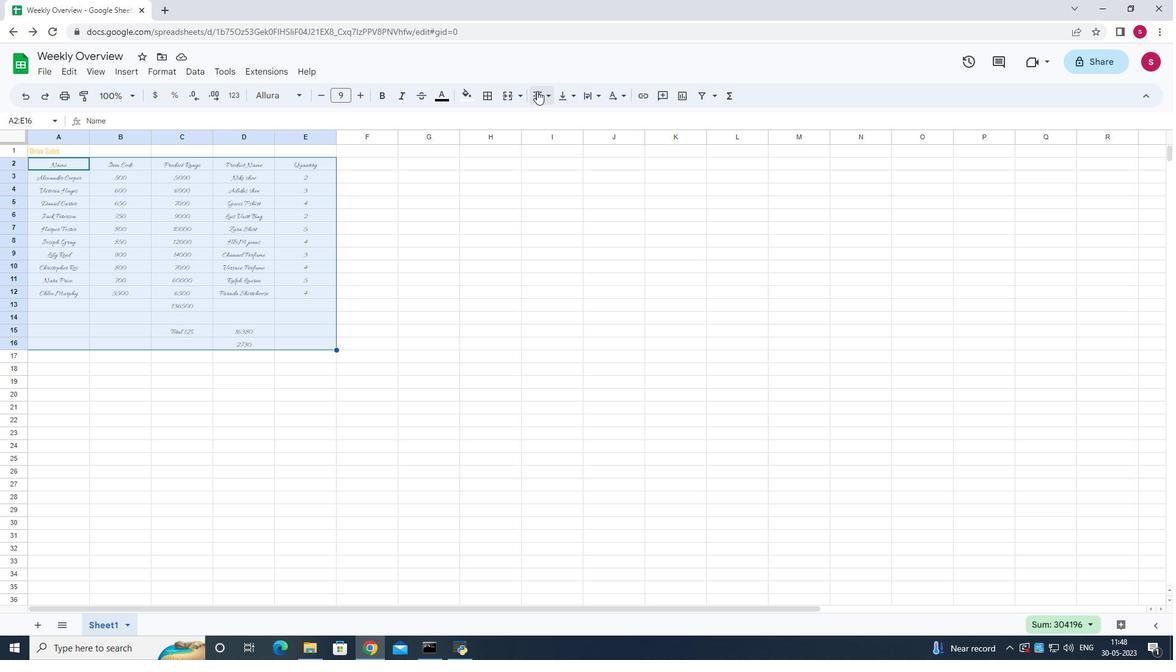 
Action: Mouse pressed left at (536, 91)
Screenshot: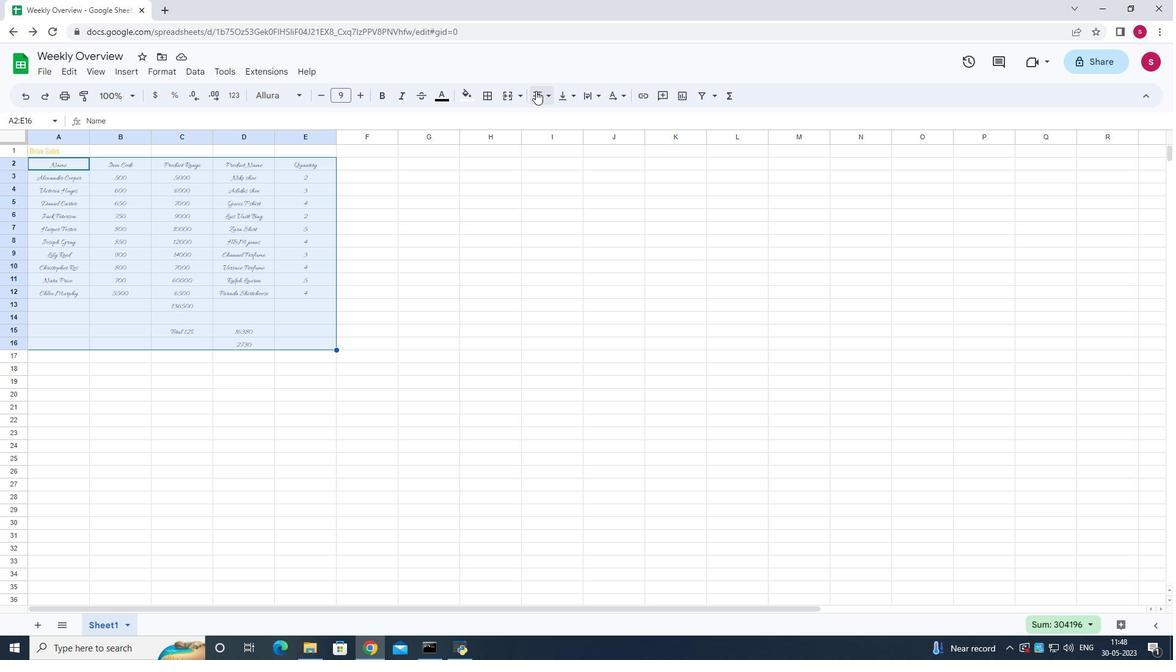 
Action: Mouse moved to (588, 116)
Screenshot: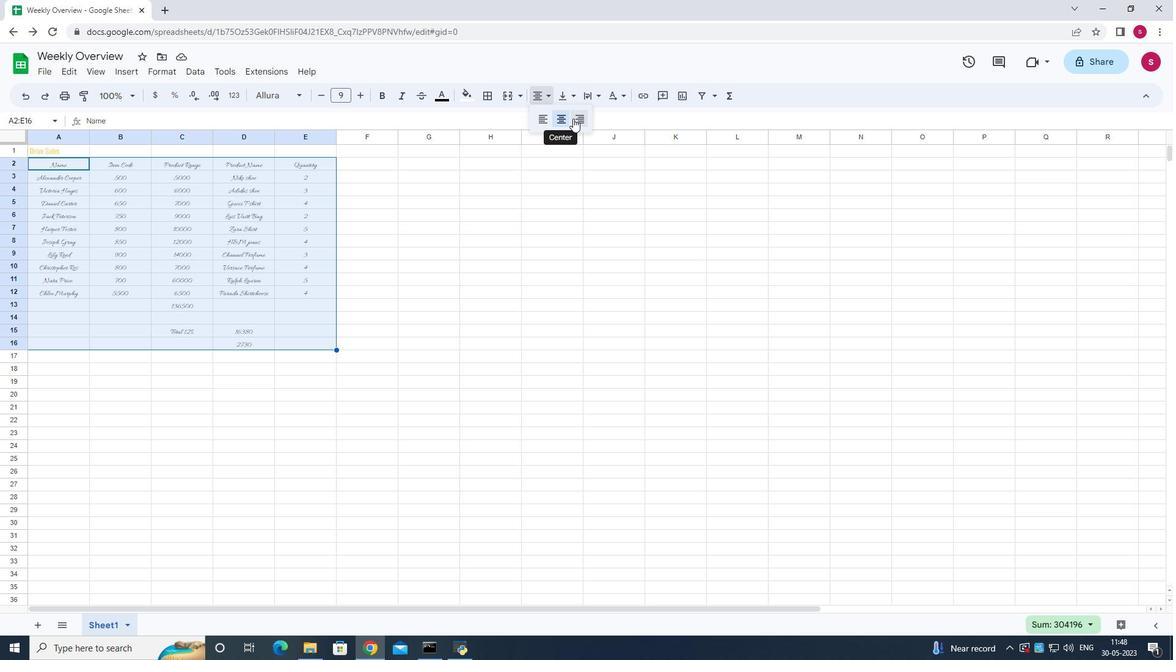 
Action: Mouse pressed left at (588, 116)
Screenshot: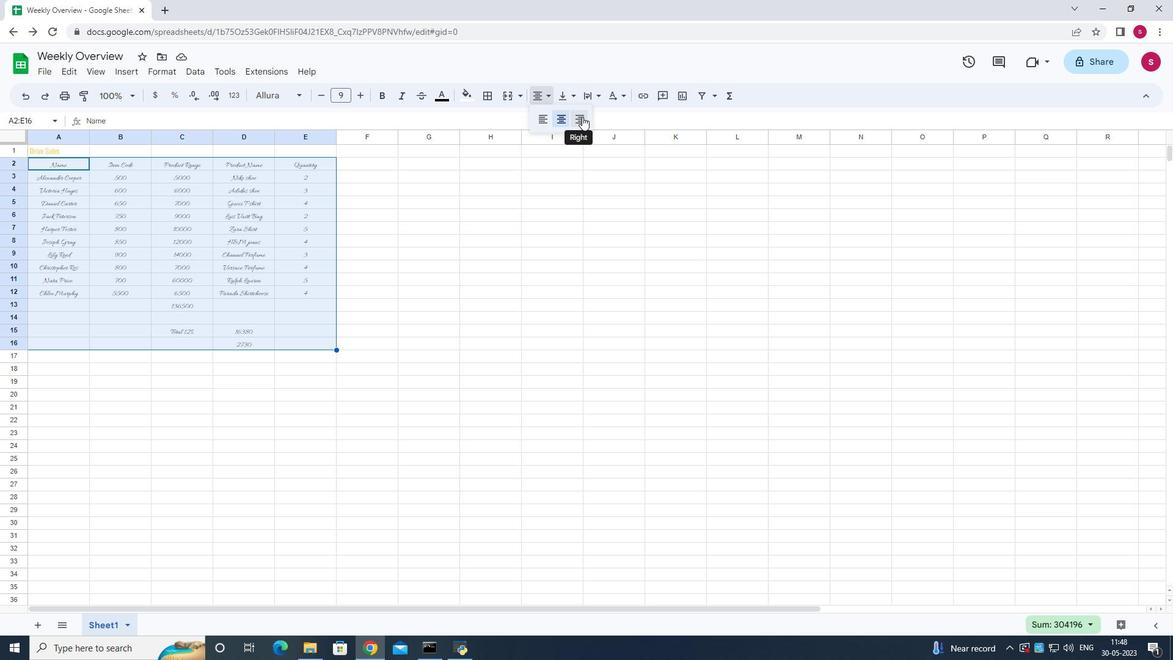 
Action: Mouse moved to (445, 95)
Screenshot: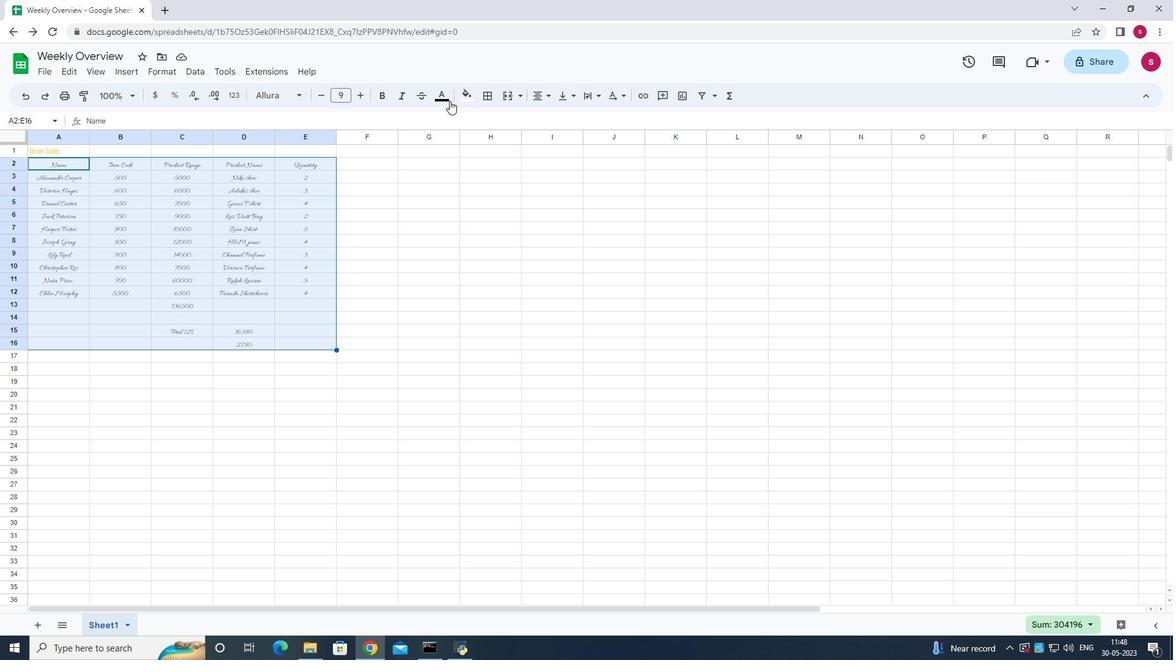 
Action: Mouse pressed left at (445, 95)
Screenshot: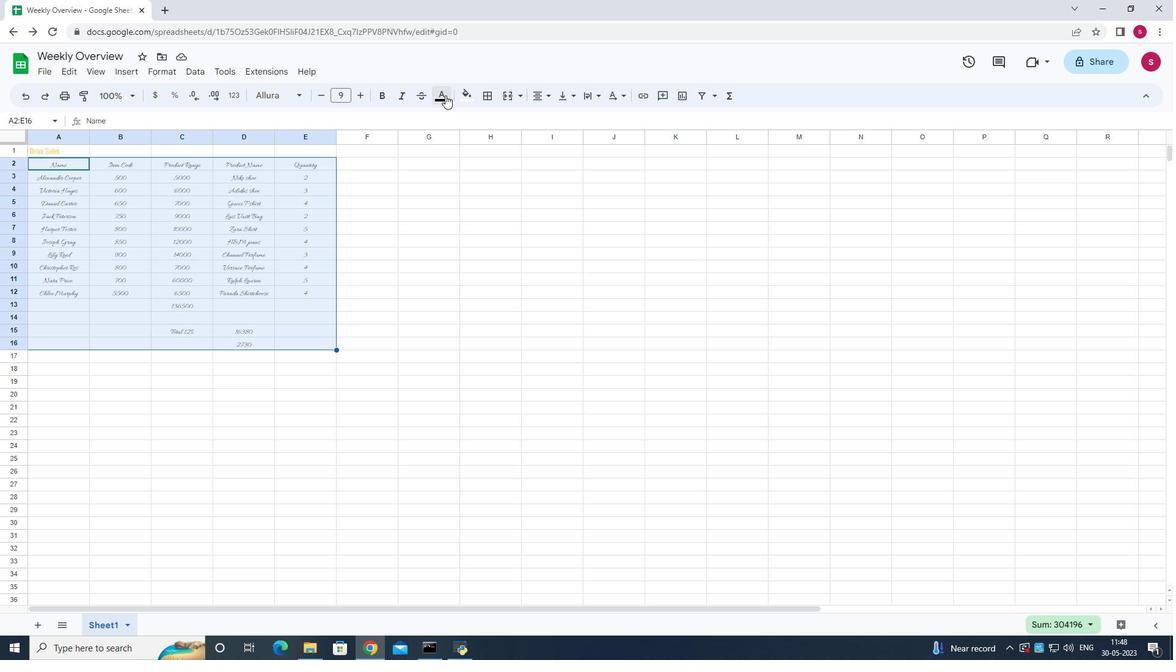 
Action: Mouse moved to (460, 152)
Screenshot: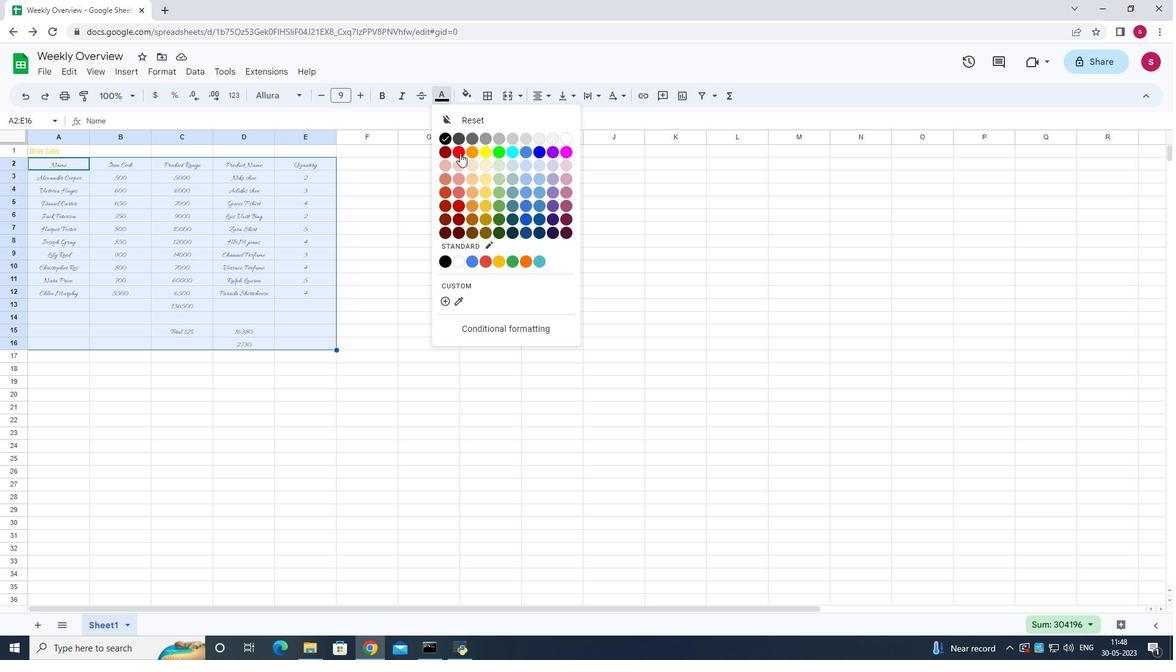 
Action: Mouse pressed left at (460, 152)
Screenshot: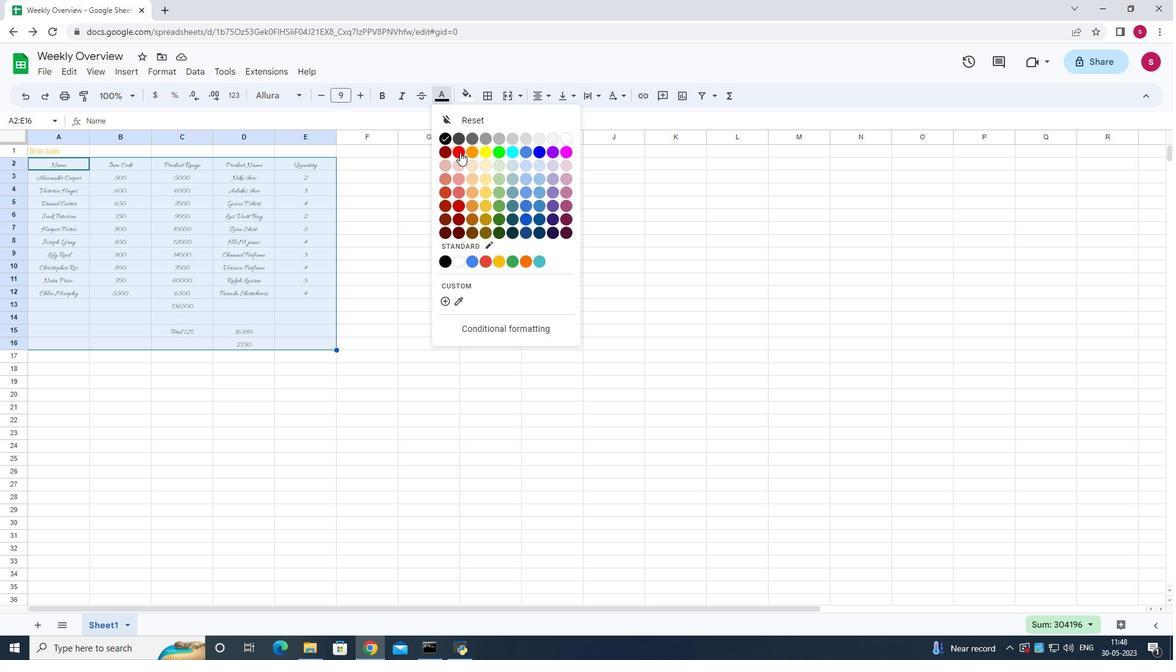 
Action: Mouse moved to (465, 366)
Screenshot: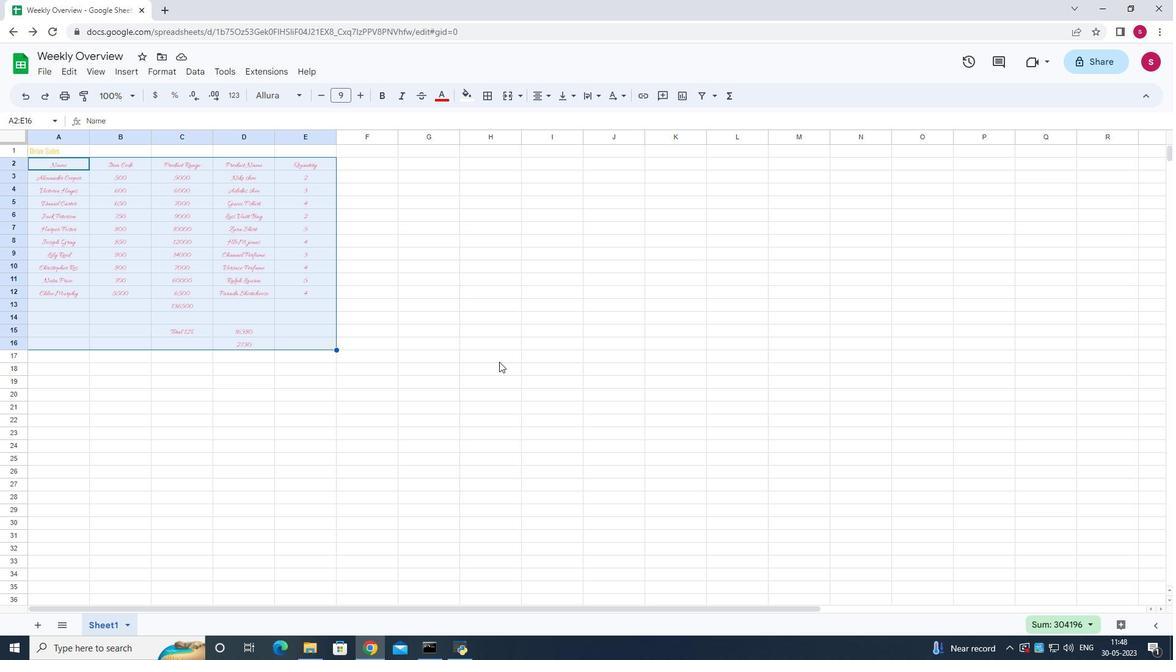 
Action: Mouse pressed left at (465, 366)
Screenshot: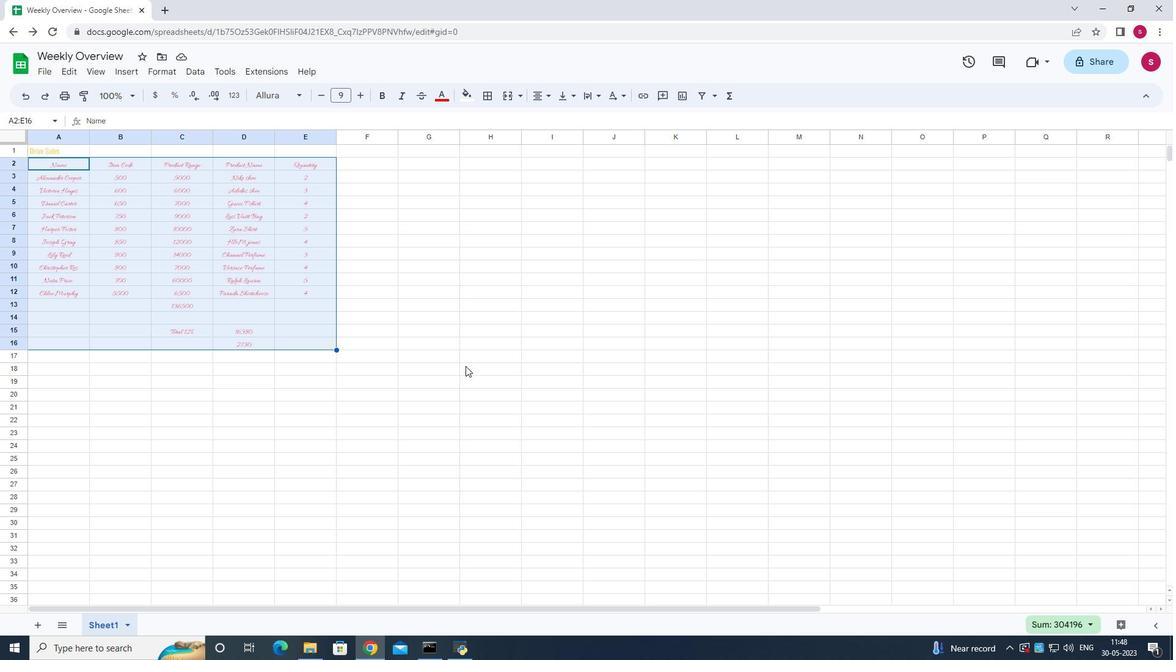 
Action: Mouse moved to (199, 303)
Screenshot: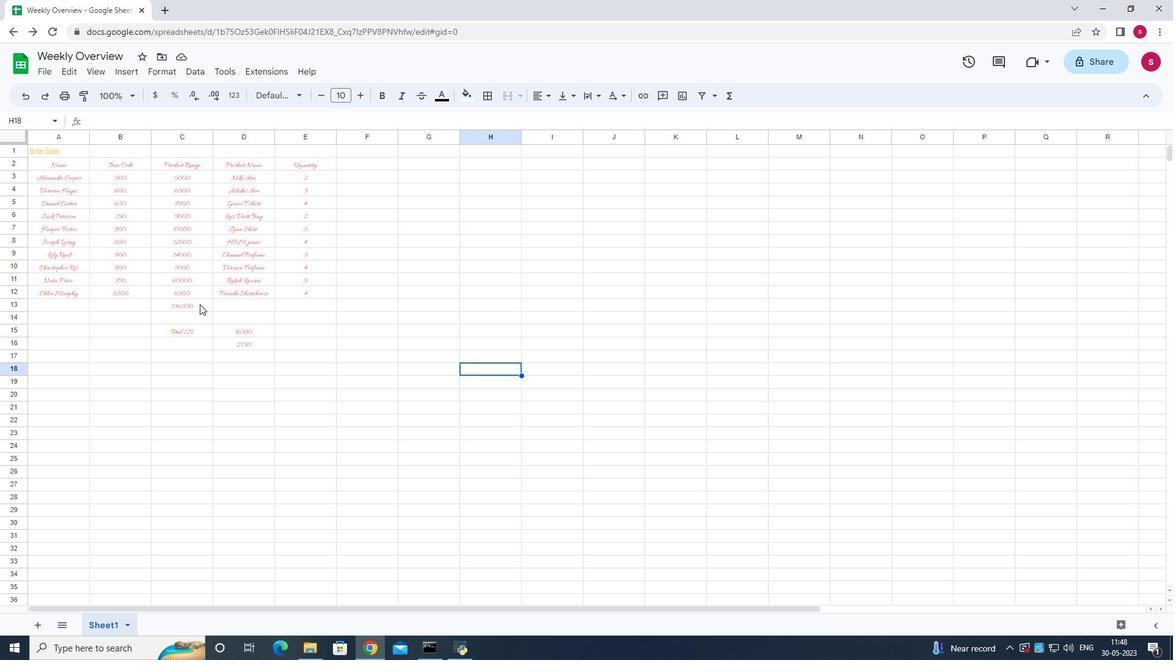 
Action: Mouse pressed left at (199, 303)
Screenshot: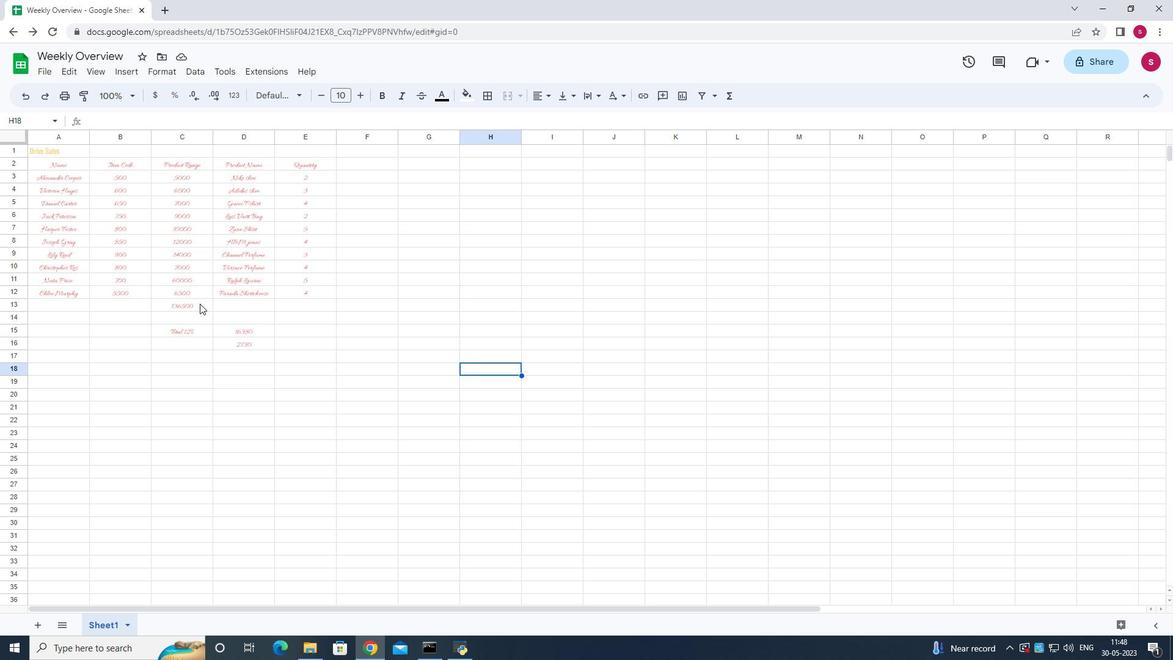 
